 Task: Find connections with filter location Pasarkemis with filter topic #linkedincoachwith filter profile language Spanish with filter current company Disney Star with filter school St. Joseph's Boys' High School with filter industry IT System Operations and Maintenance with filter service category NotaryOnline Research with filter keywords title Couples Counselor
Action: Mouse moved to (549, 158)
Screenshot: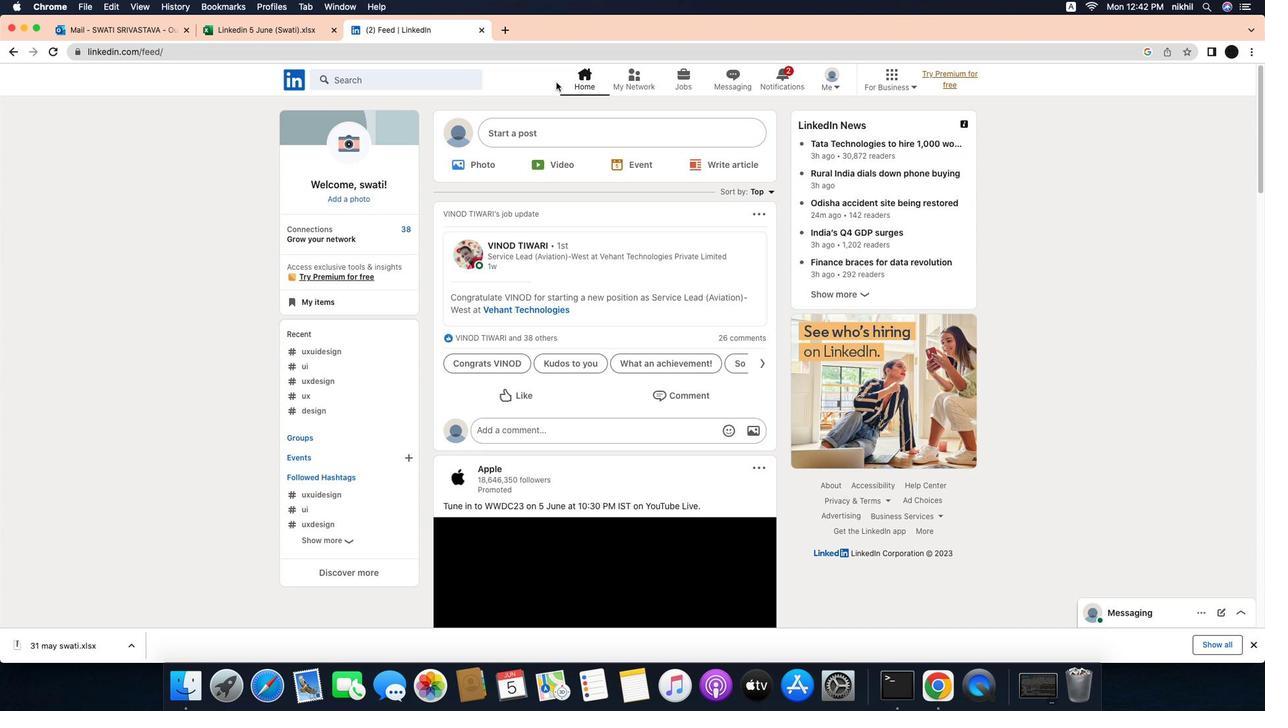 
Action: Mouse pressed left at (549, 158)
Screenshot: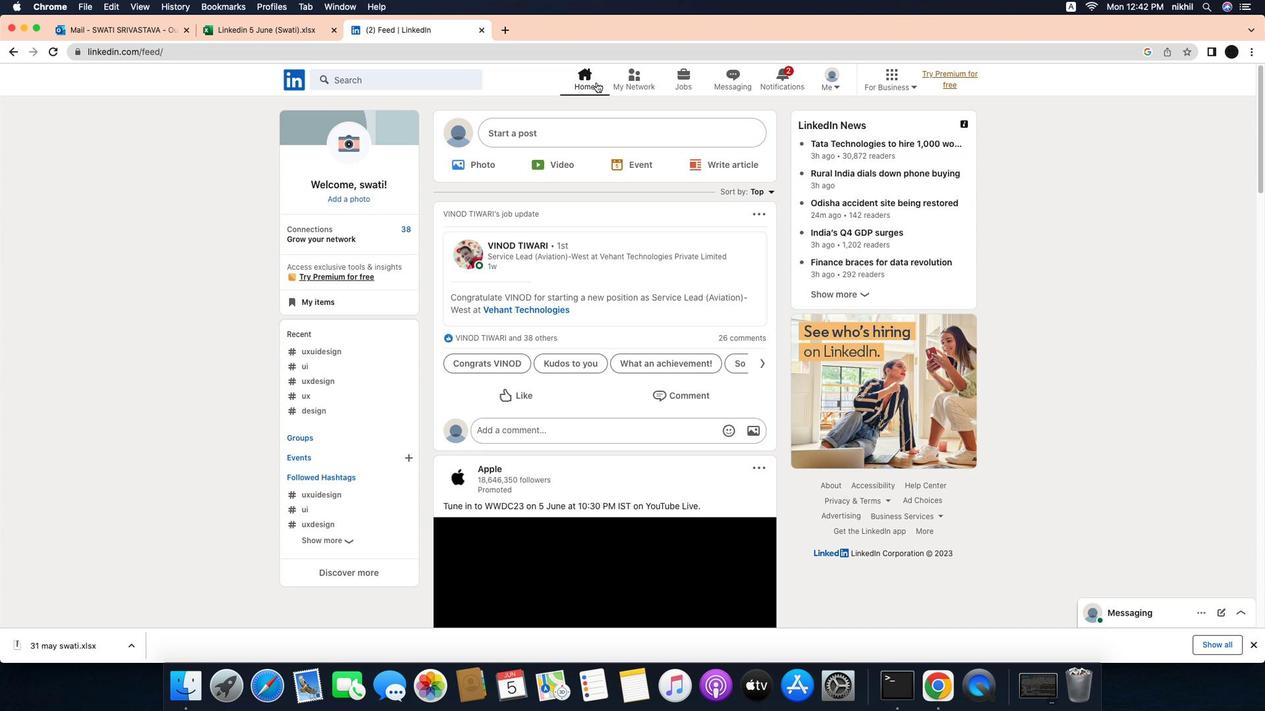 
Action: Mouse moved to (643, 158)
Screenshot: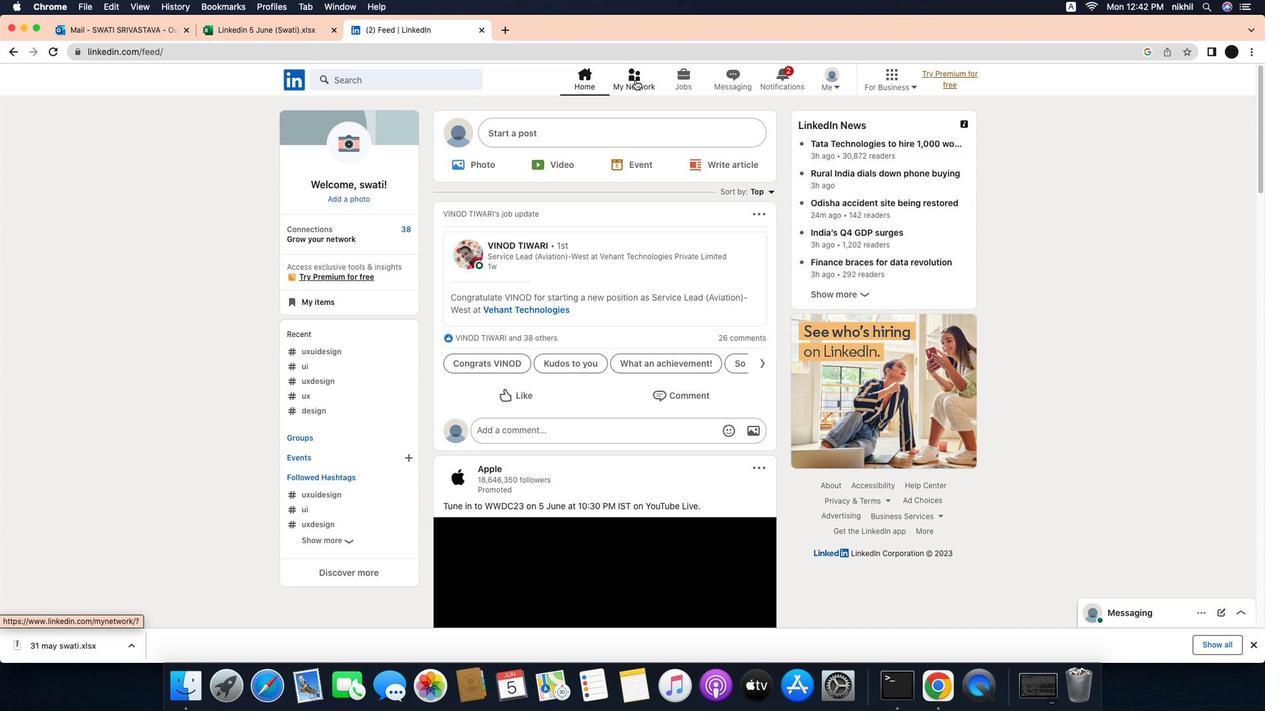 
Action: Mouse pressed left at (643, 158)
Screenshot: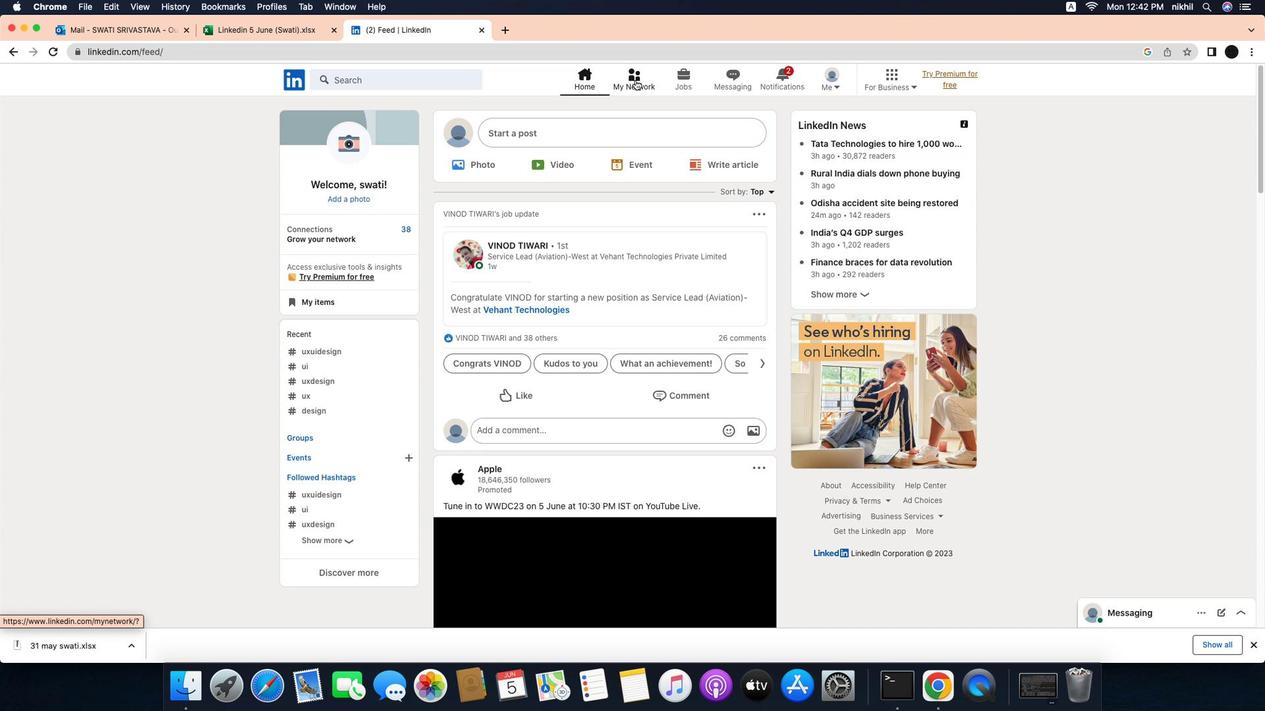 
Action: Mouse moved to (426, 209)
Screenshot: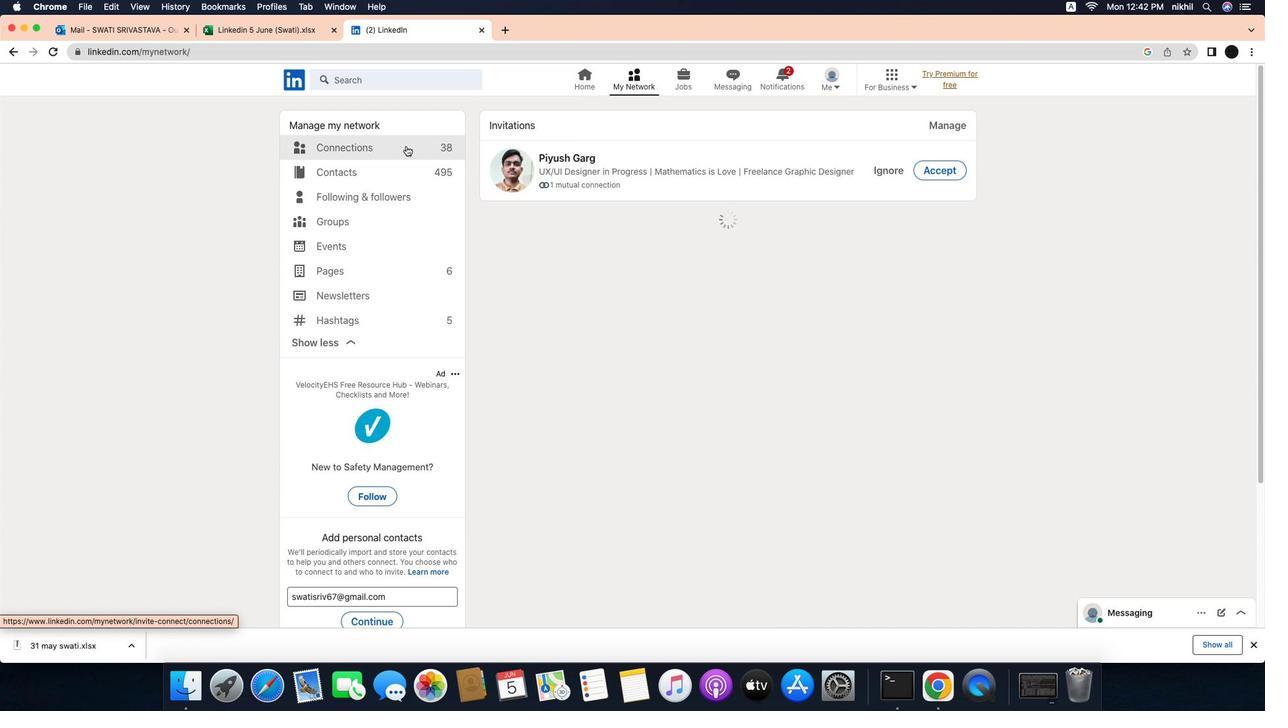 
Action: Mouse pressed left at (426, 209)
Screenshot: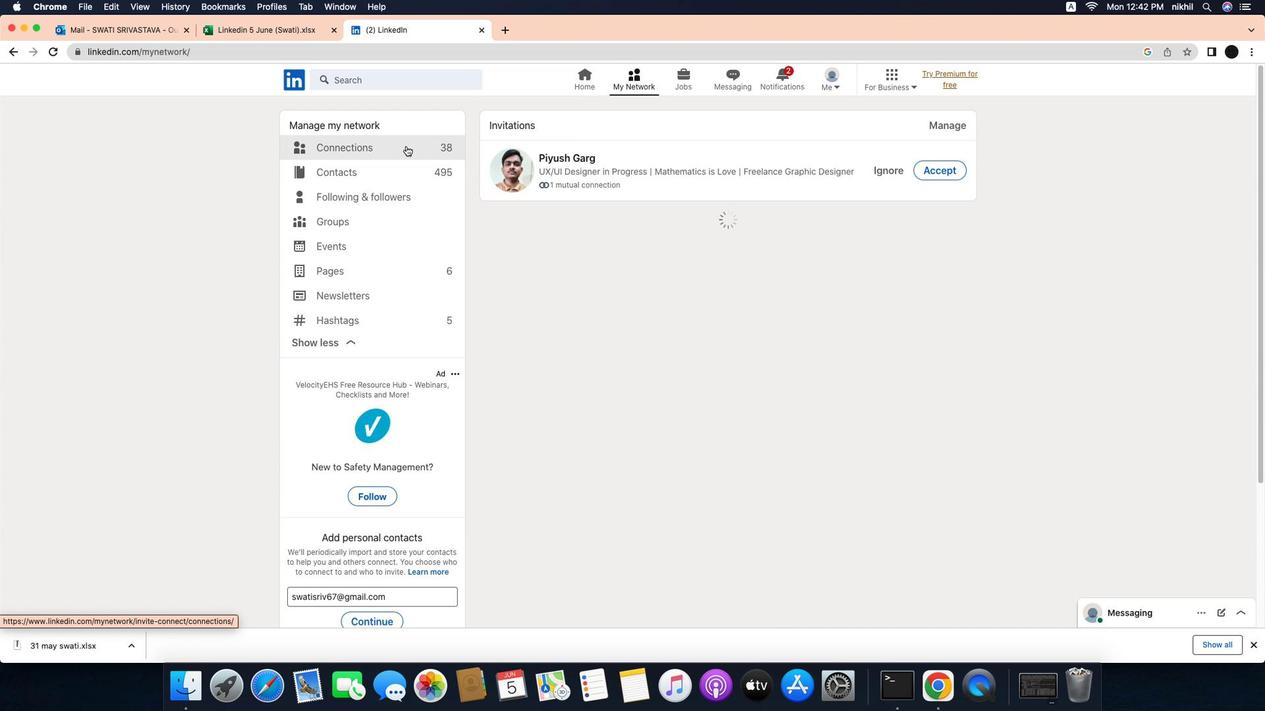 
Action: Mouse moved to (722, 213)
Screenshot: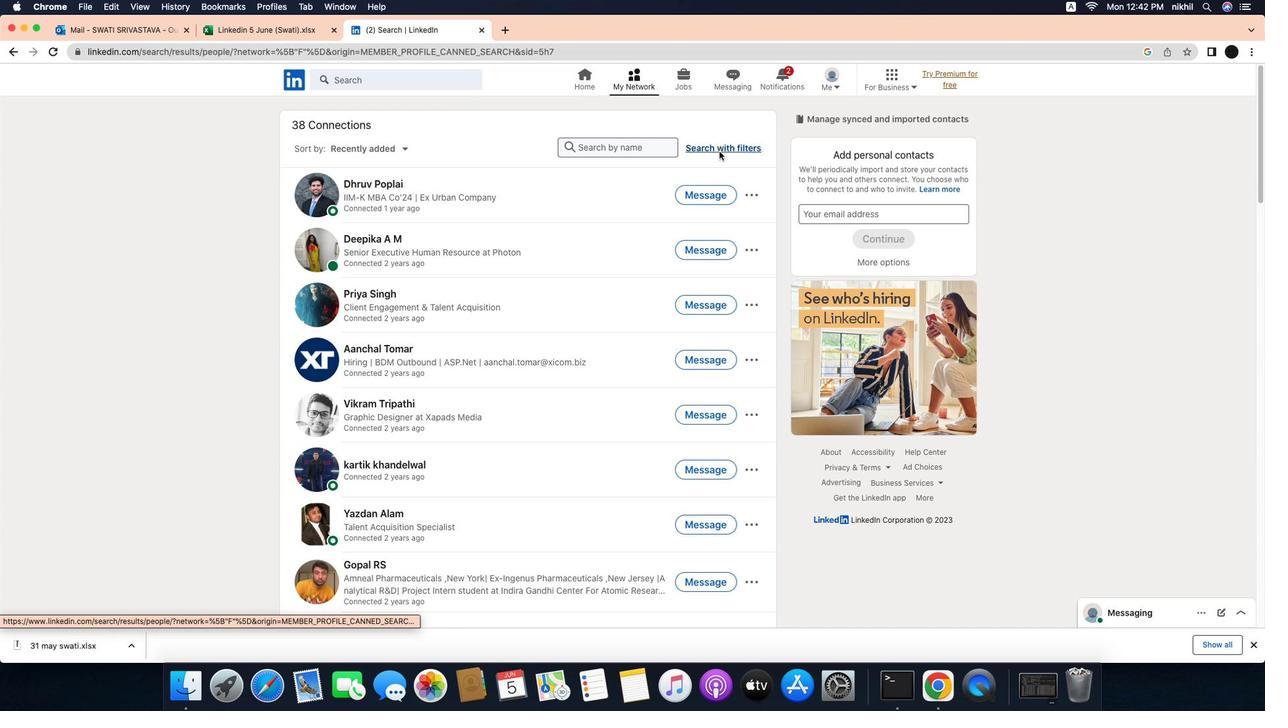 
Action: Mouse pressed left at (722, 213)
Screenshot: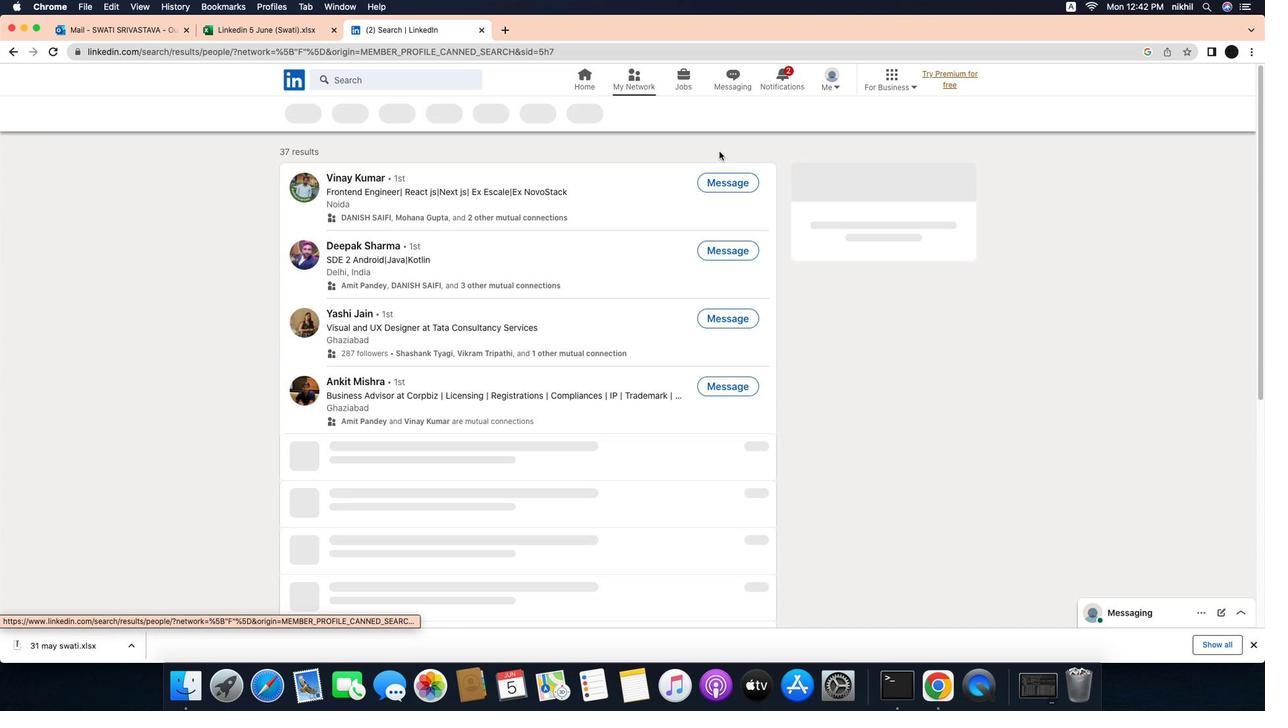 
Action: Mouse moved to (686, 183)
Screenshot: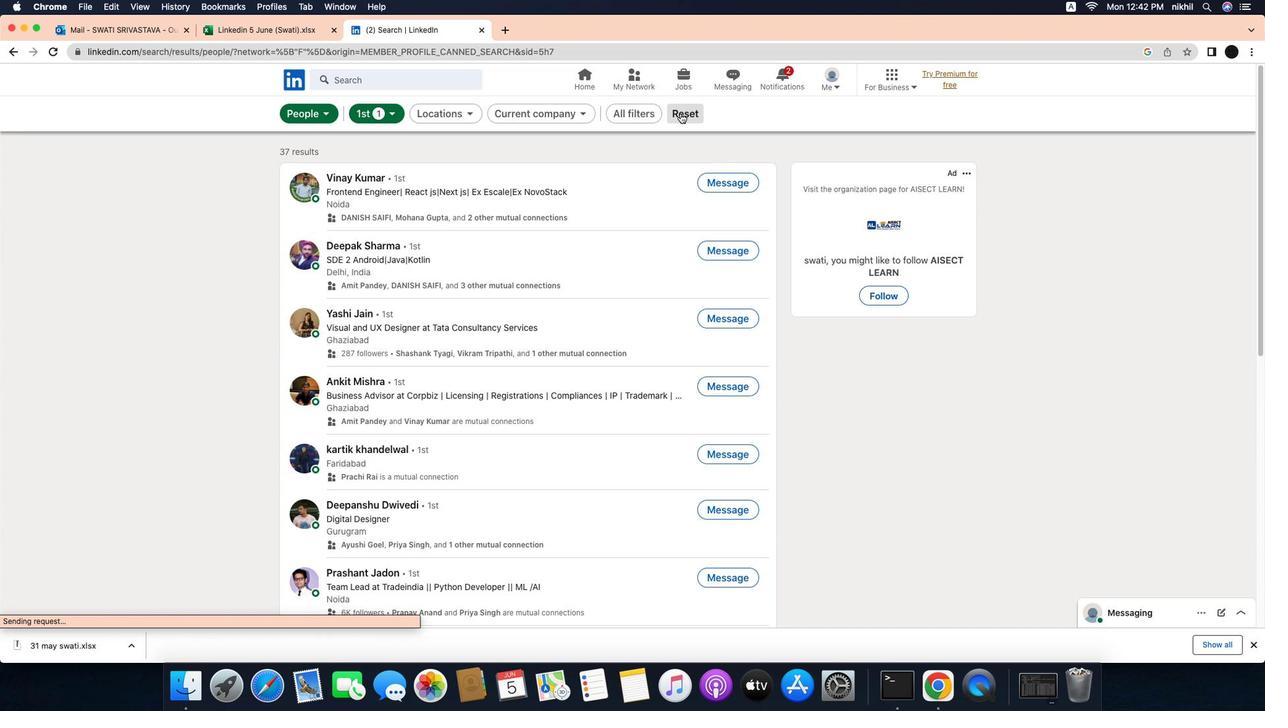 
Action: Mouse pressed left at (686, 183)
Screenshot: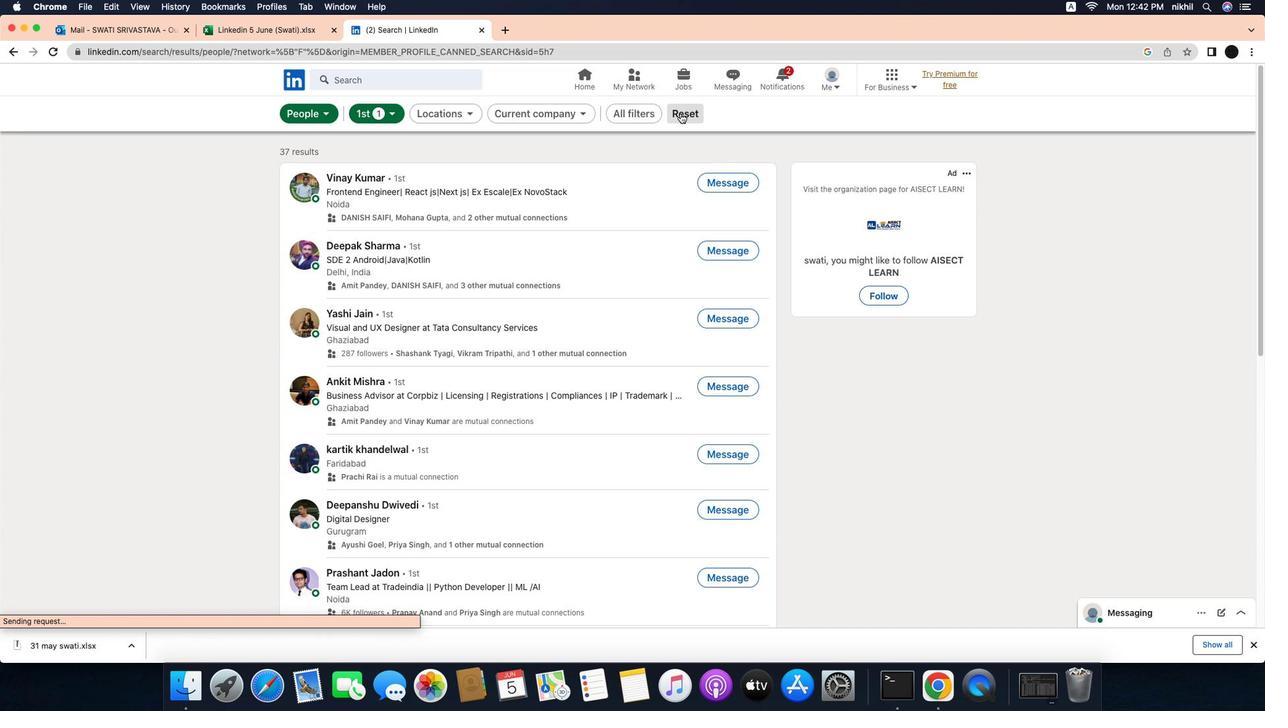 
Action: Mouse moved to (669, 187)
Screenshot: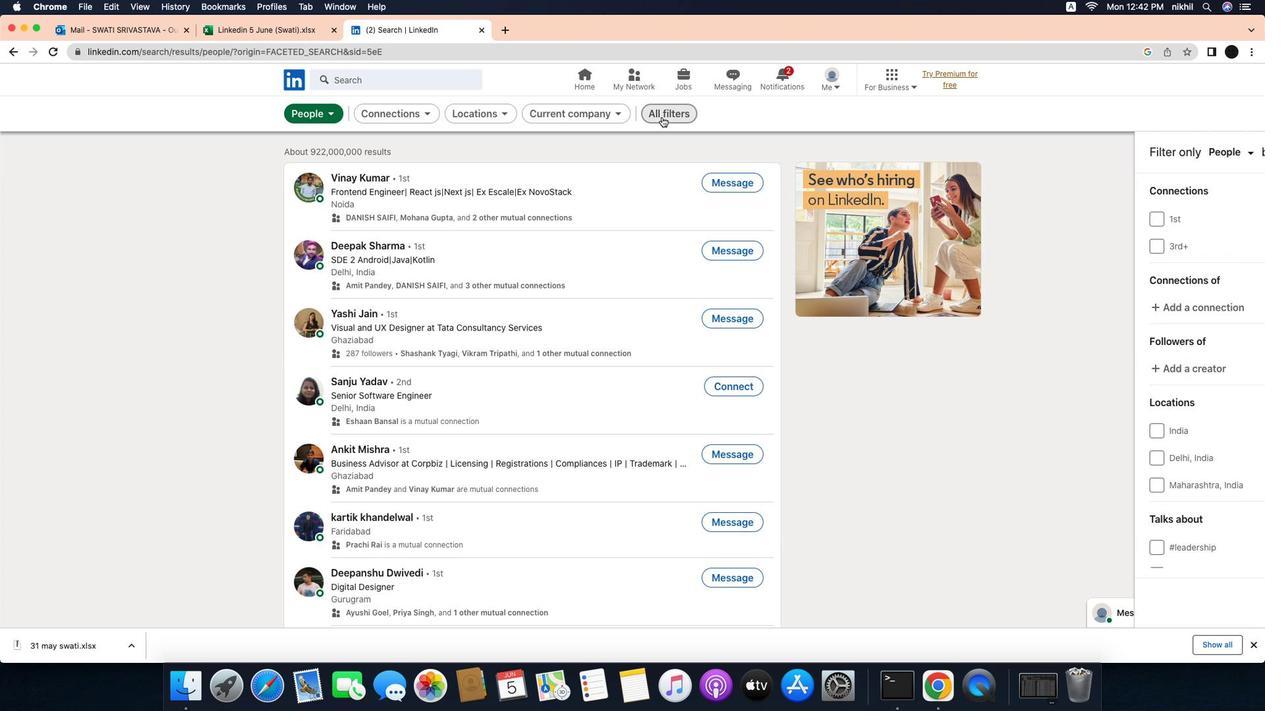 
Action: Mouse pressed left at (669, 187)
Screenshot: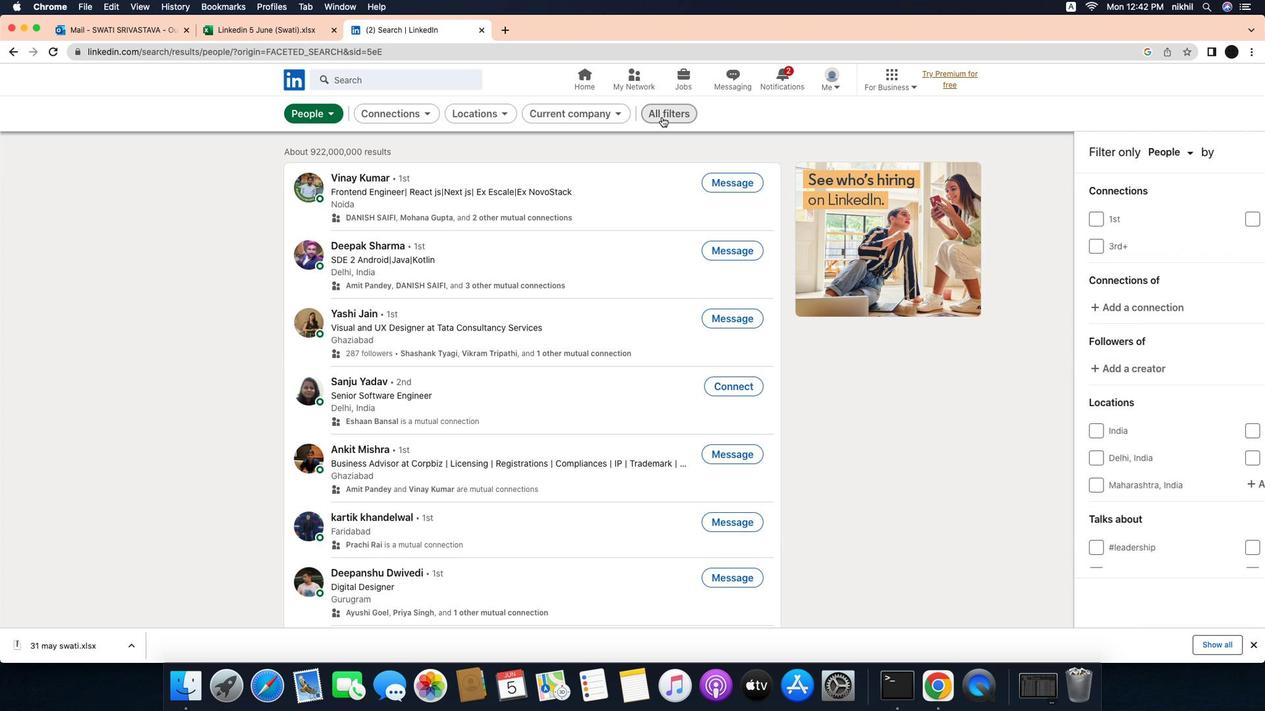 
Action: Mouse moved to (1006, 353)
Screenshot: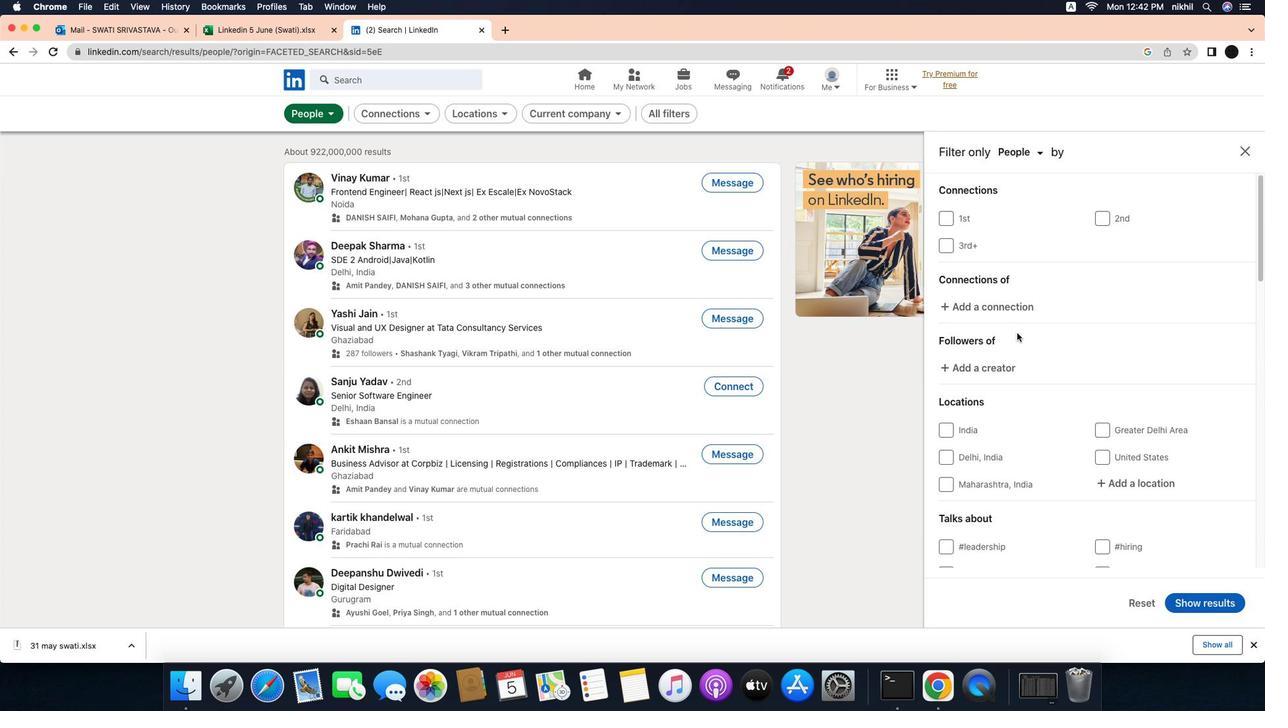 
Action: Mouse scrolled (1006, 353) with delta (41, 96)
Screenshot: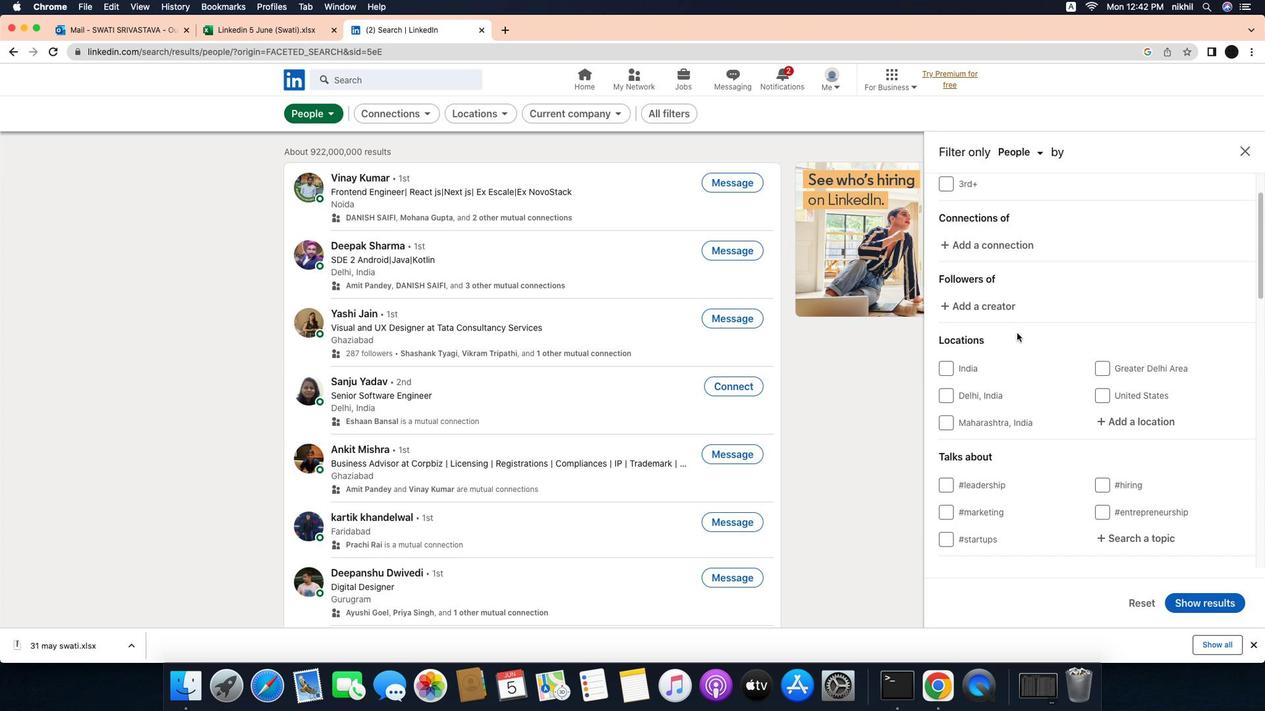 
Action: Mouse scrolled (1006, 353) with delta (41, 96)
Screenshot: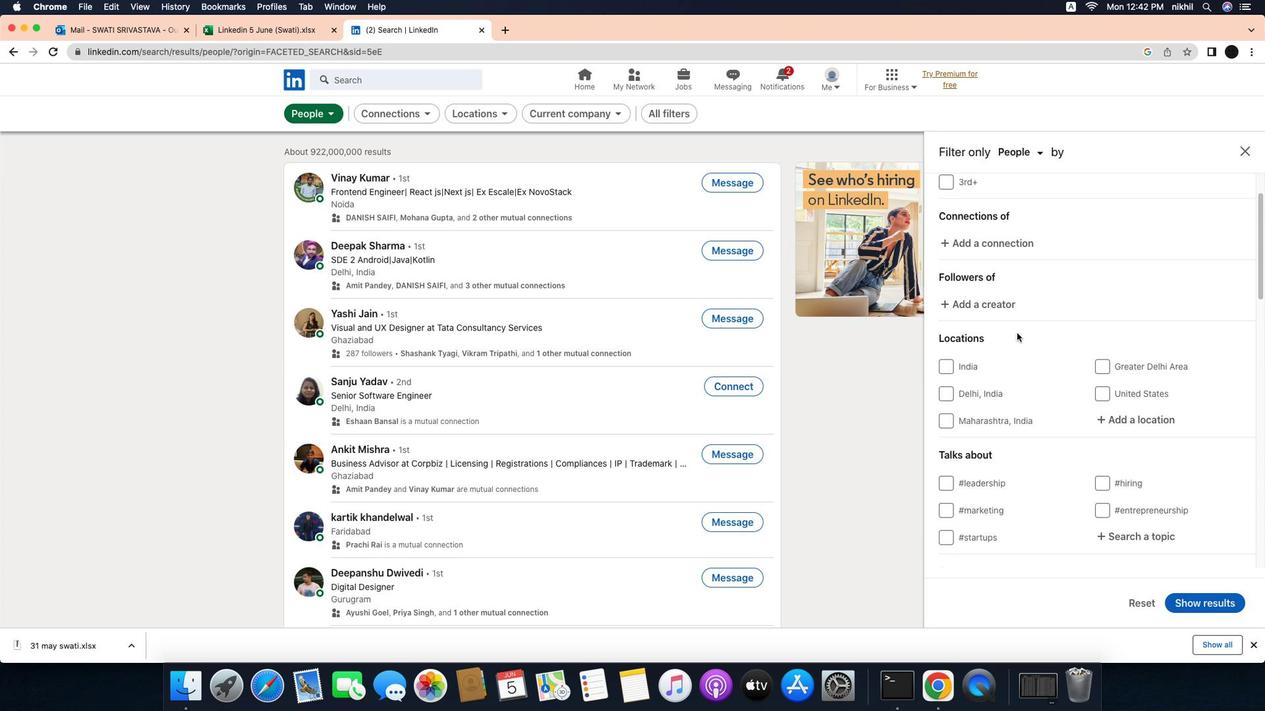 
Action: Mouse scrolled (1006, 353) with delta (41, 96)
Screenshot: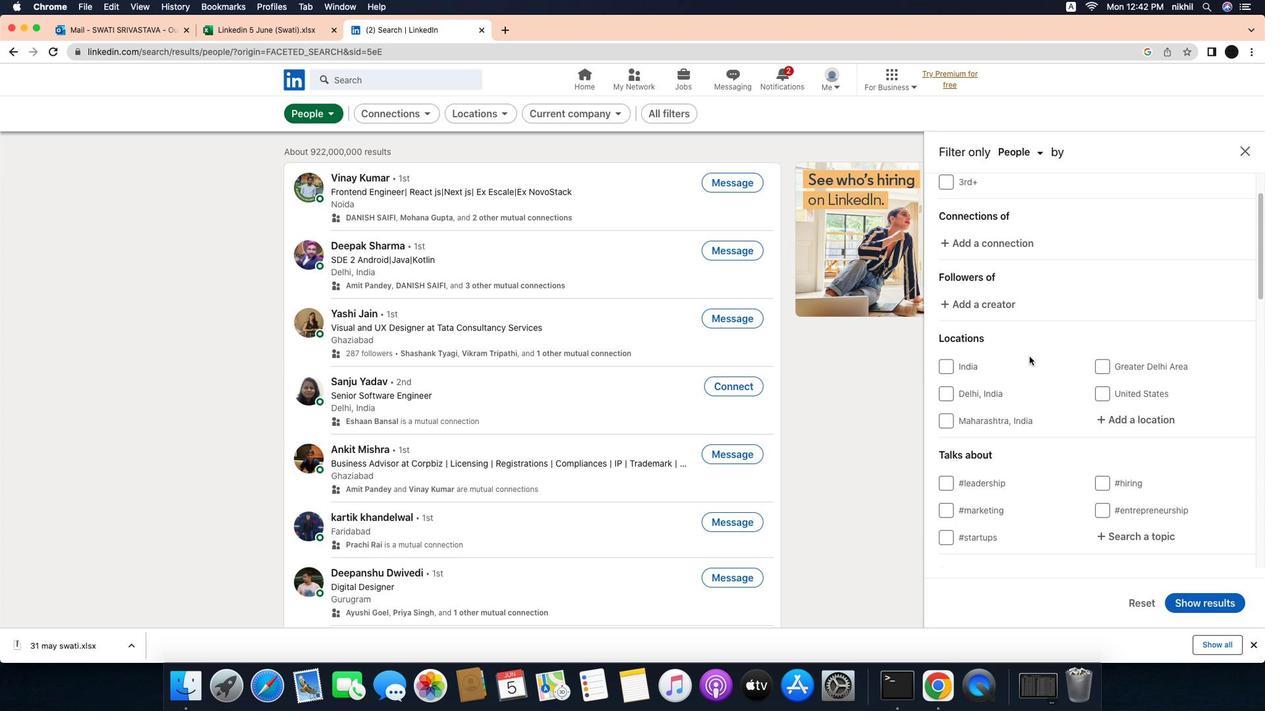 
Action: Mouse moved to (1118, 421)
Screenshot: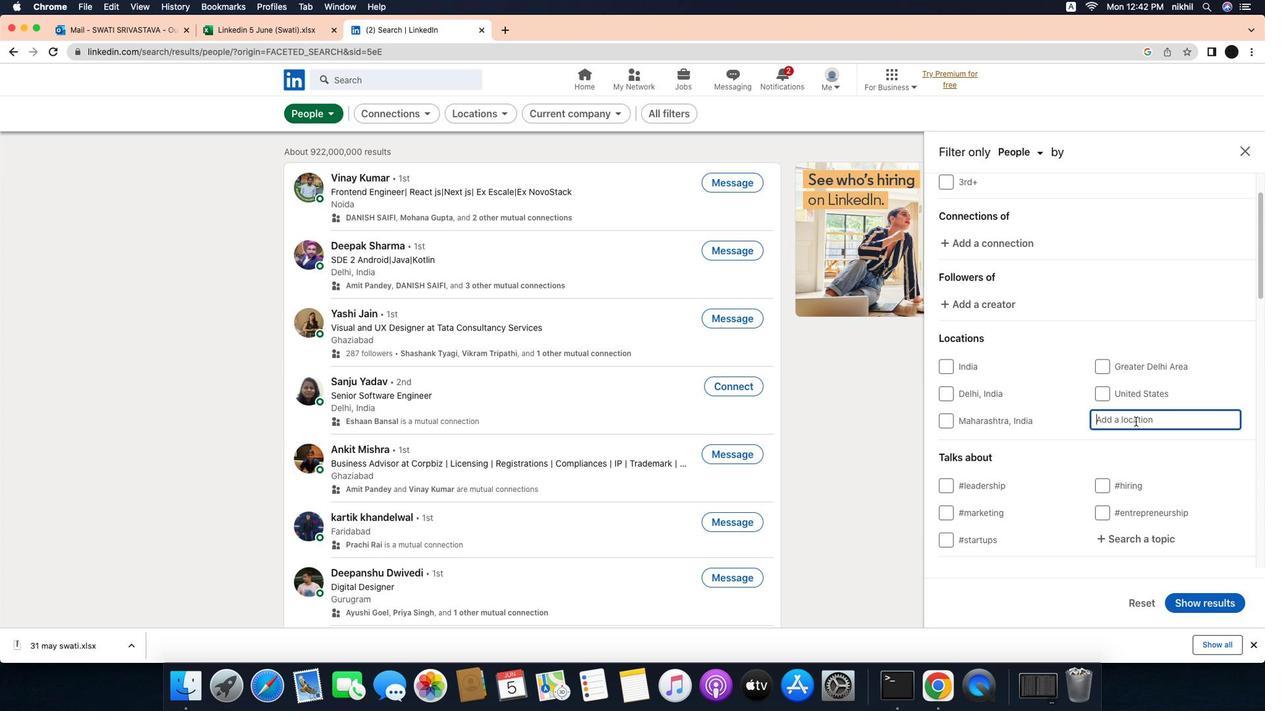 
Action: Mouse pressed left at (1118, 421)
Screenshot: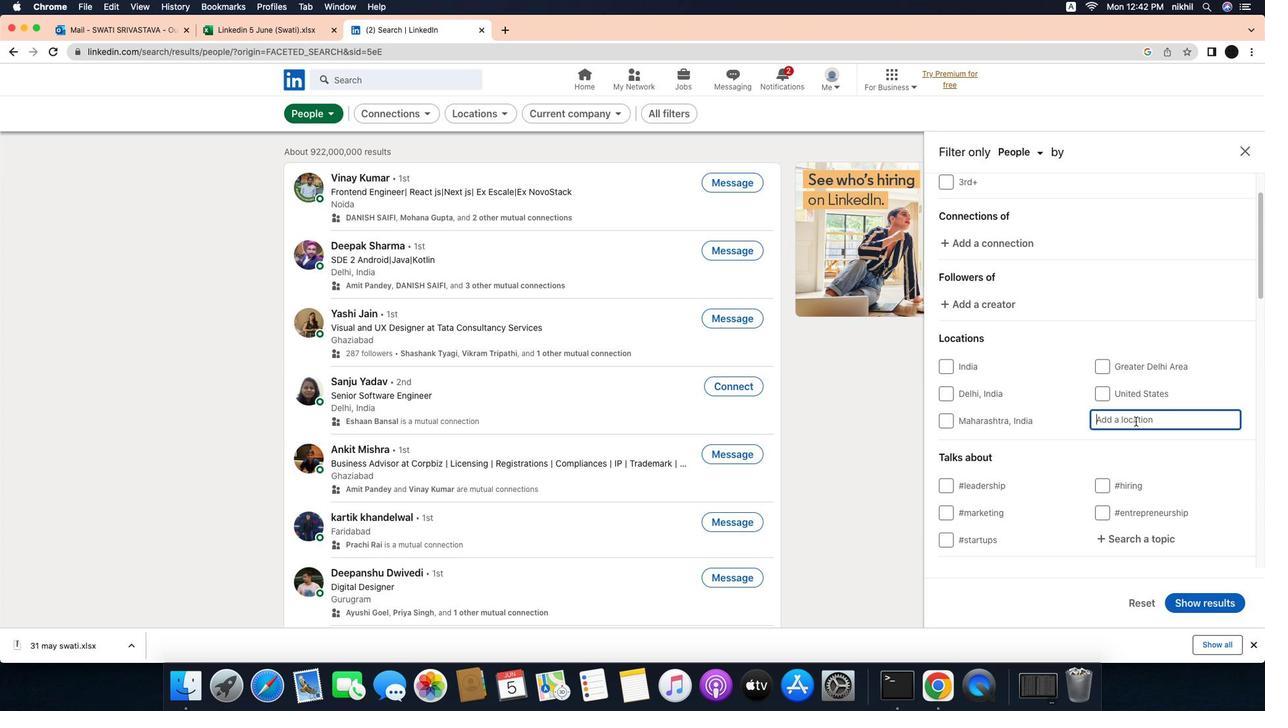 
Action: Mouse moved to (1118, 420)
Screenshot: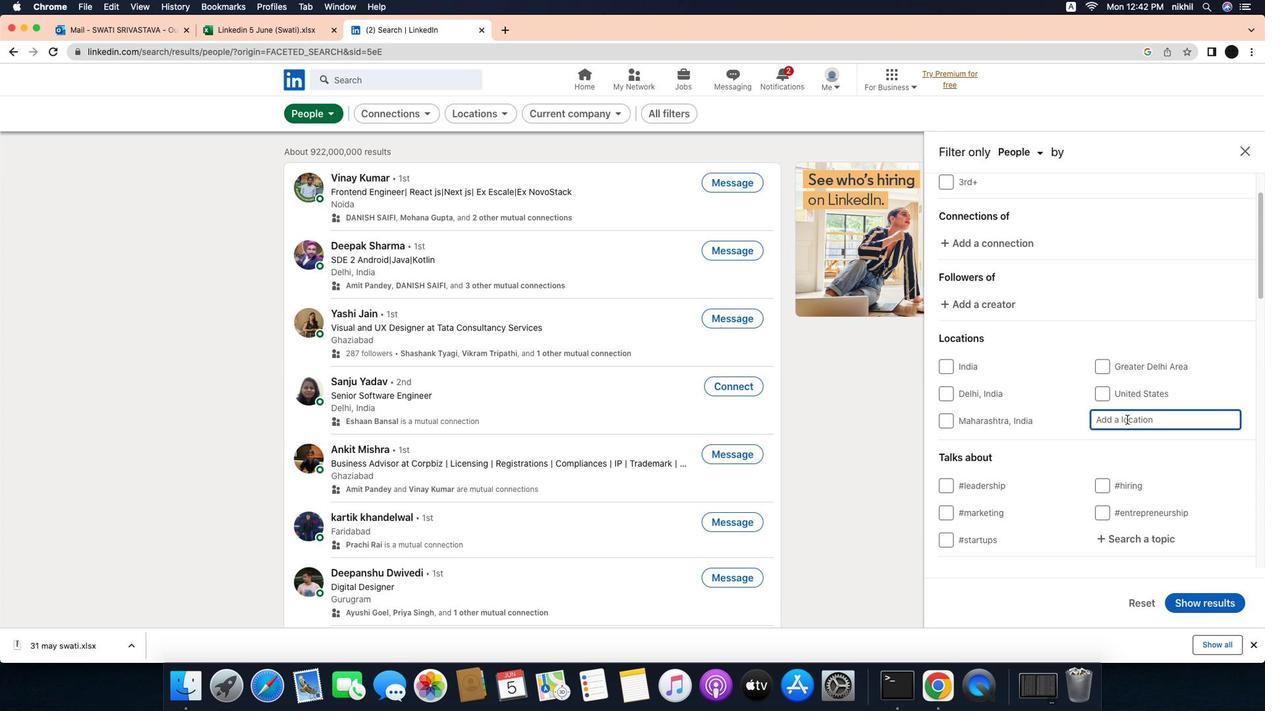 
Action: Mouse pressed left at (1118, 420)
Screenshot: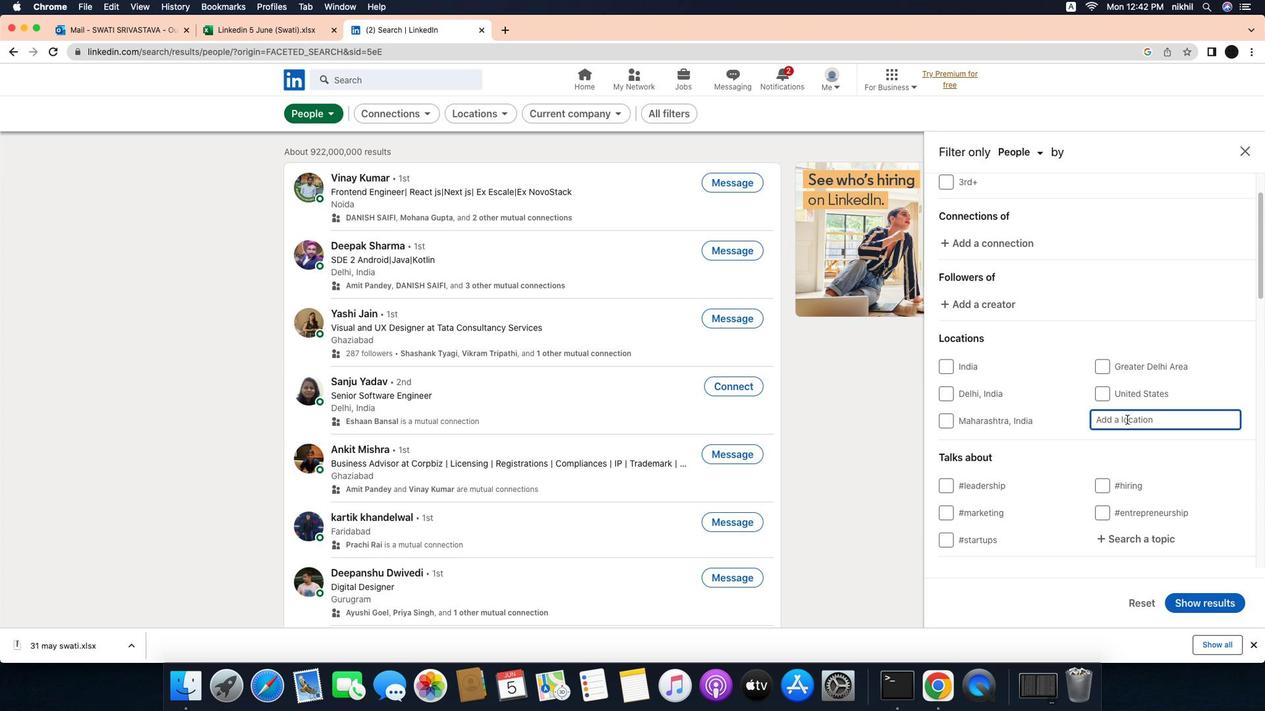
Action: Mouse moved to (1110, 419)
Screenshot: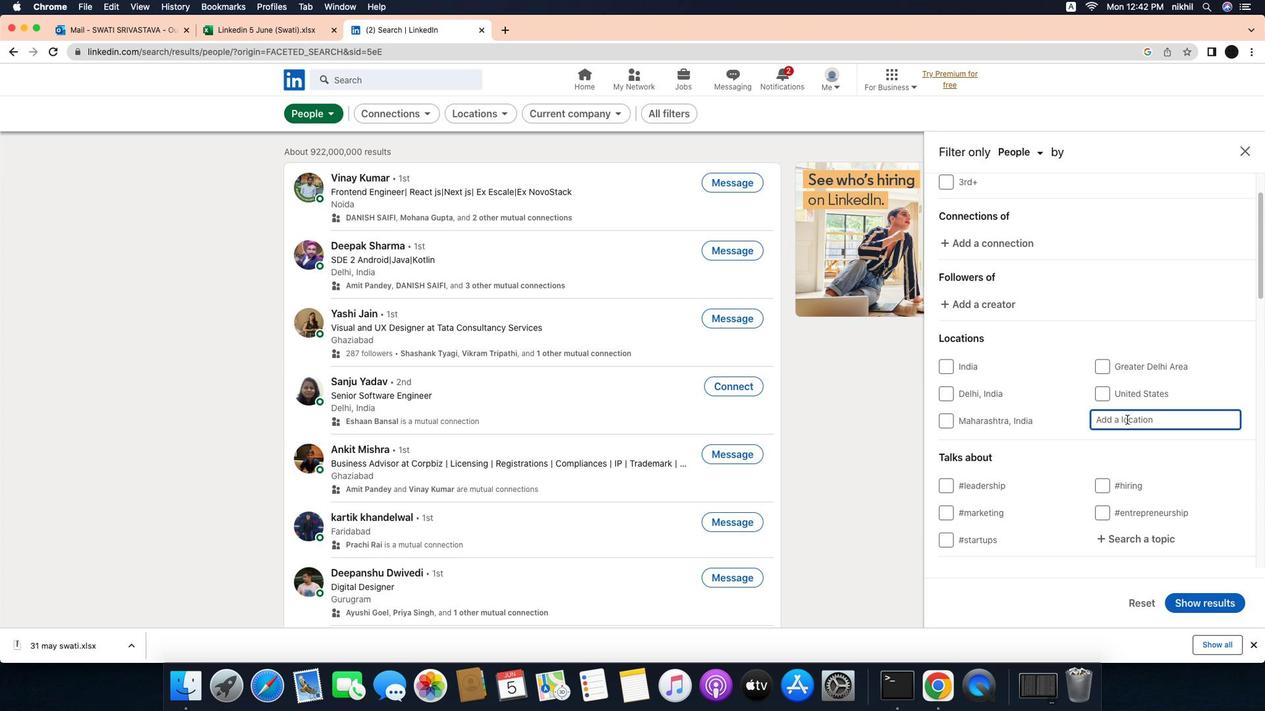 
Action: Key pressed Key.caps_lock'P'Key.caps_lock'a''s''a''r''k''e''m''i''s'Key.enter
Screenshot: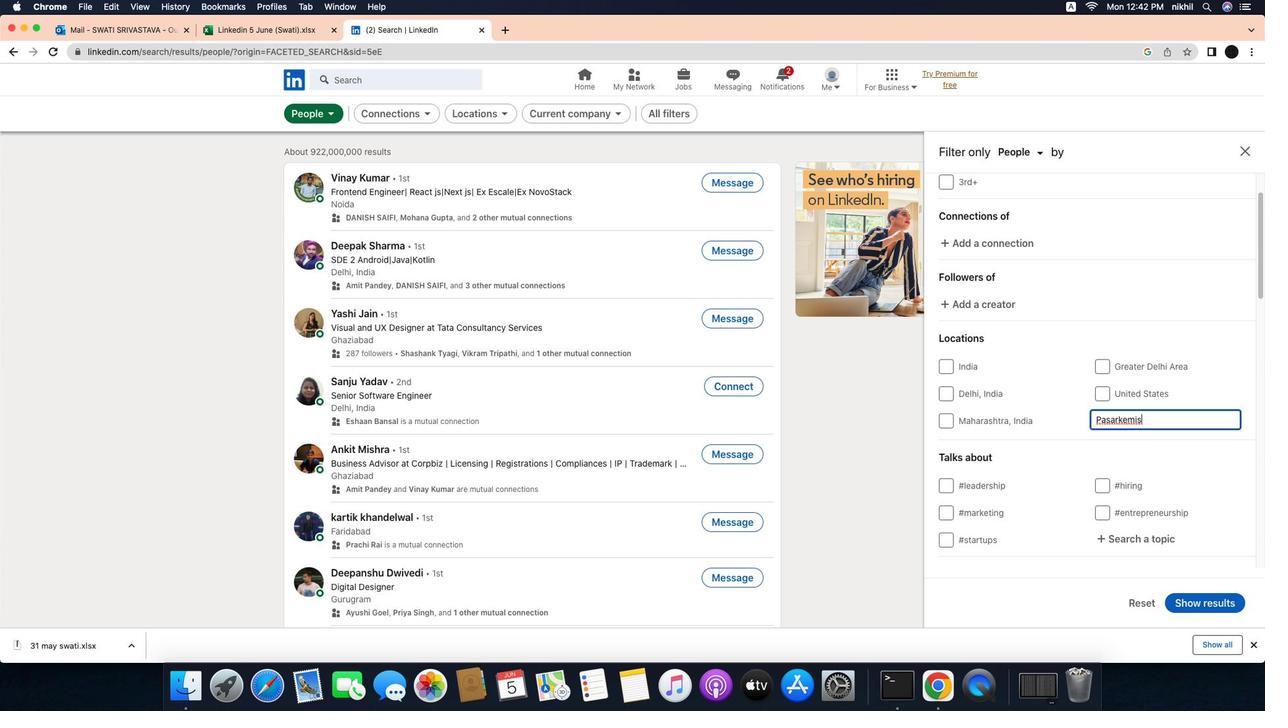 
Action: Mouse moved to (1093, 426)
Screenshot: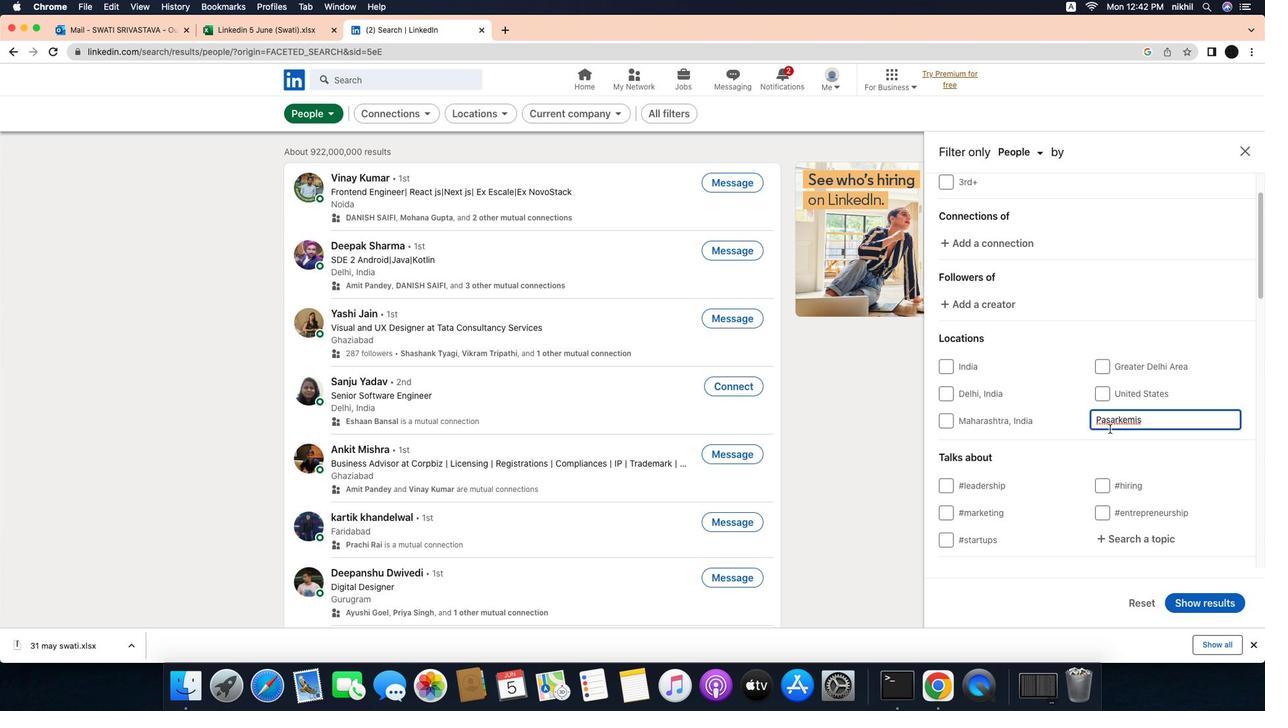 
Action: Mouse scrolled (1093, 426) with delta (41, 96)
Screenshot: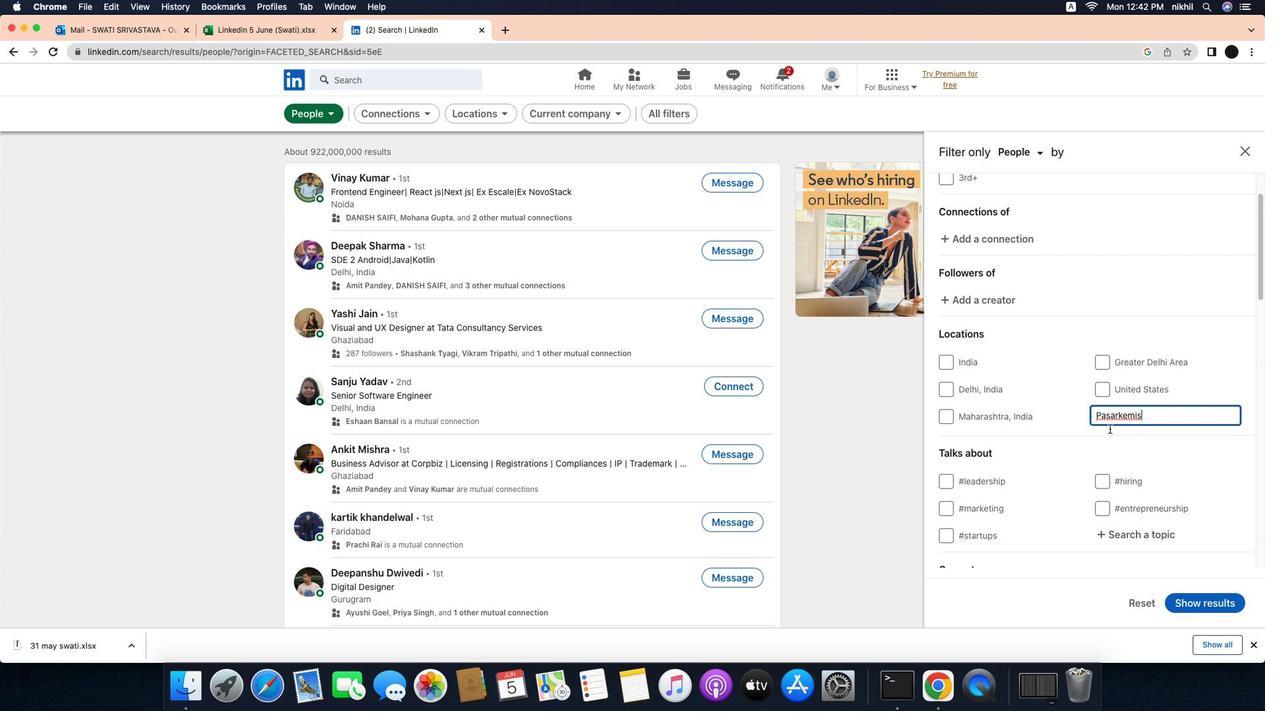 
Action: Mouse scrolled (1093, 426) with delta (41, 96)
Screenshot: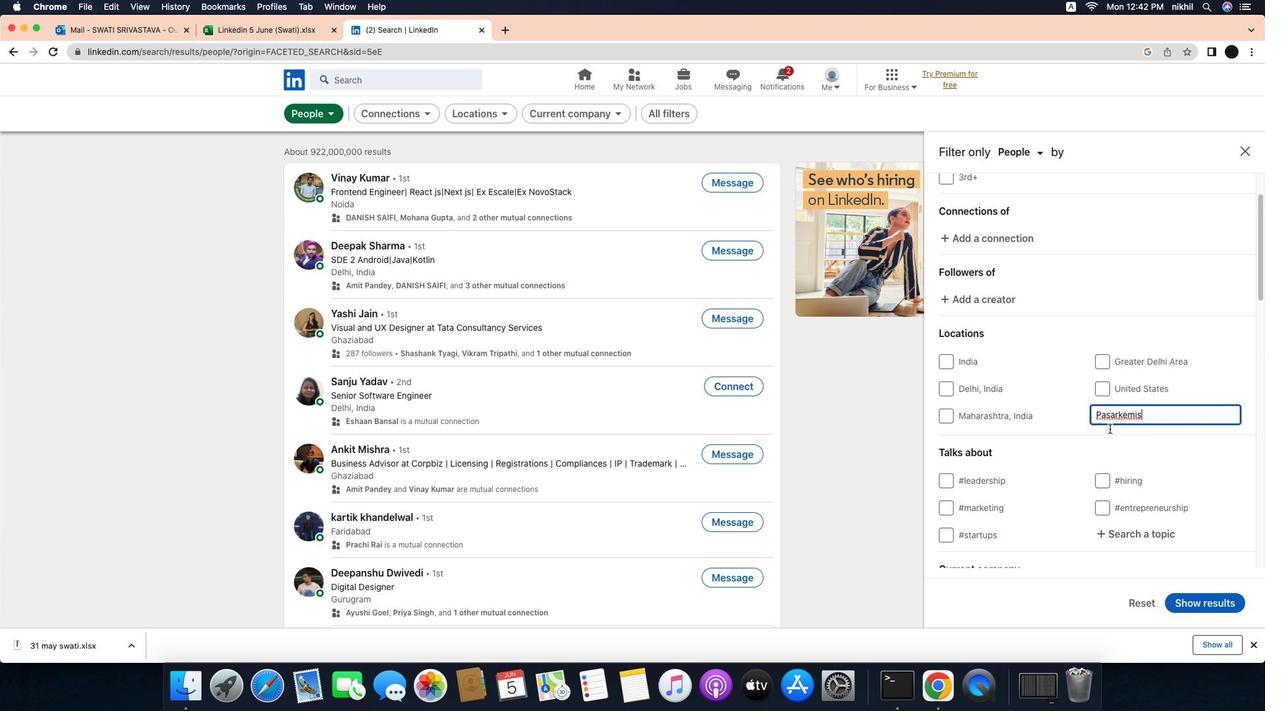 
Action: Mouse scrolled (1093, 426) with delta (41, 96)
Screenshot: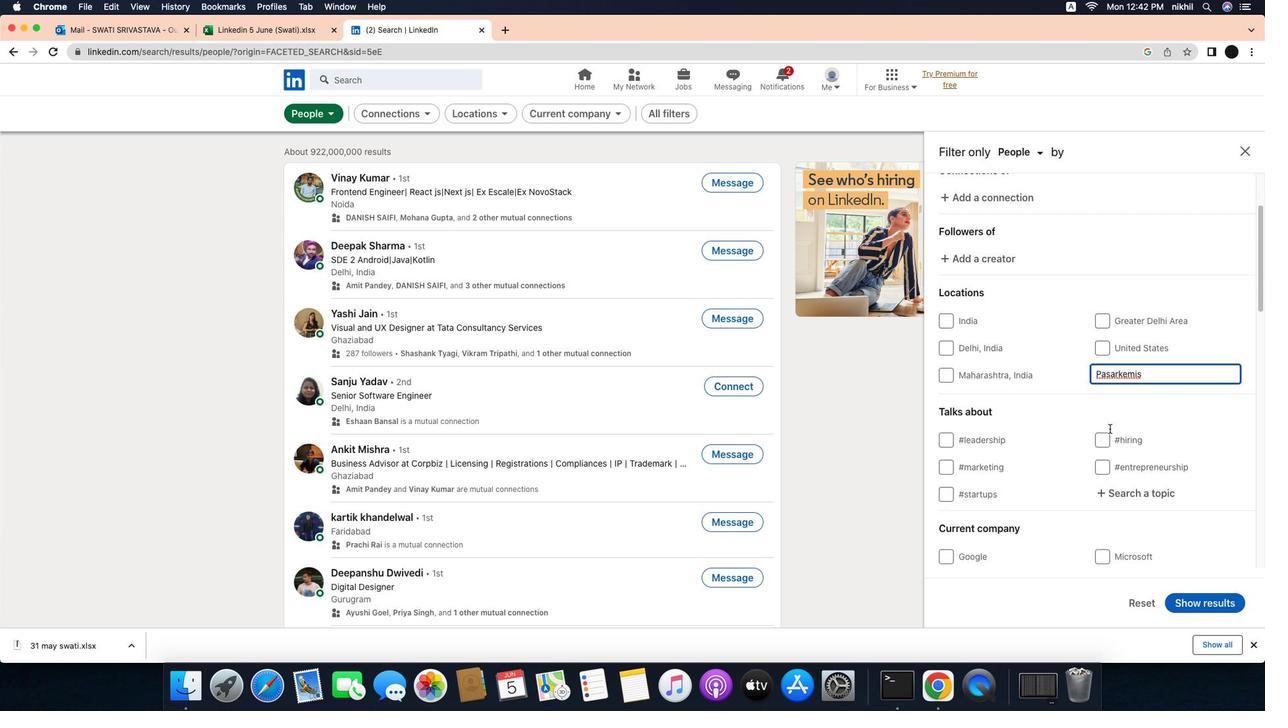 
Action: Mouse scrolled (1093, 426) with delta (41, 96)
Screenshot: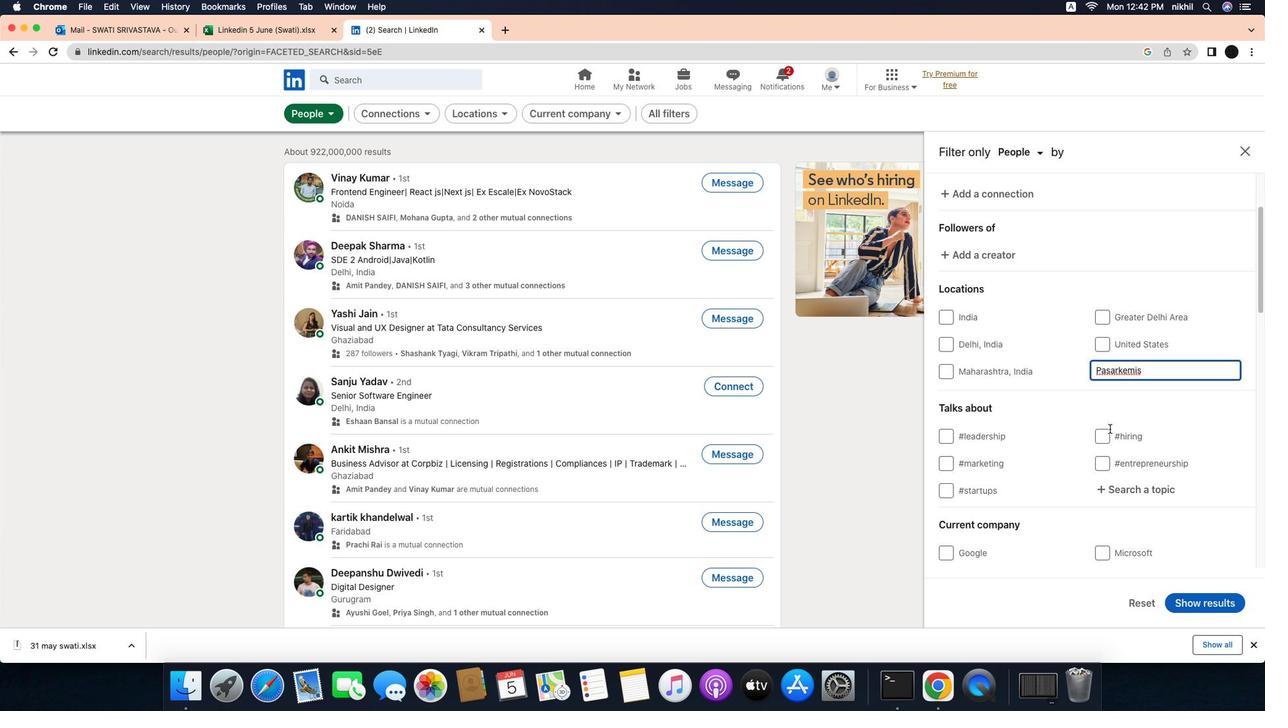 
Action: Mouse scrolled (1093, 426) with delta (41, 96)
Screenshot: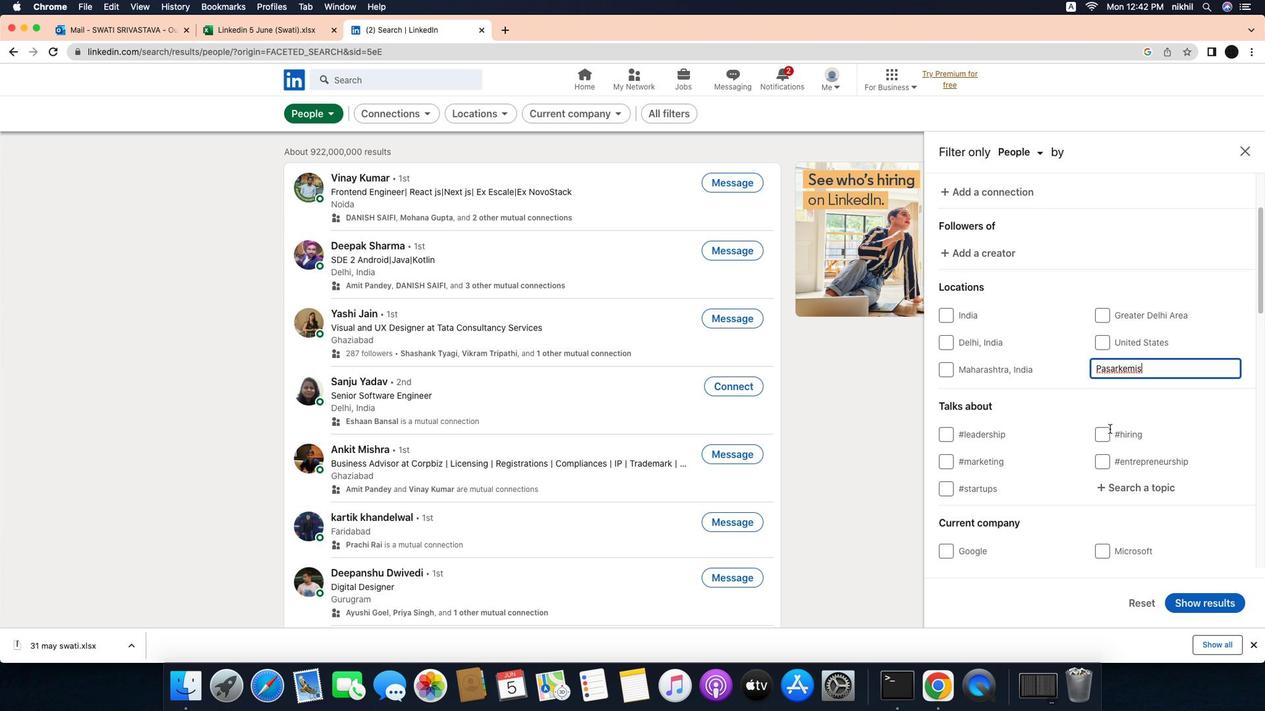 
Action: Mouse scrolled (1093, 426) with delta (41, 96)
Screenshot: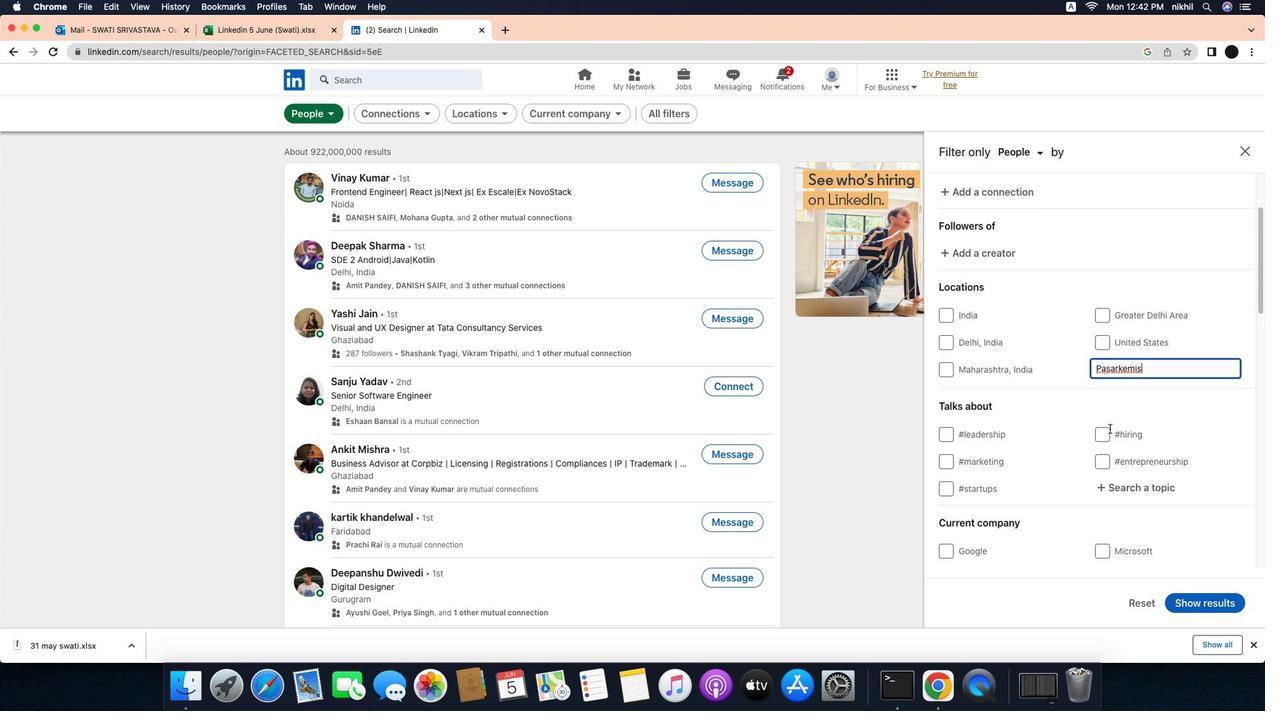 
Action: Mouse scrolled (1093, 426) with delta (41, 96)
Screenshot: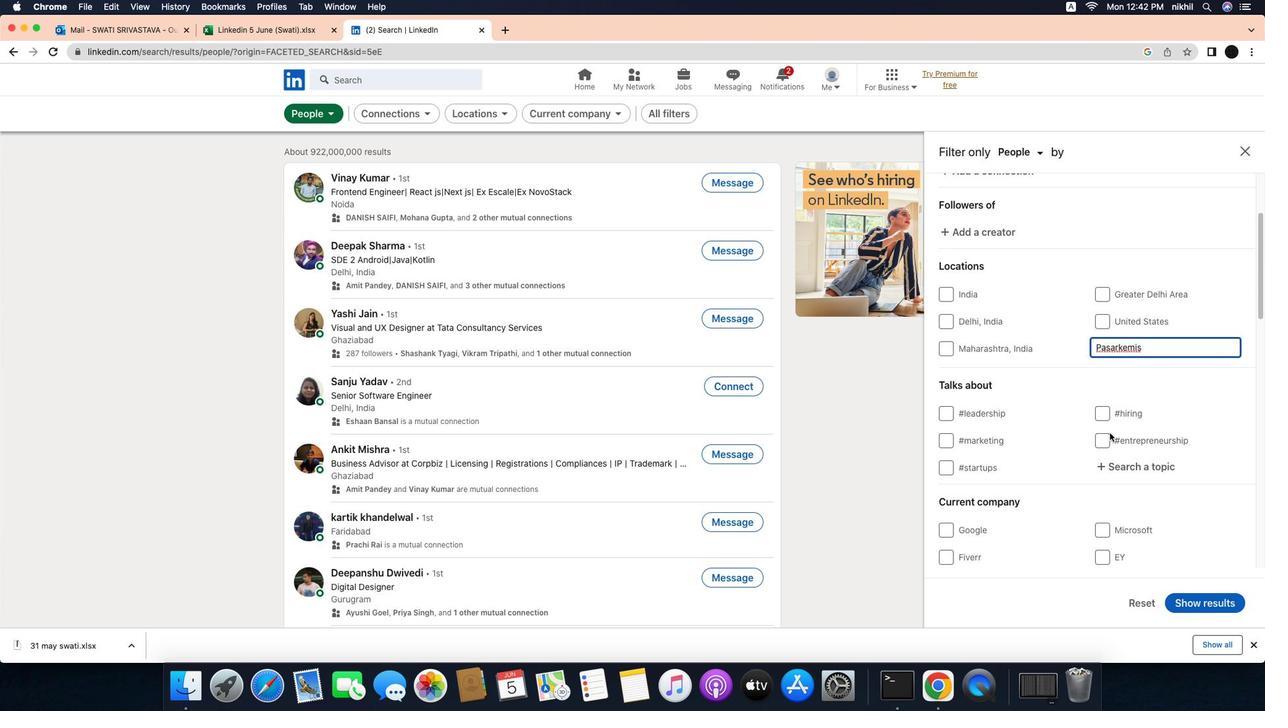 
Action: Mouse scrolled (1093, 426) with delta (41, 96)
Screenshot: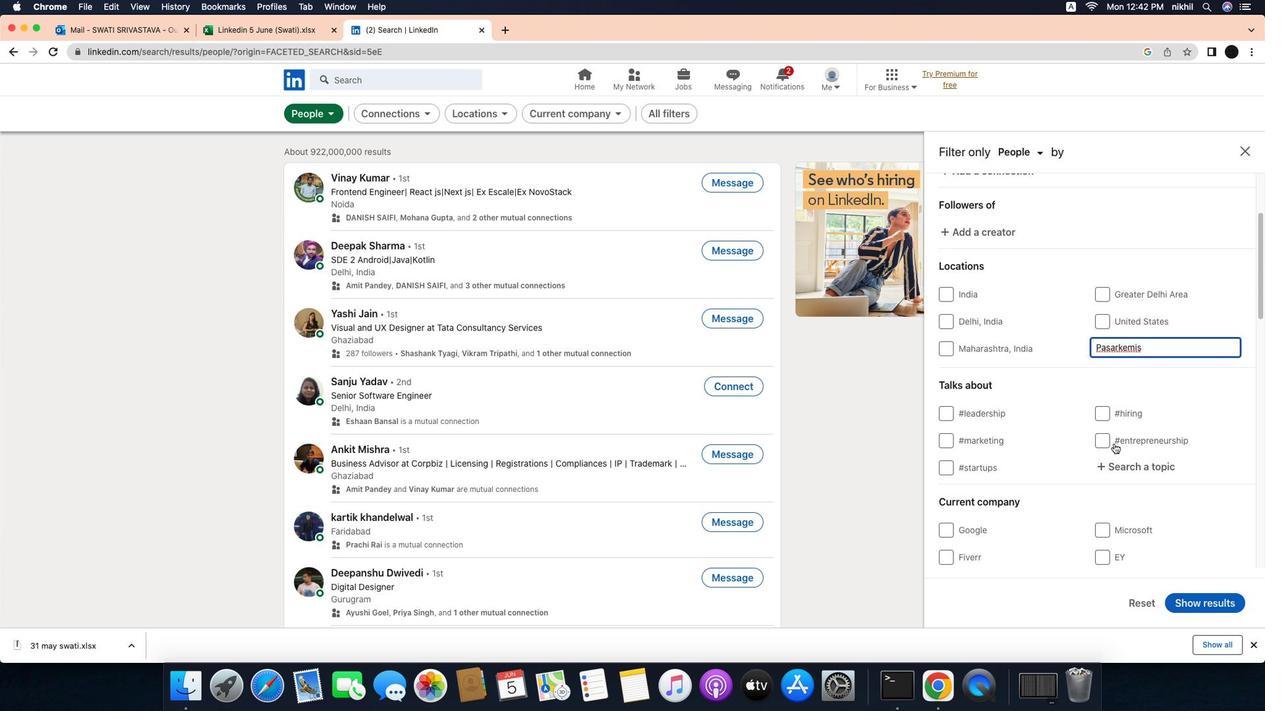 
Action: Mouse moved to (1124, 456)
Screenshot: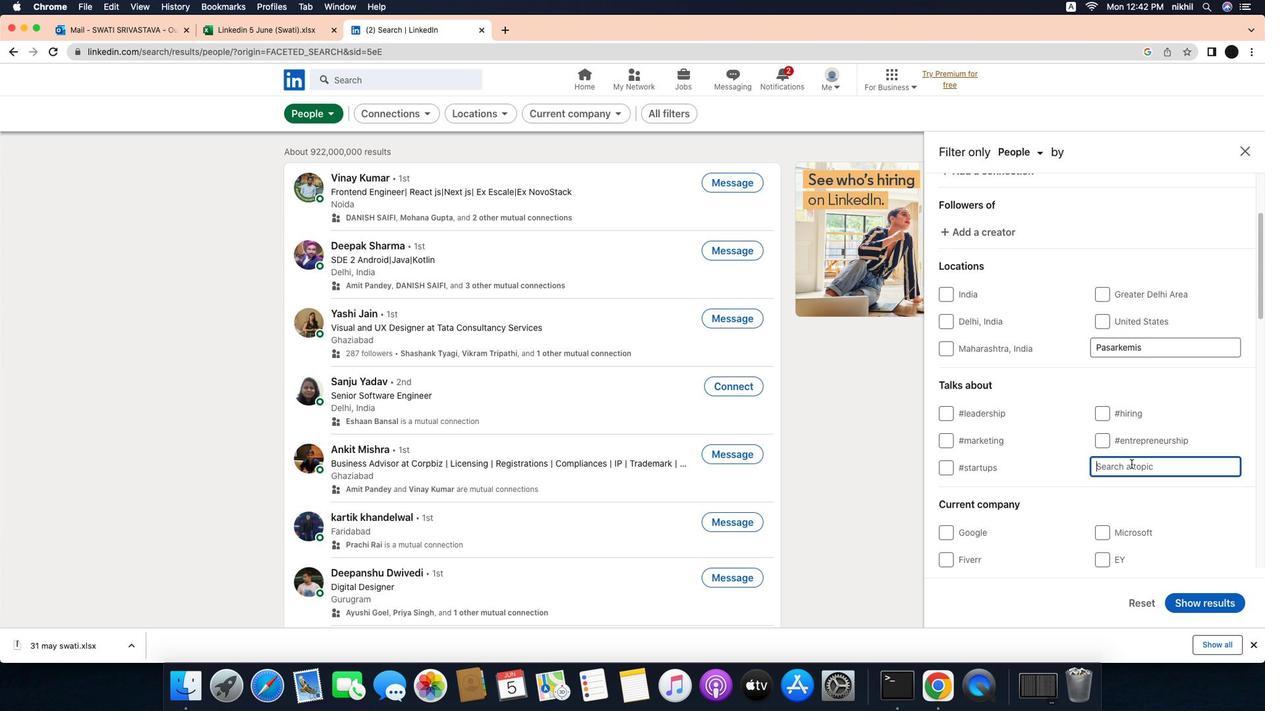 
Action: Mouse pressed left at (1124, 456)
Screenshot: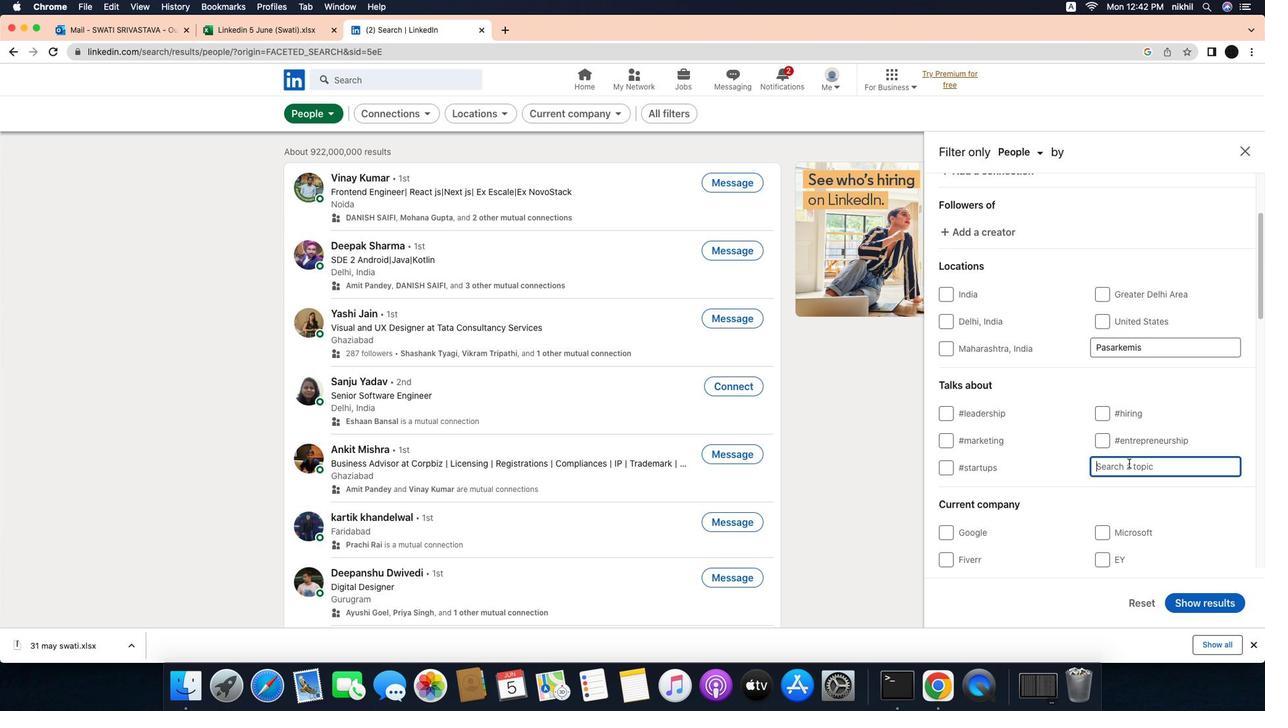 
Action: Mouse moved to (1112, 455)
Screenshot: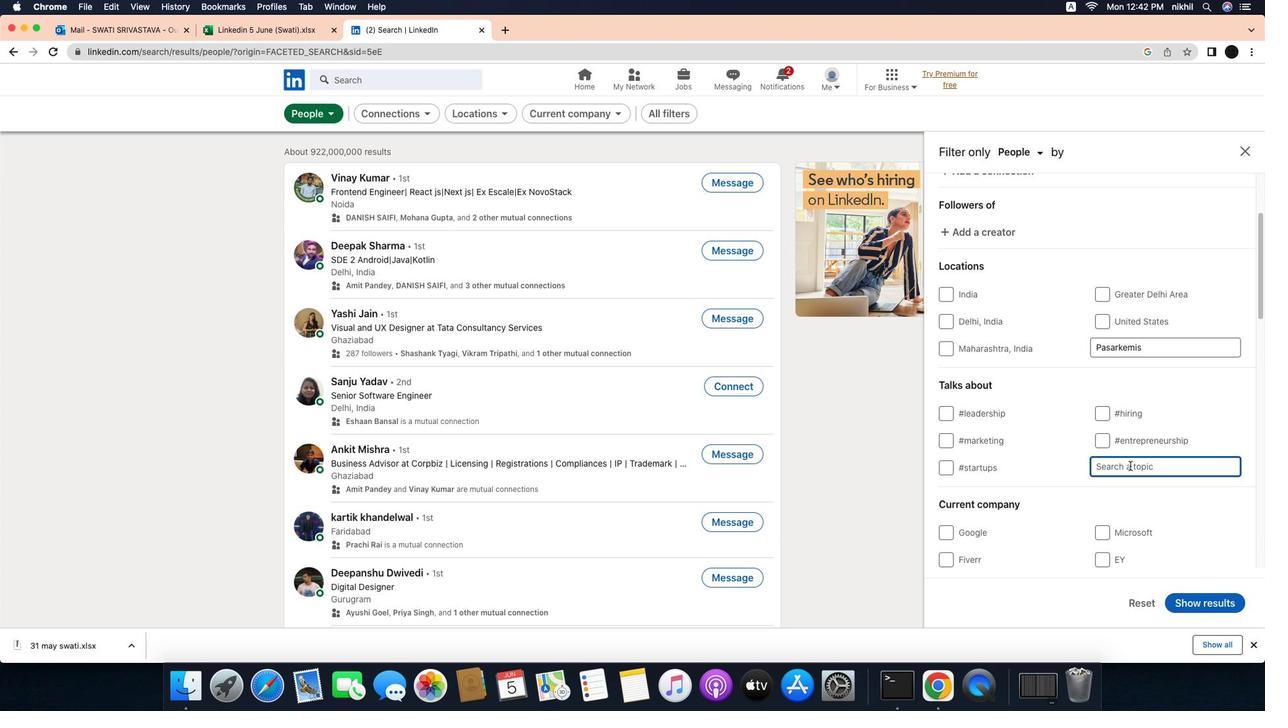 
Action: Mouse pressed left at (1112, 455)
Screenshot: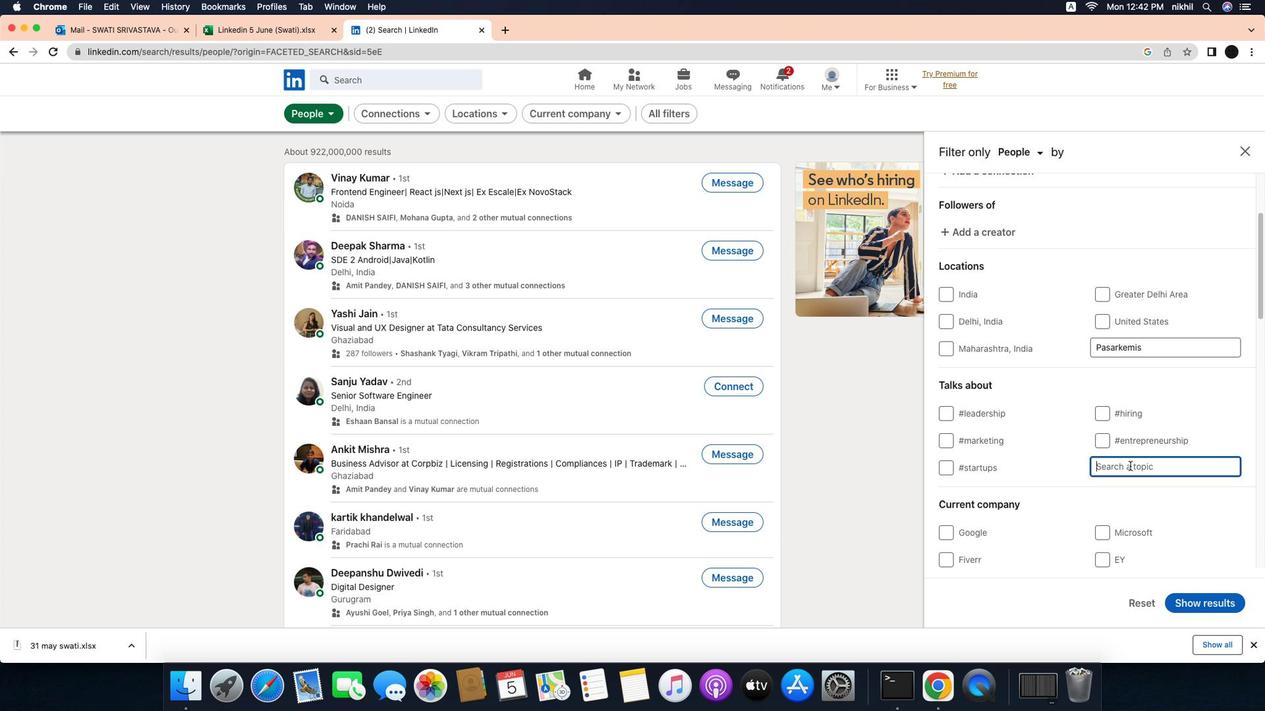 
Action: Key pressed 'l''i''n''k''e''d''i''n''c''o''a''c''h'
Screenshot: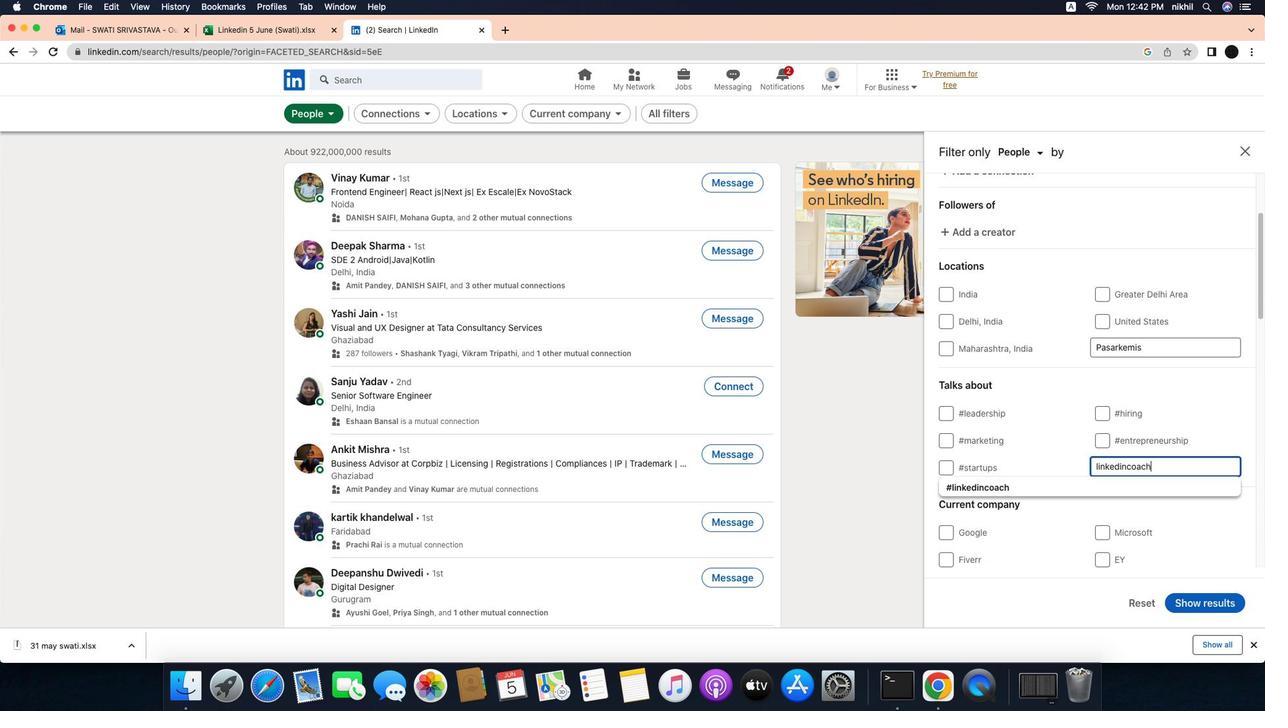 
Action: Mouse moved to (1091, 467)
Screenshot: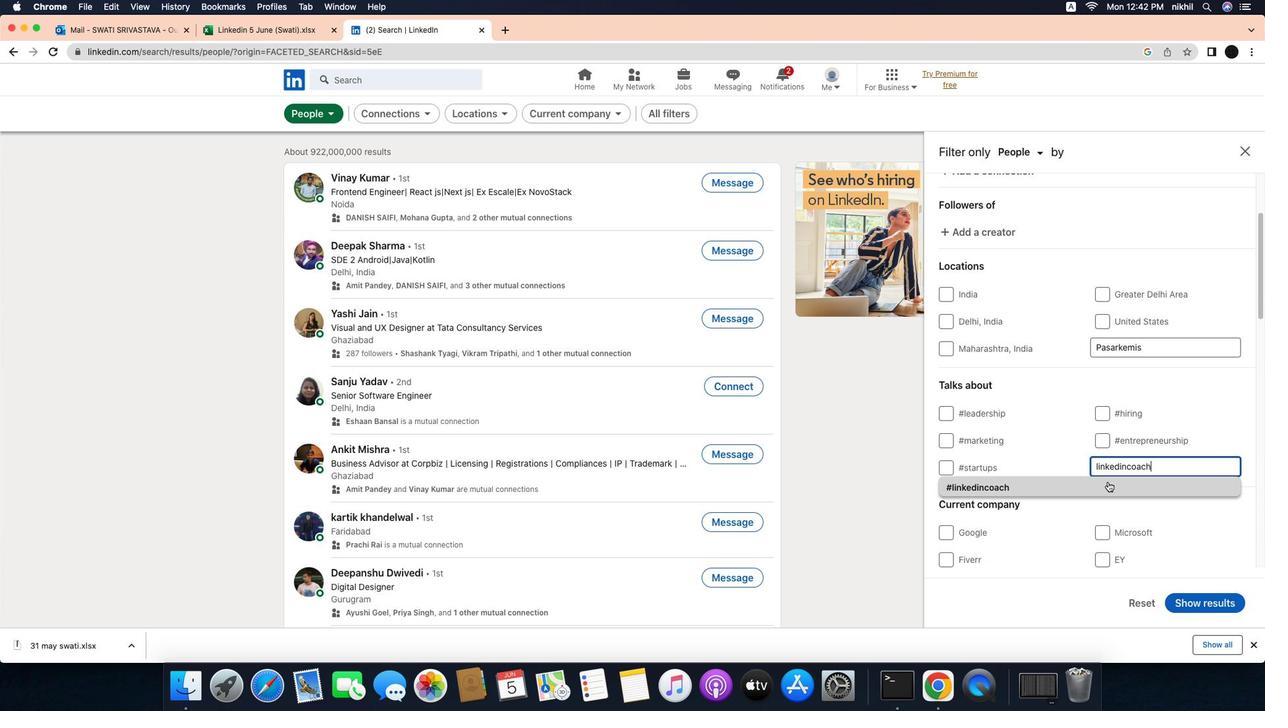 
Action: Mouse pressed left at (1091, 467)
Screenshot: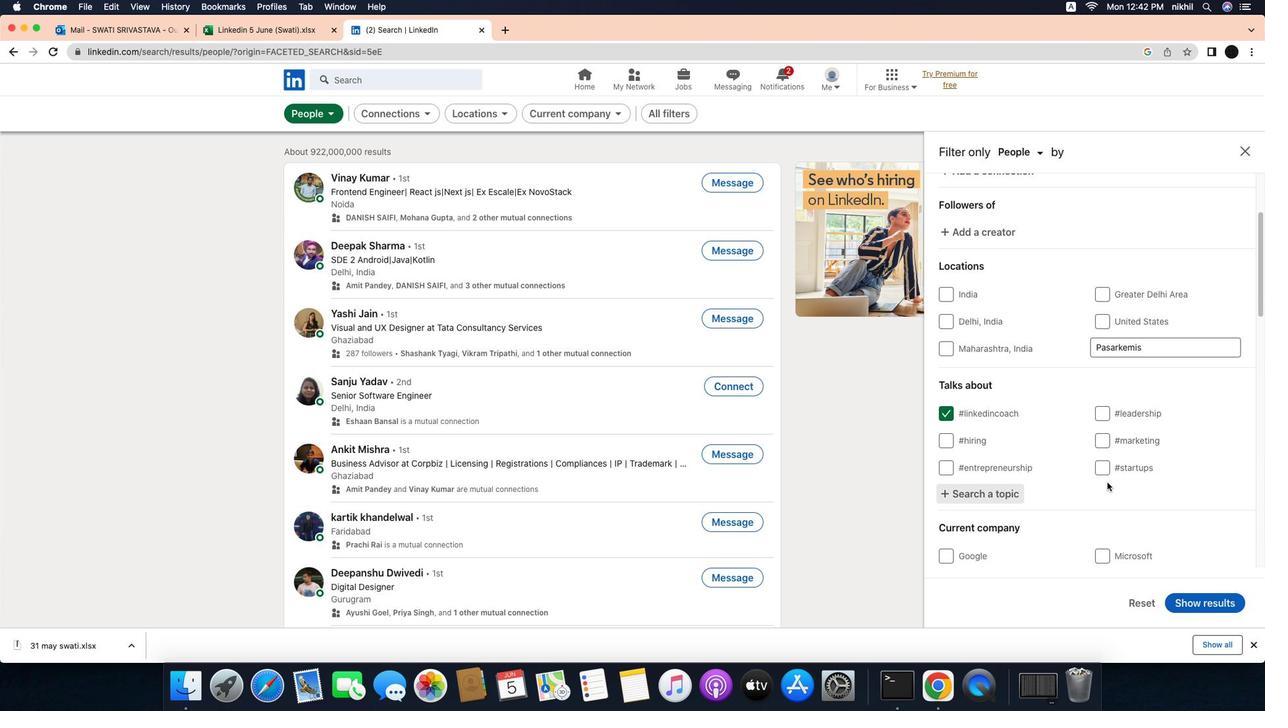 
Action: Mouse moved to (1091, 461)
Screenshot: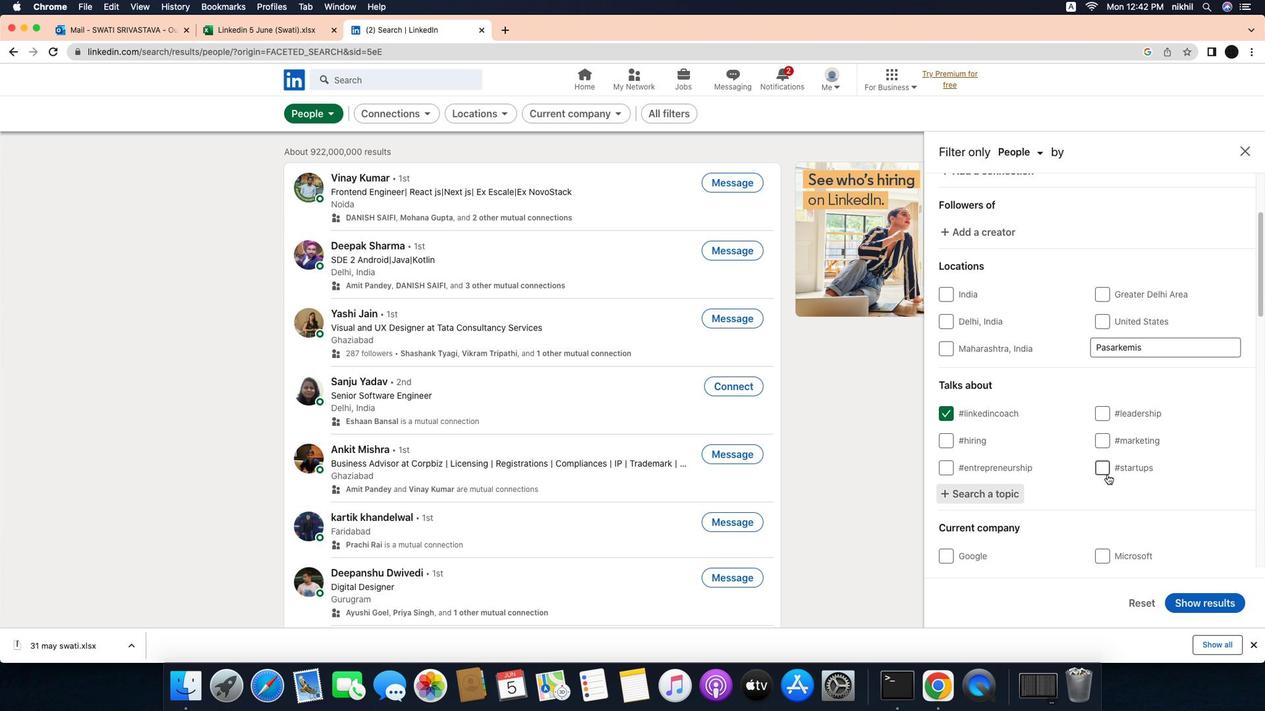 
Action: Mouse scrolled (1091, 461) with delta (41, 96)
Screenshot: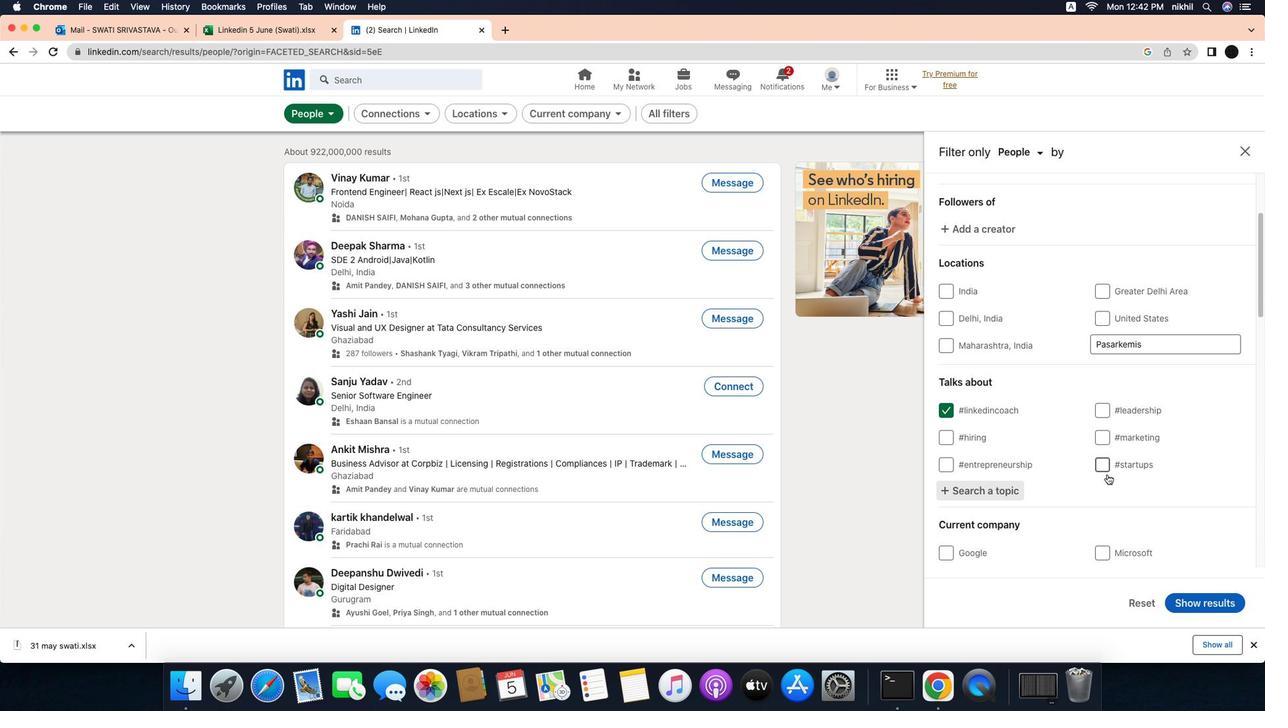 
Action: Mouse scrolled (1091, 461) with delta (41, 96)
Screenshot: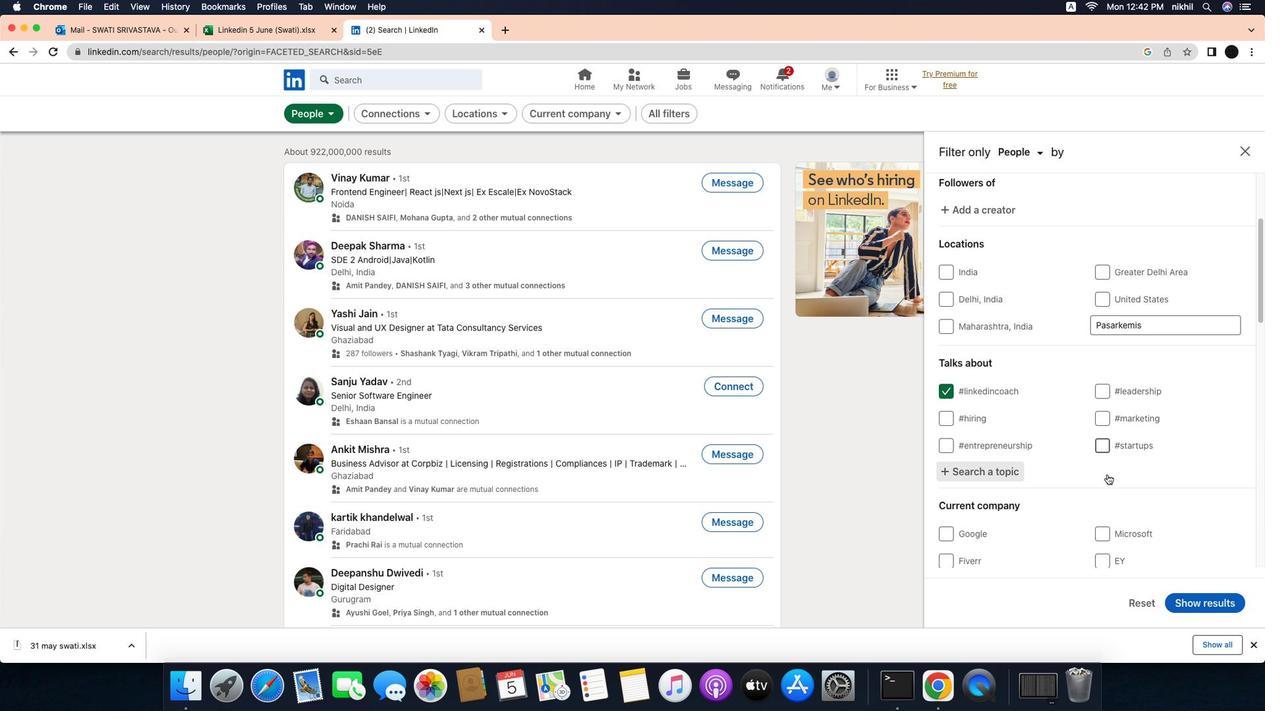 
Action: Mouse scrolled (1091, 461) with delta (41, 96)
Screenshot: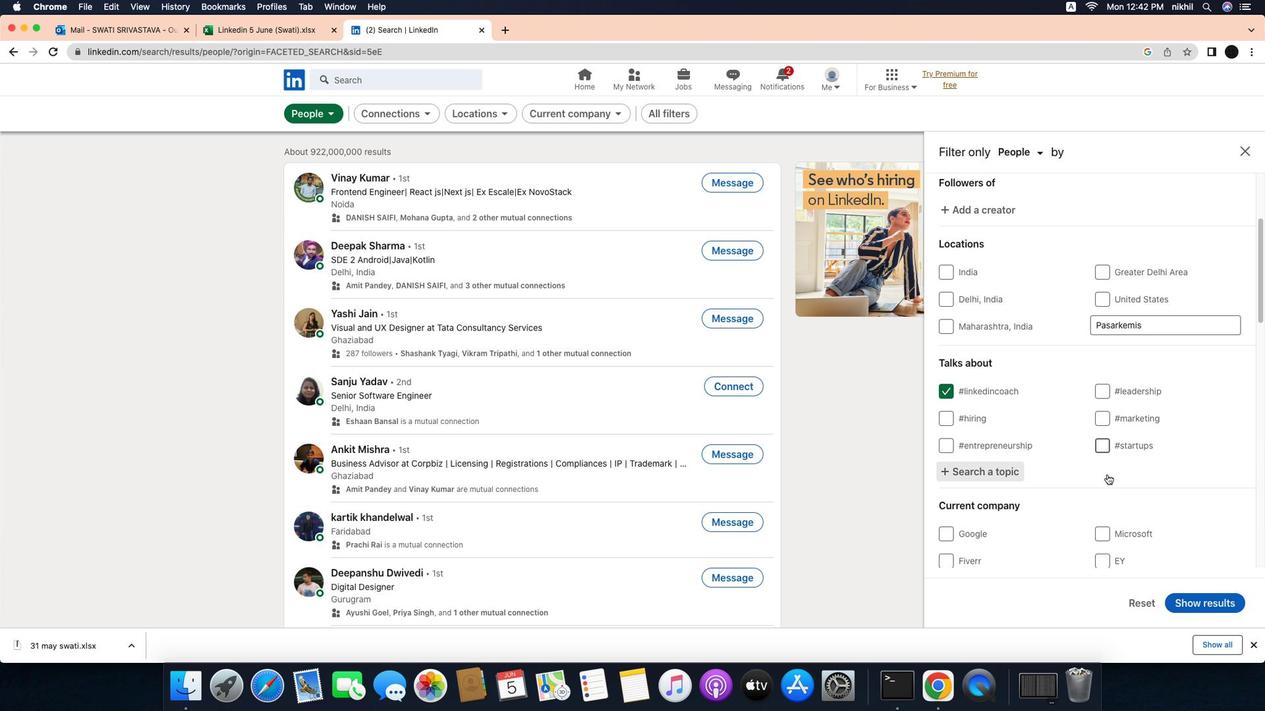 
Action: Mouse scrolled (1091, 461) with delta (41, 96)
Screenshot: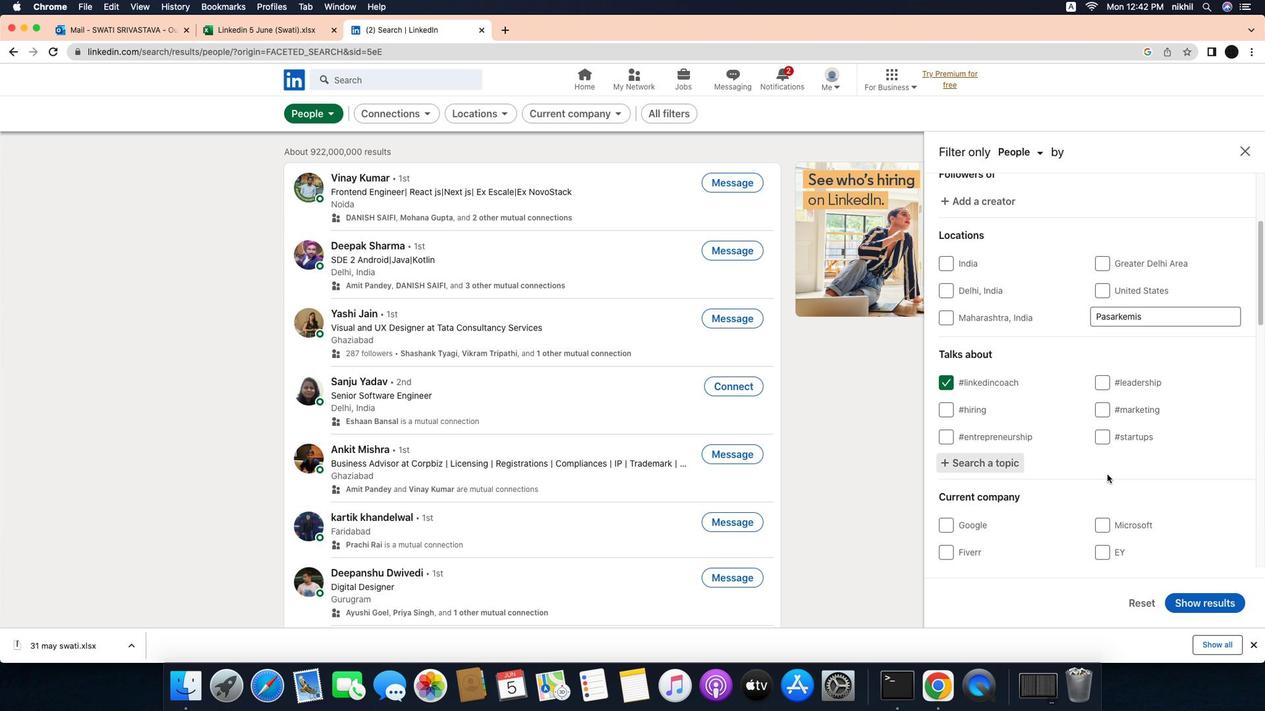 
Action: Mouse scrolled (1091, 461) with delta (41, 96)
Screenshot: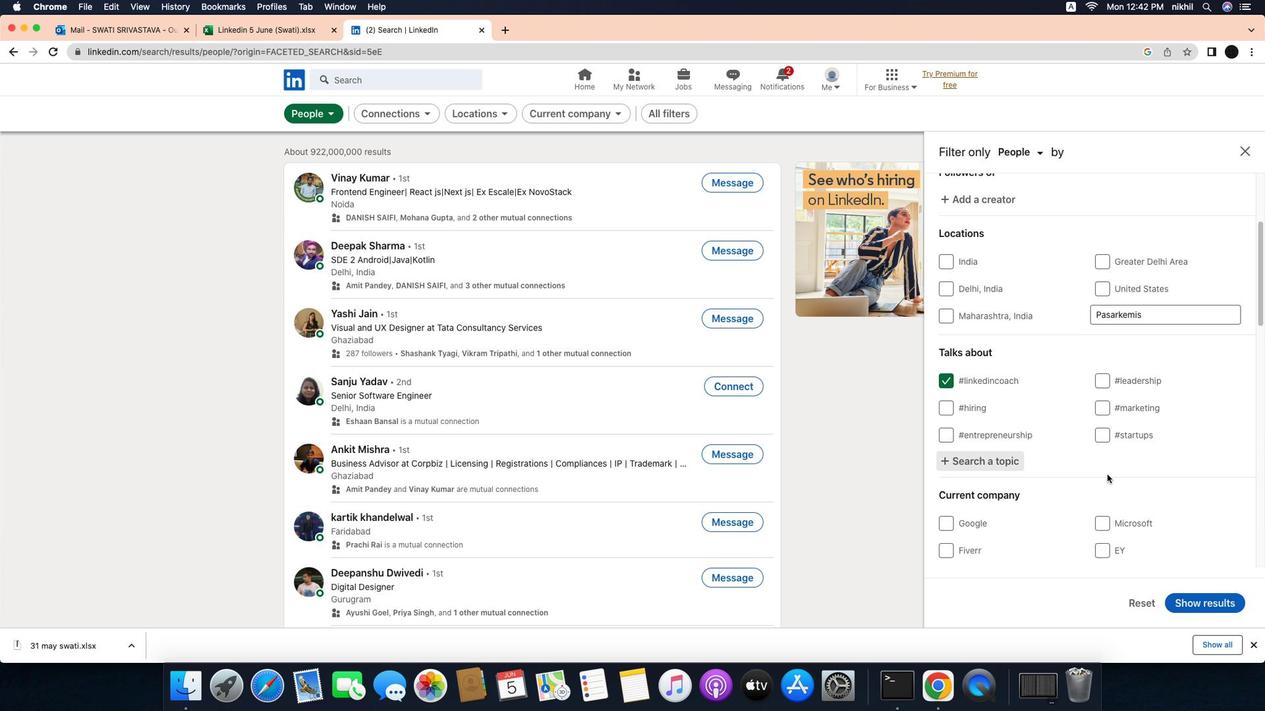 
Action: Mouse scrolled (1091, 461) with delta (41, 96)
Screenshot: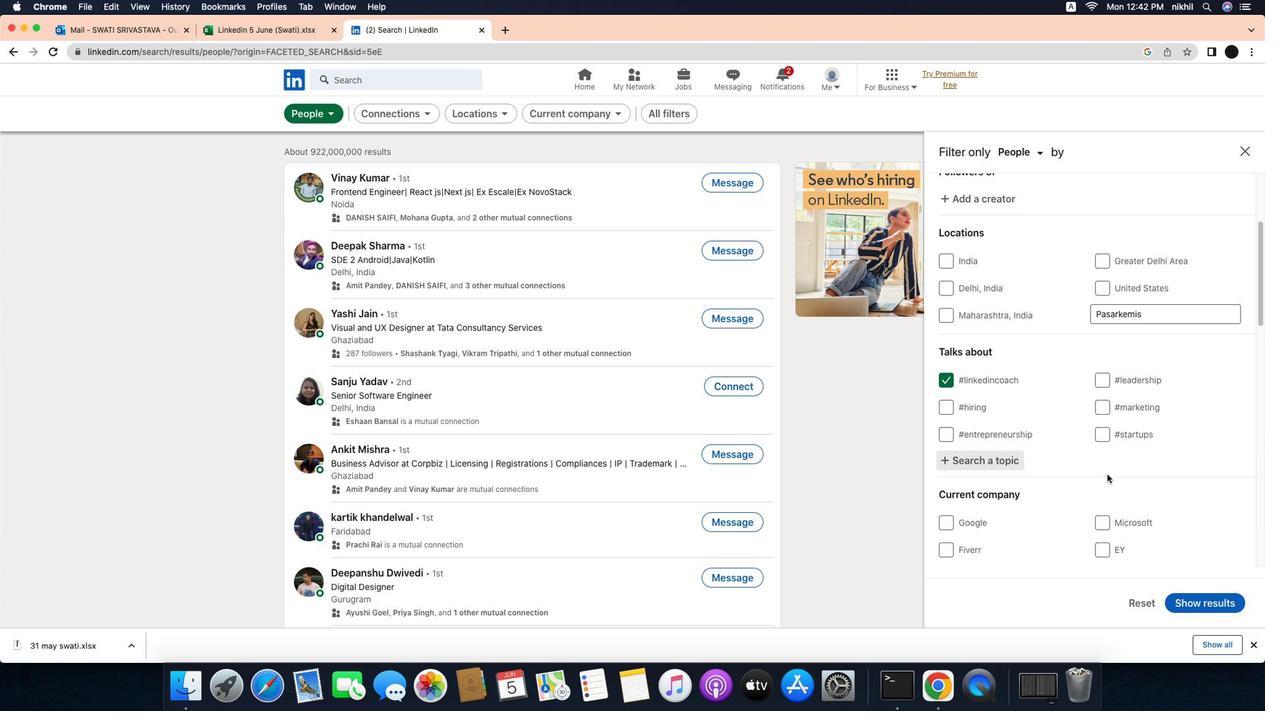 
Action: Mouse scrolled (1091, 461) with delta (41, 96)
Screenshot: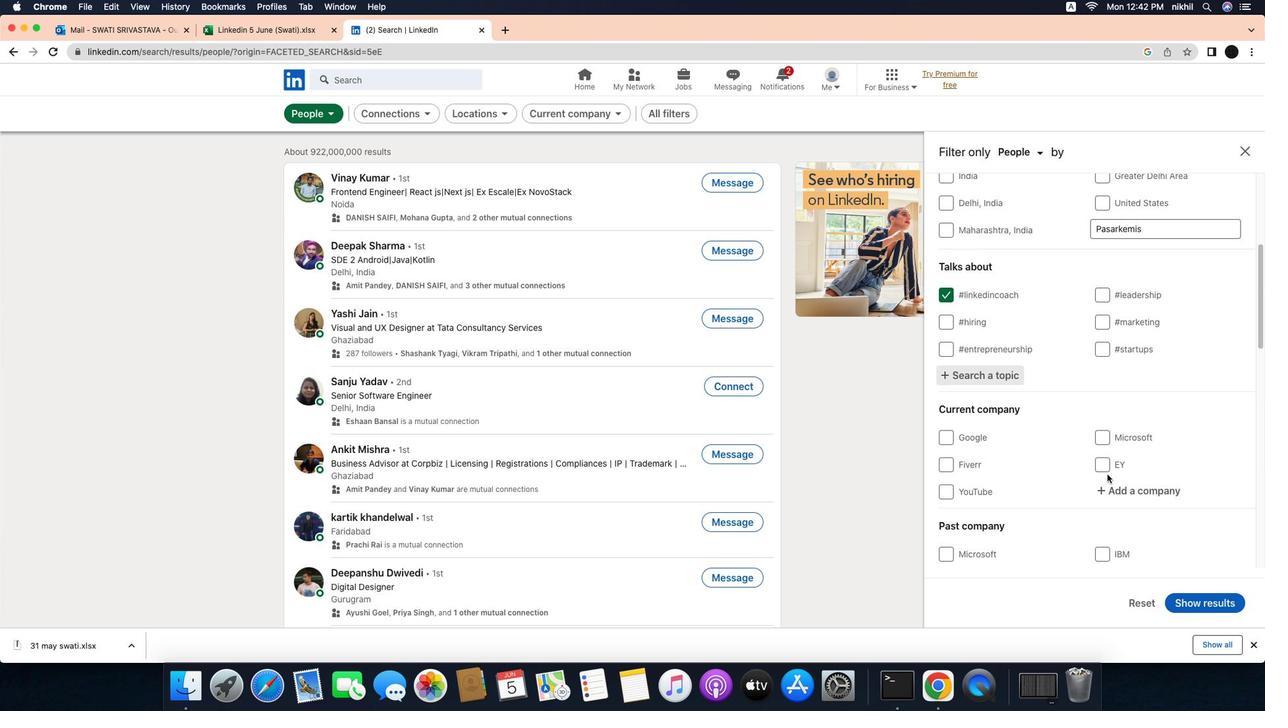 
Action: Mouse scrolled (1091, 461) with delta (41, 96)
Screenshot: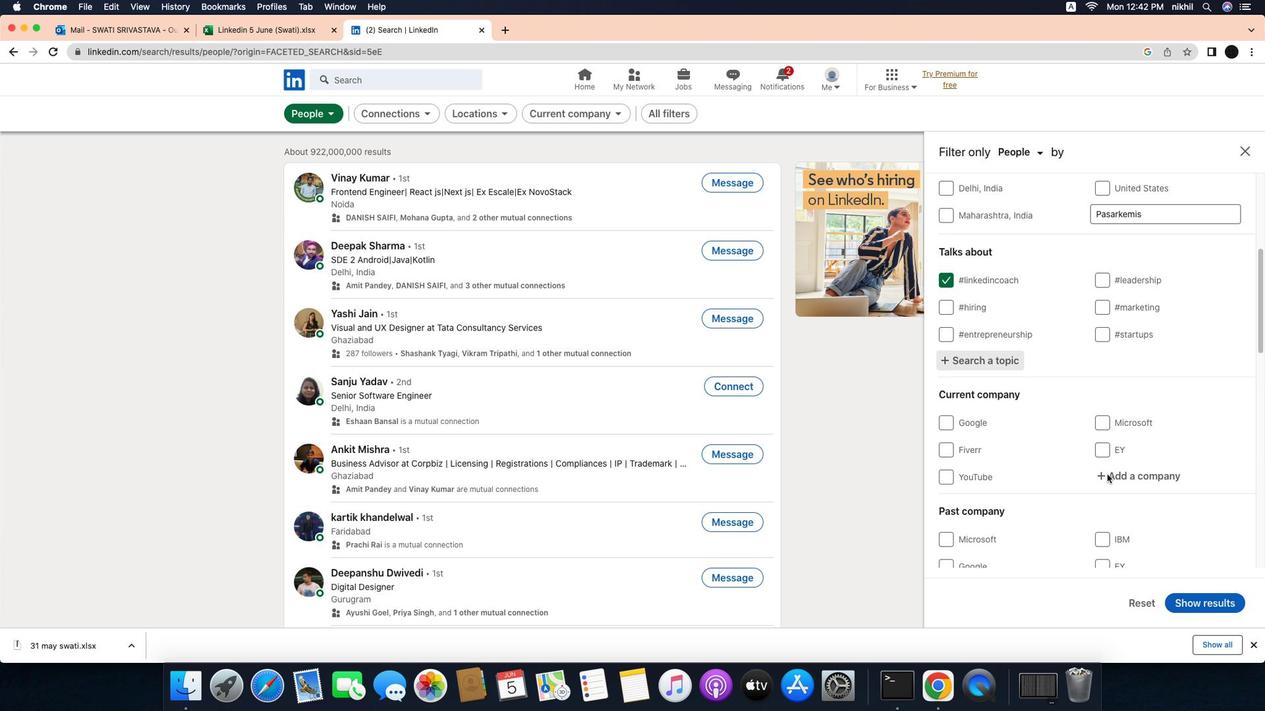 
Action: Mouse scrolled (1091, 461) with delta (41, 96)
Screenshot: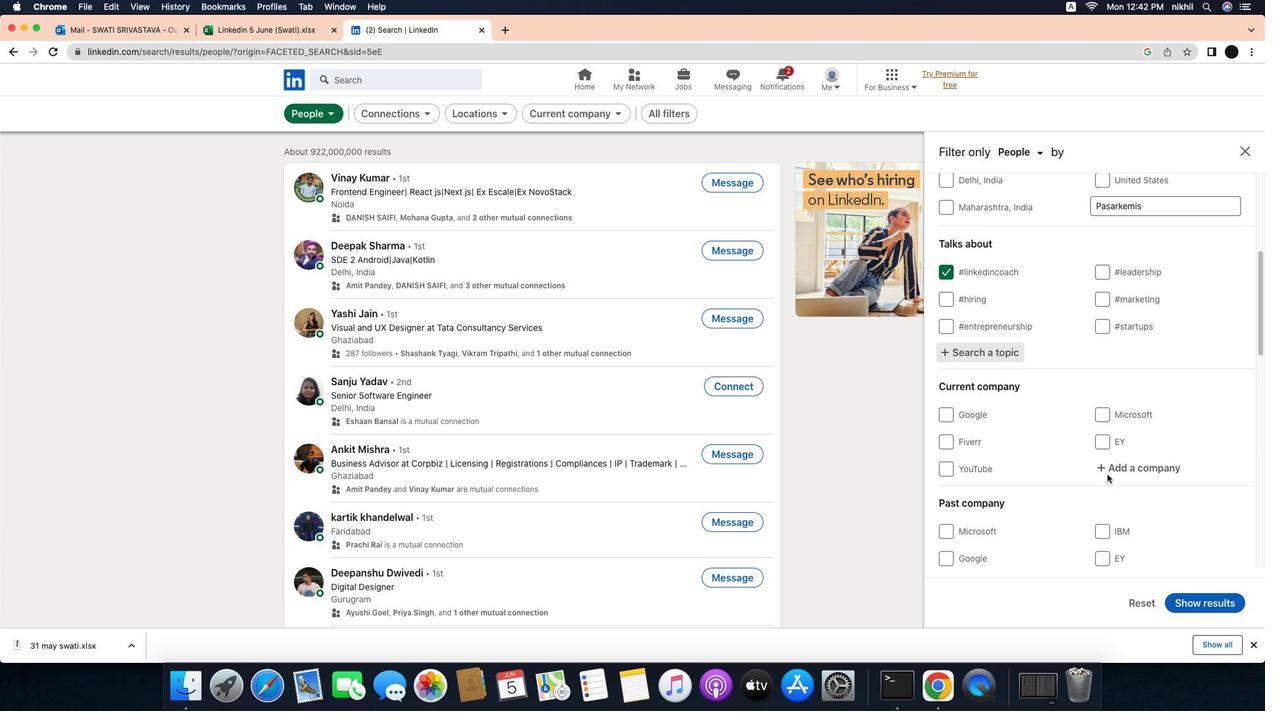 
Action: Mouse scrolled (1091, 461) with delta (41, 96)
Screenshot: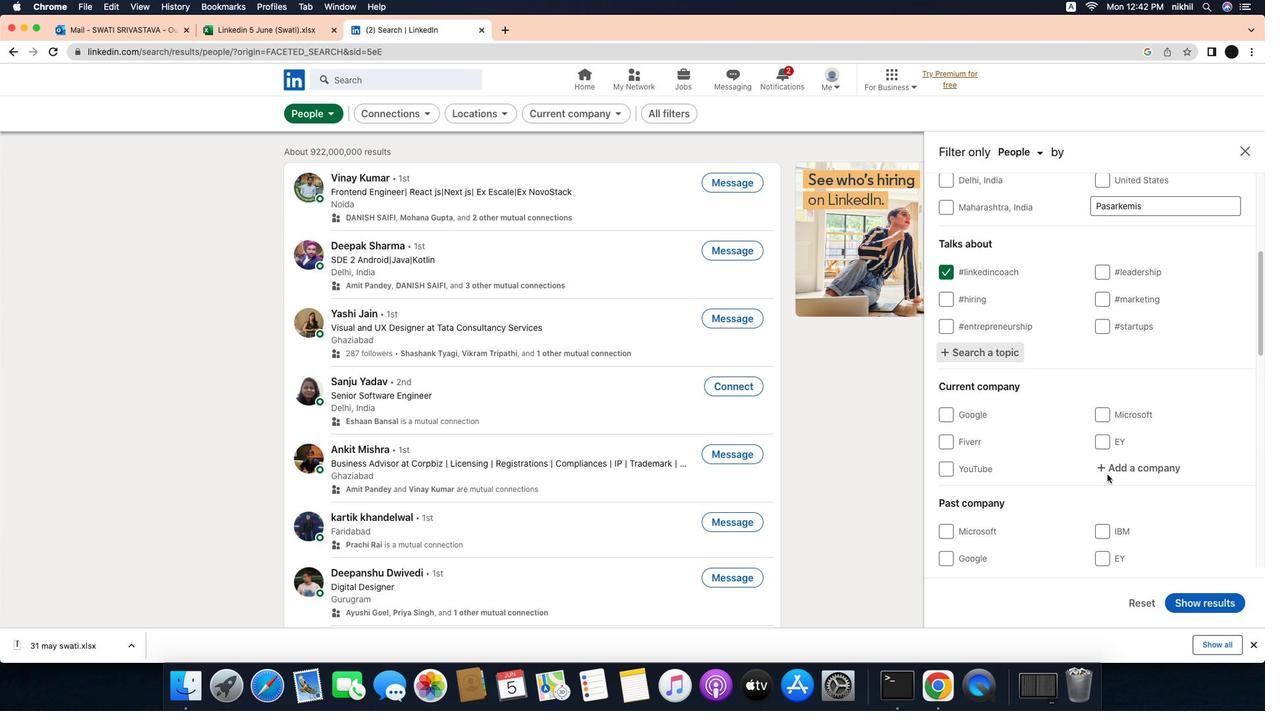 
Action: Mouse moved to (1108, 459)
Screenshot: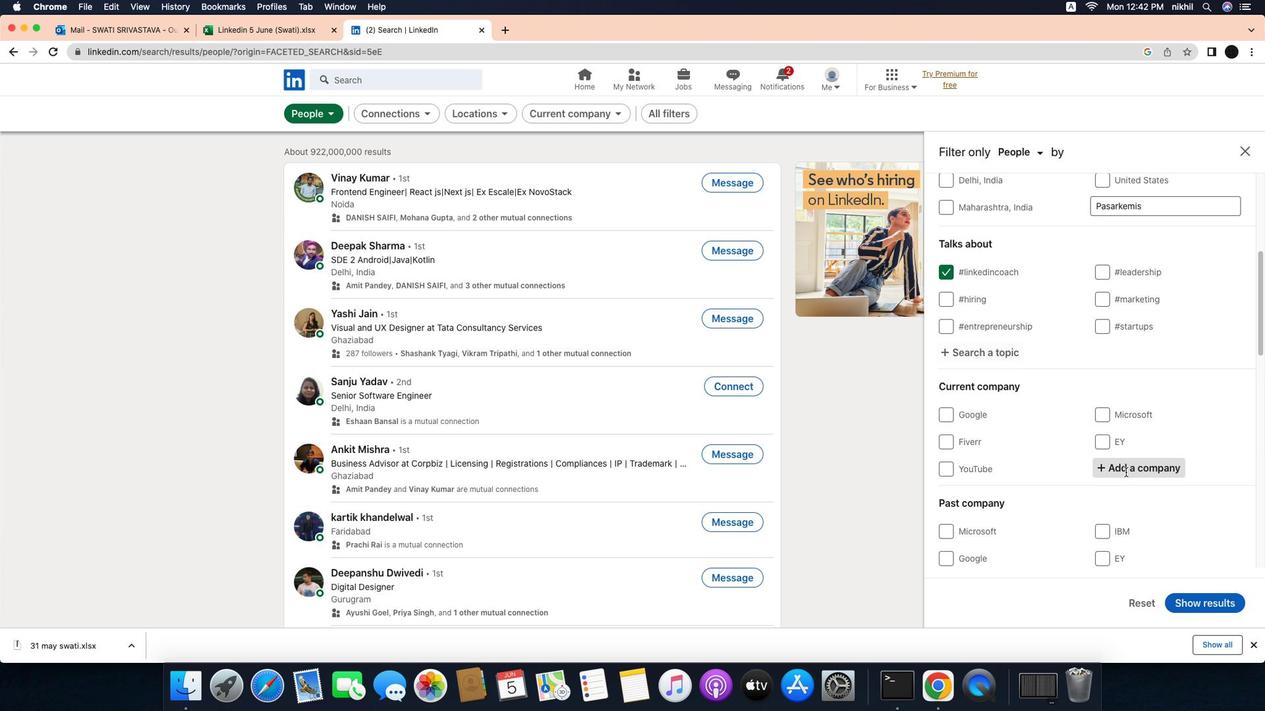 
Action: Mouse pressed left at (1108, 459)
Screenshot: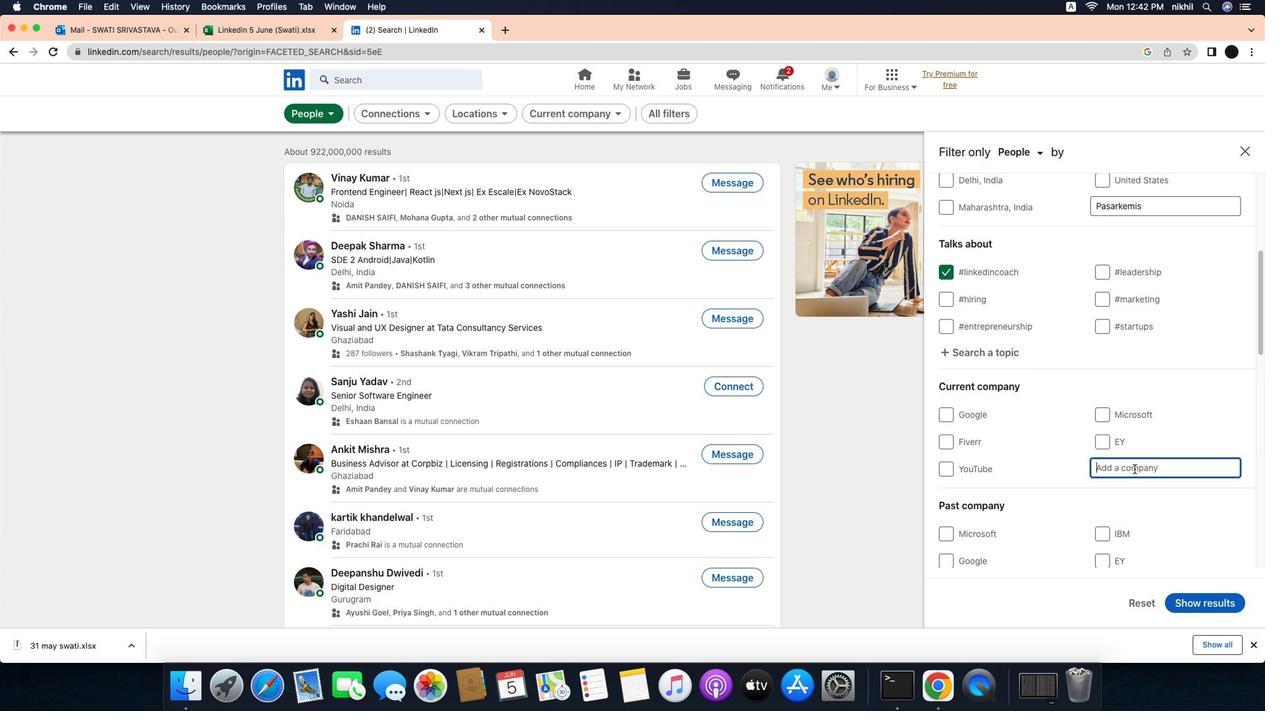 
Action: Mouse moved to (1116, 457)
Screenshot: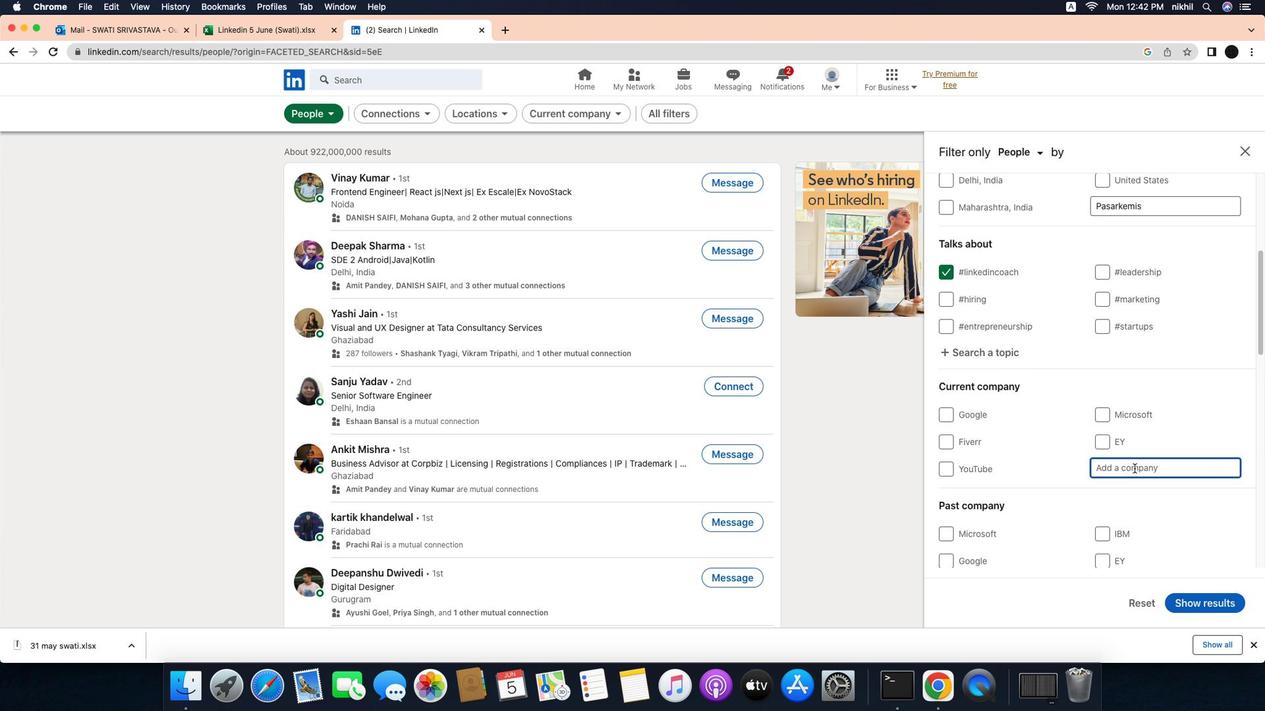 
Action: Mouse pressed left at (1116, 457)
Screenshot: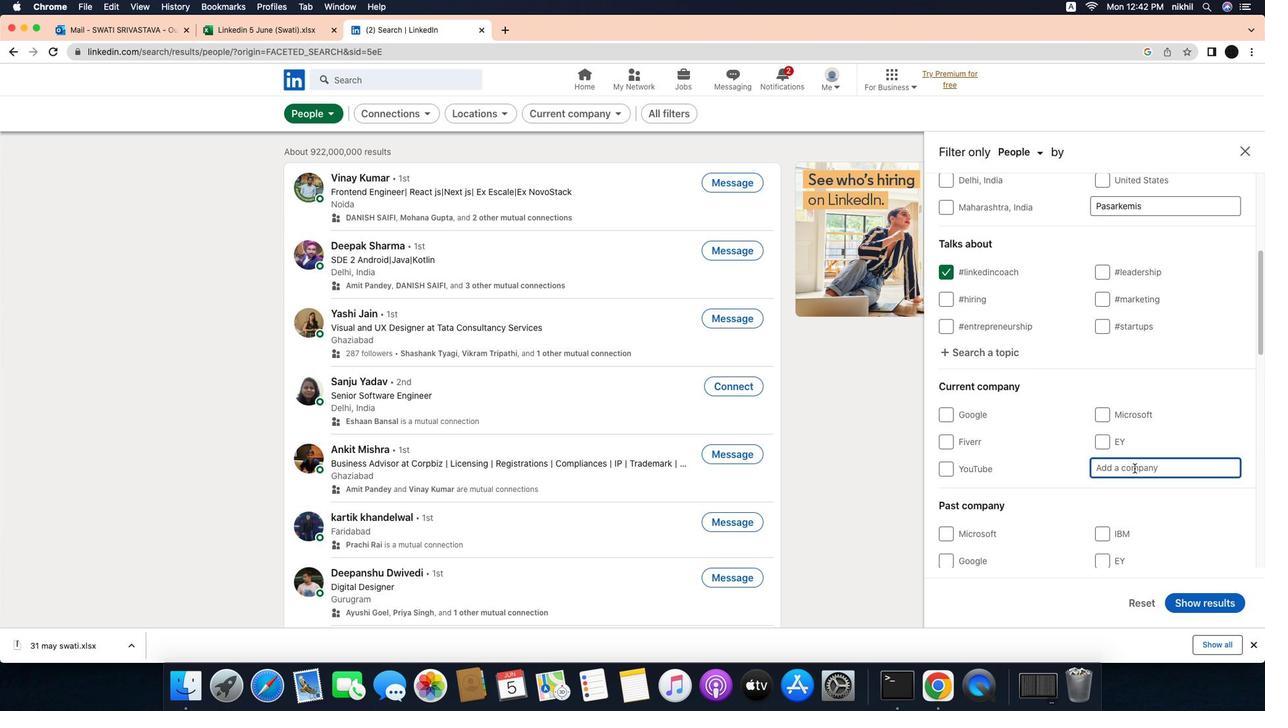 
Action: Key pressed Key.caps_lock'D'Key.caps_lock'i''s''n''e''y'Key.spaceKey.caps_lock'S'Key.caps_lock't''a''r'
Screenshot: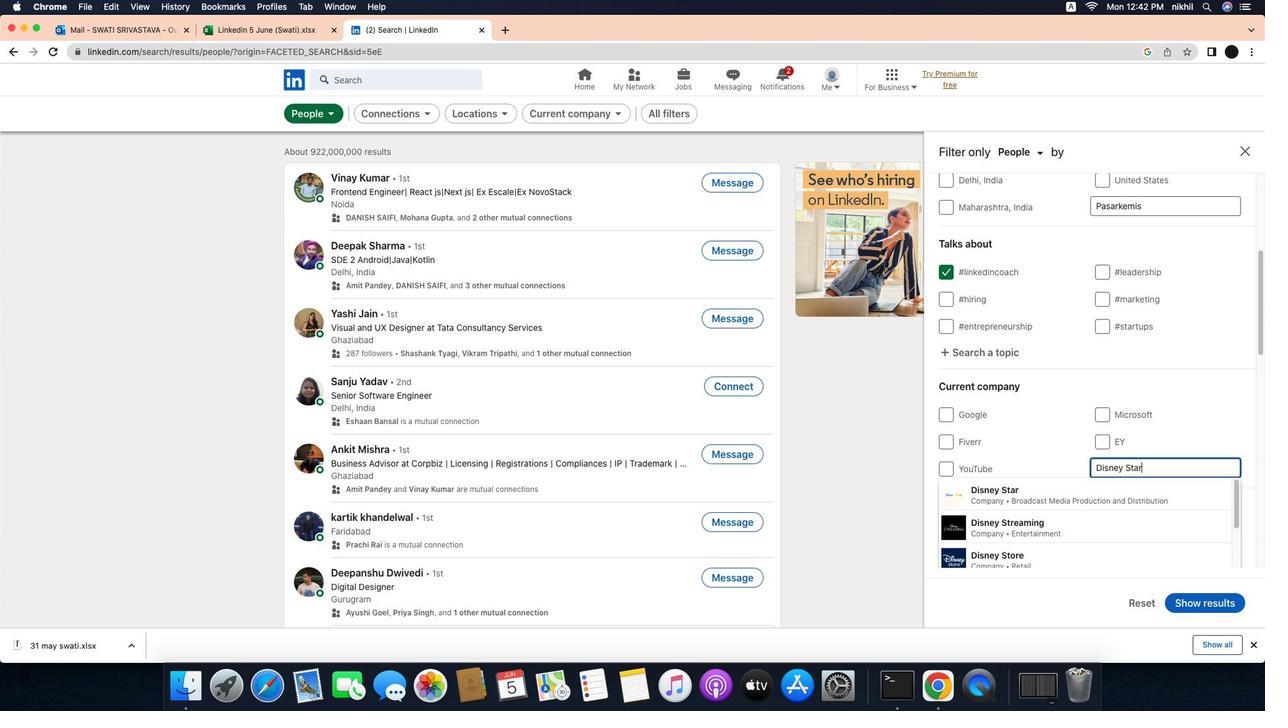 
Action: Mouse moved to (1097, 471)
Screenshot: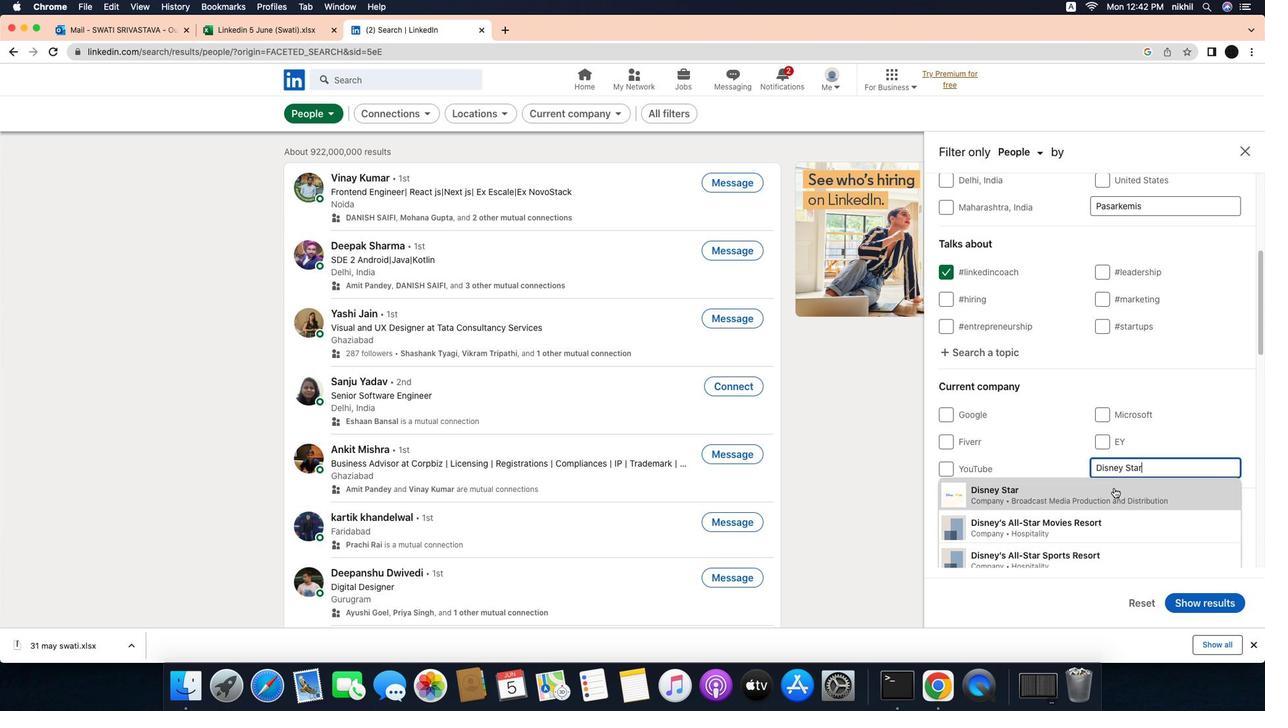 
Action: Mouse pressed left at (1097, 471)
Screenshot: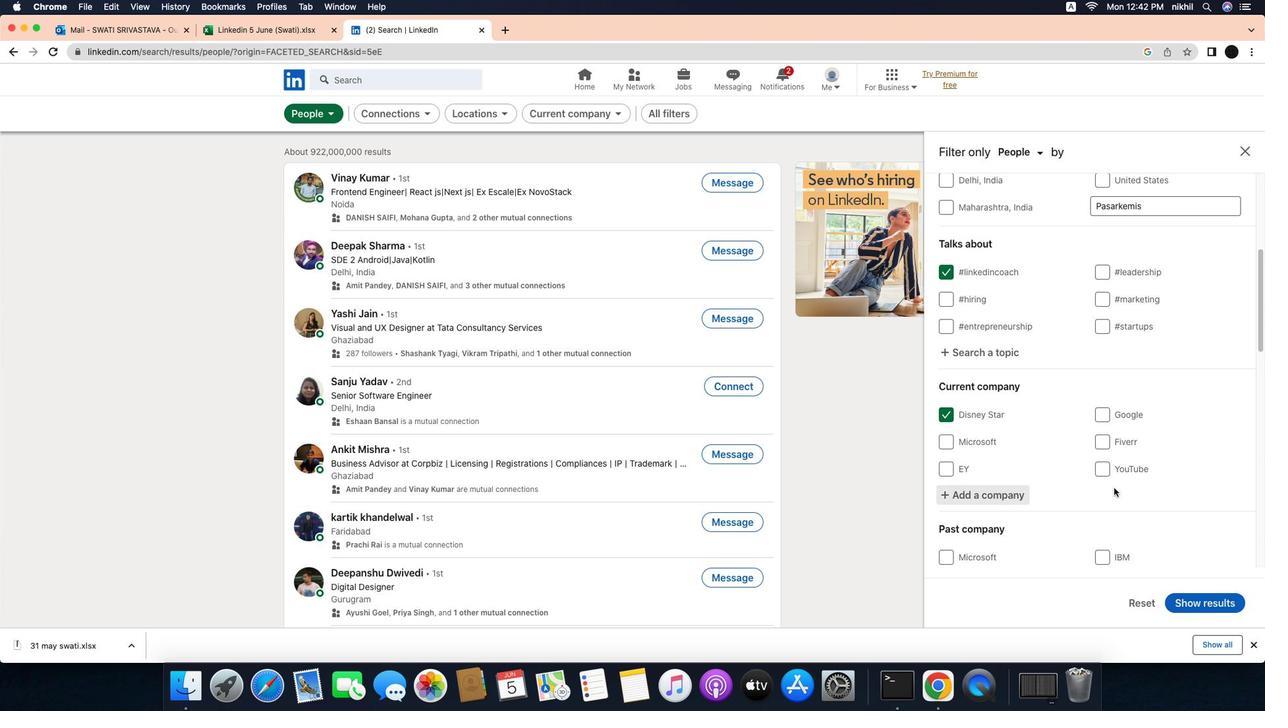 
Action: Mouse scrolled (1097, 471) with delta (41, 96)
Screenshot: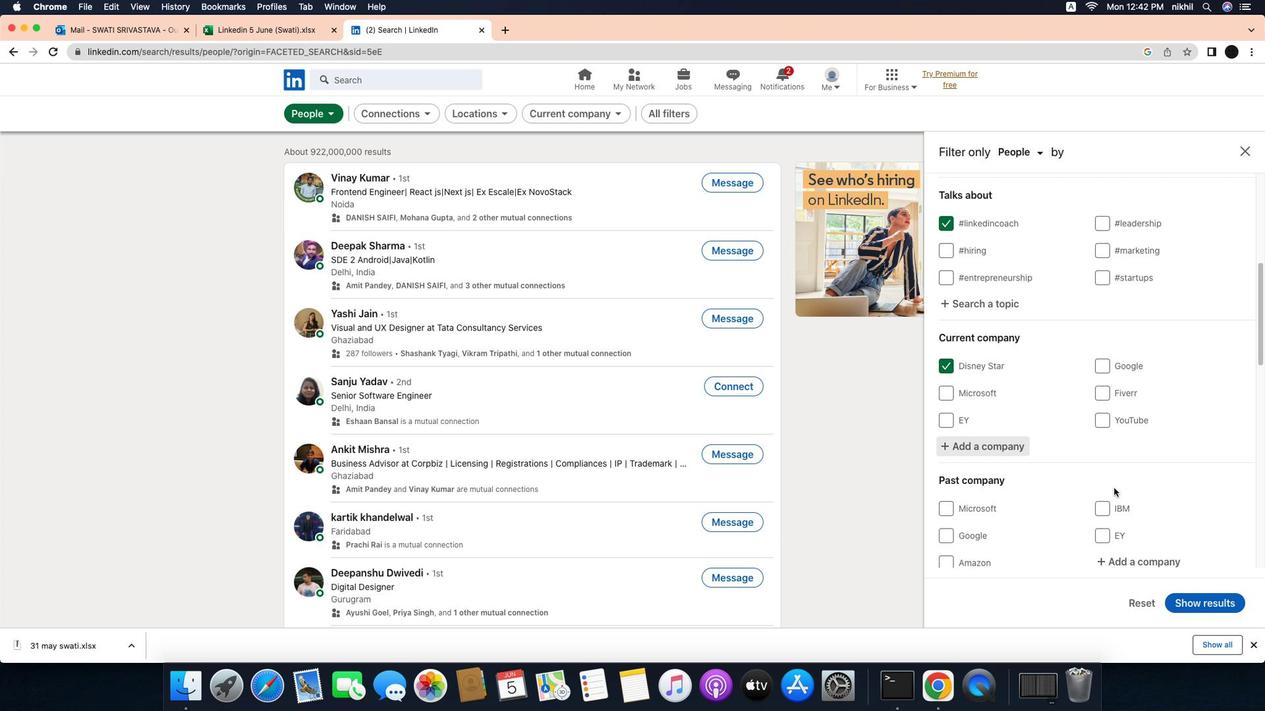 
Action: Mouse scrolled (1097, 471) with delta (41, 96)
Screenshot: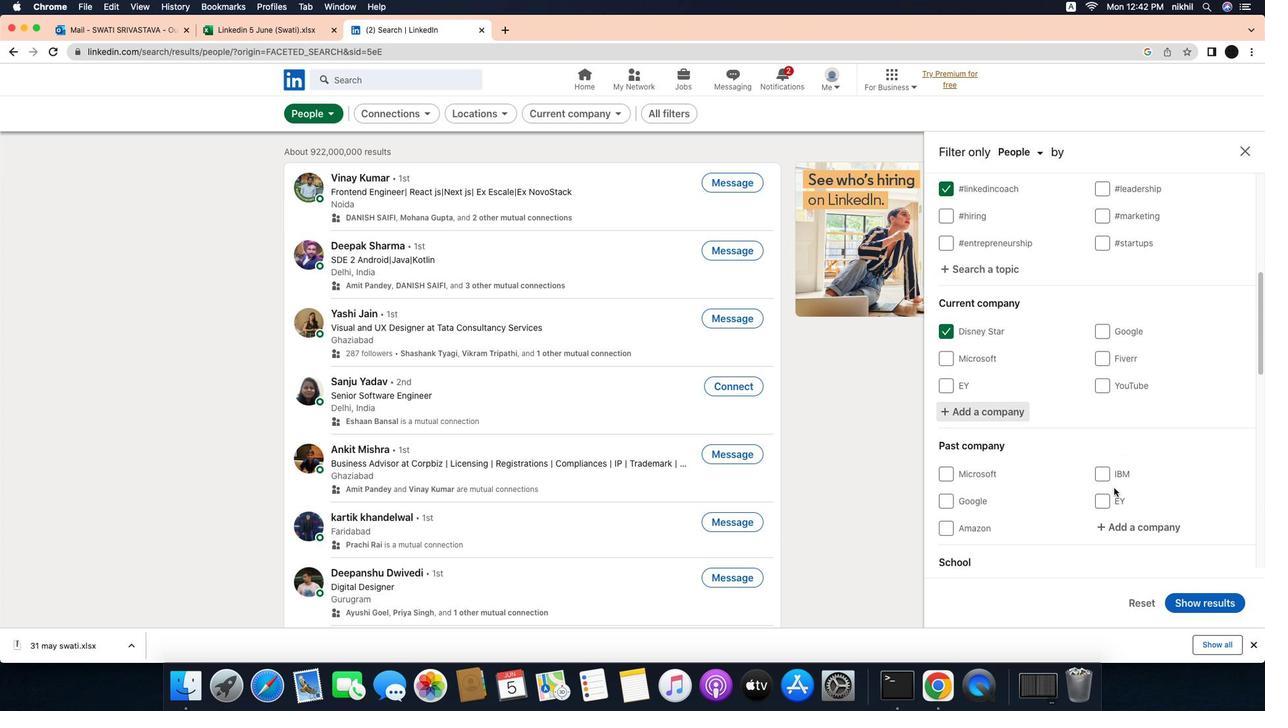 
Action: Mouse scrolled (1097, 471) with delta (41, 96)
Screenshot: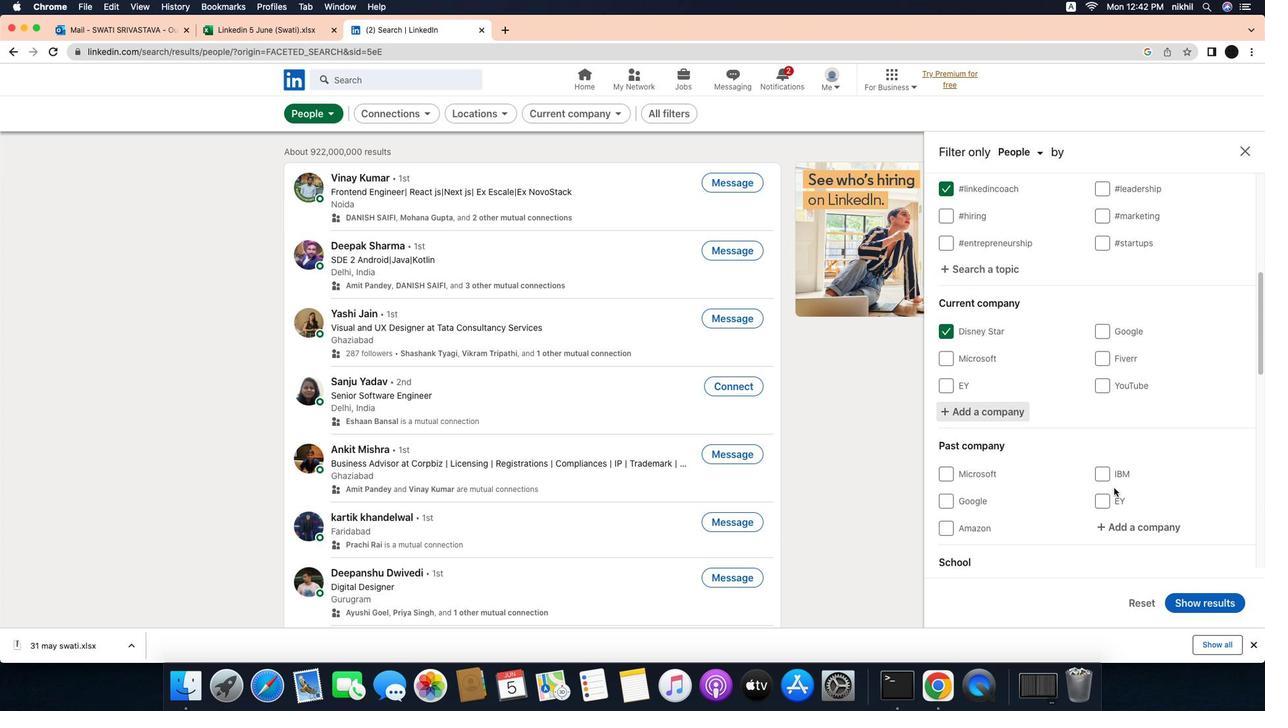 
Action: Mouse scrolled (1097, 471) with delta (41, 96)
Screenshot: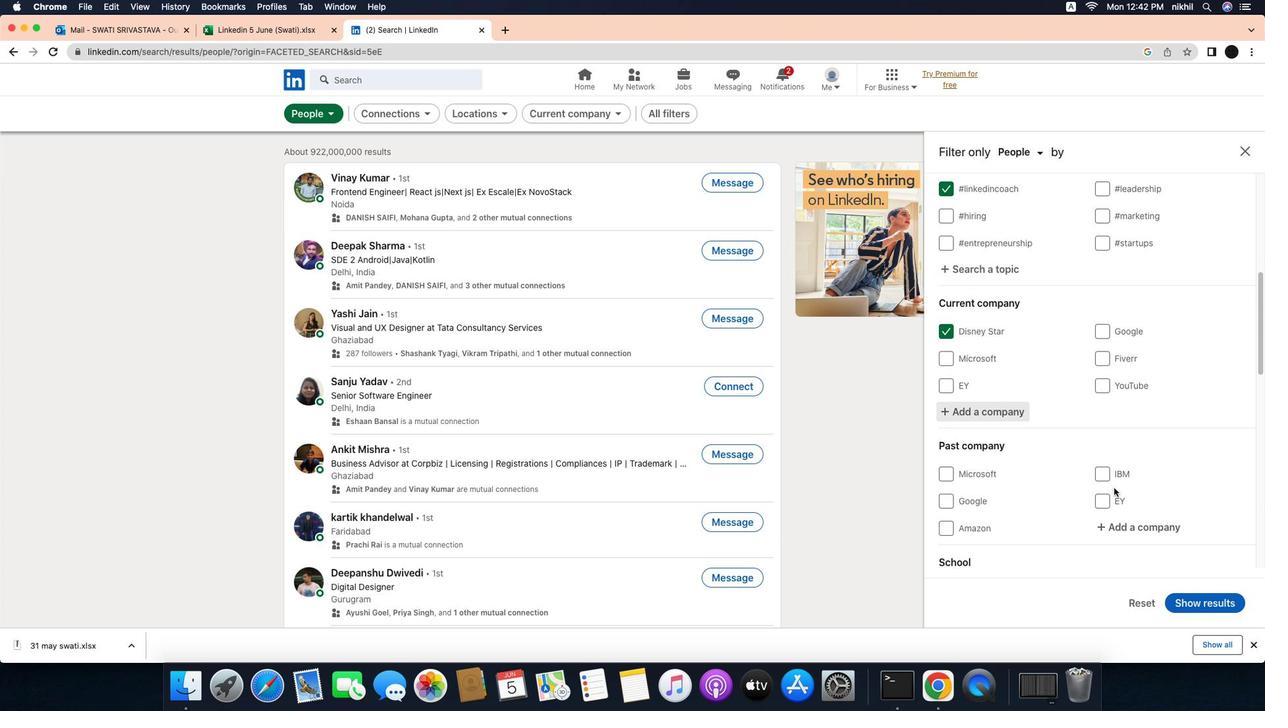 
Action: Mouse scrolled (1097, 471) with delta (41, 96)
Screenshot: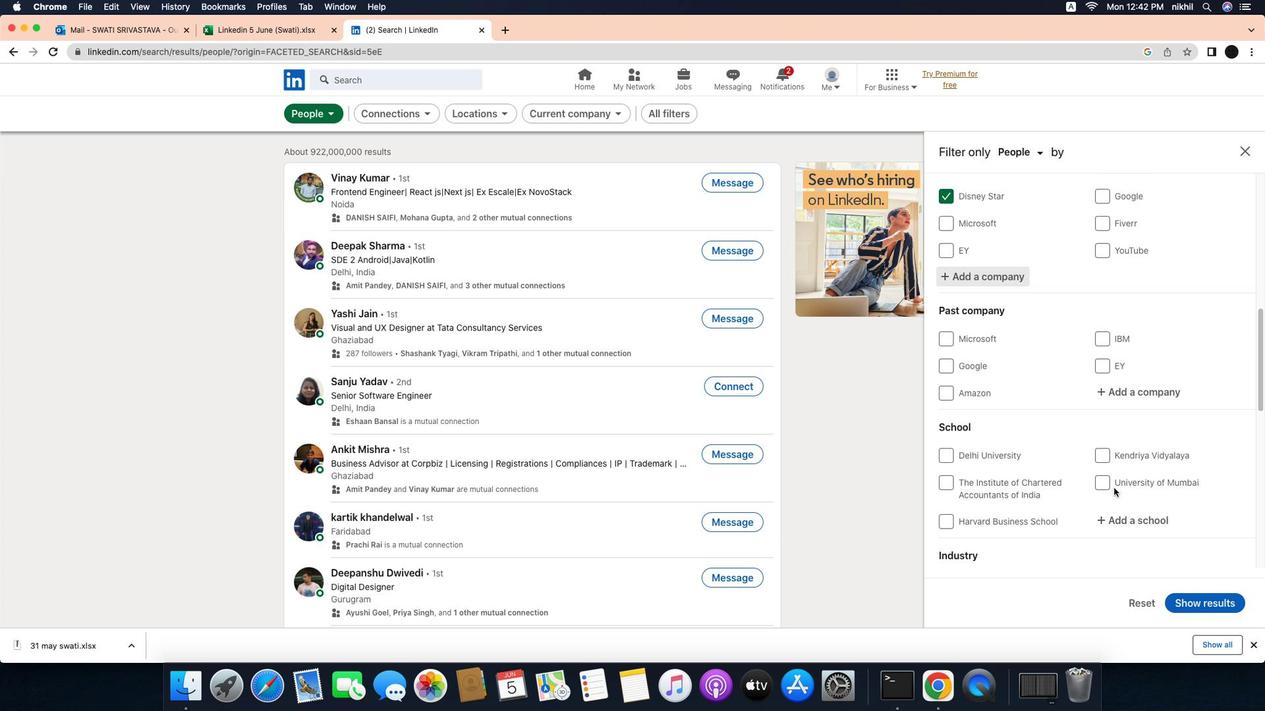 
Action: Mouse scrolled (1097, 471) with delta (41, 96)
Screenshot: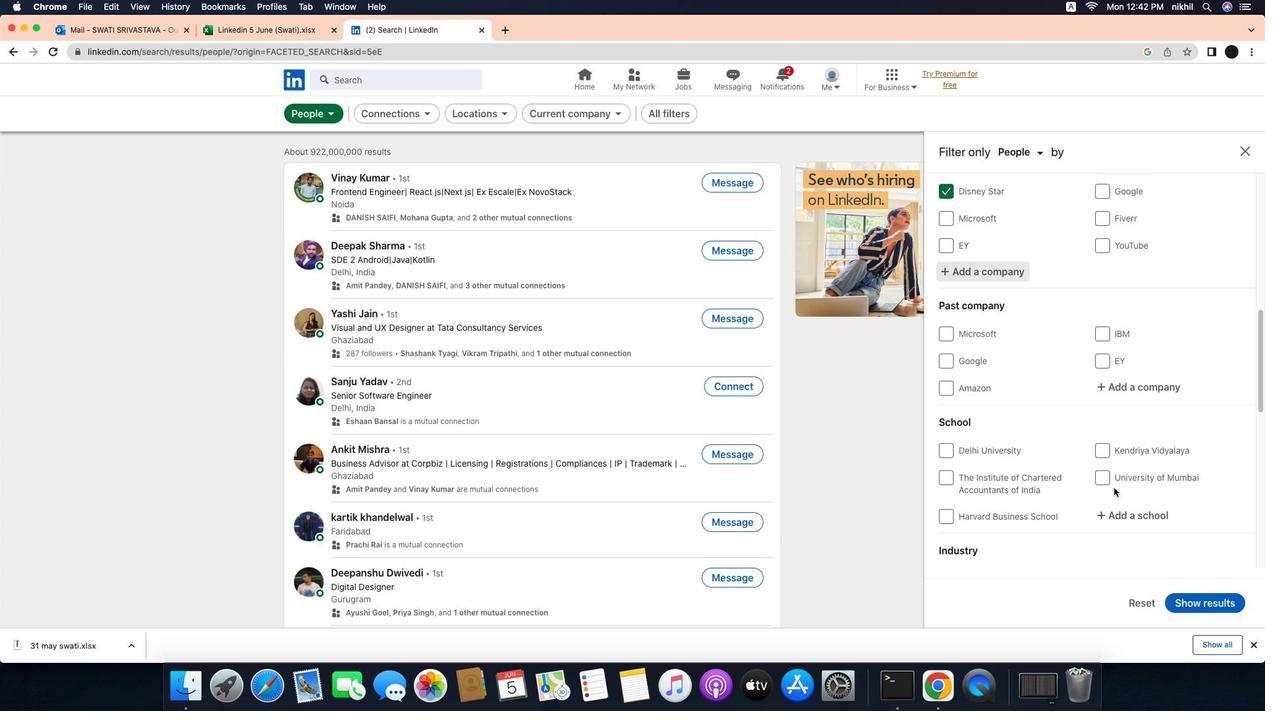 
Action: Mouse scrolled (1097, 471) with delta (41, 96)
Screenshot: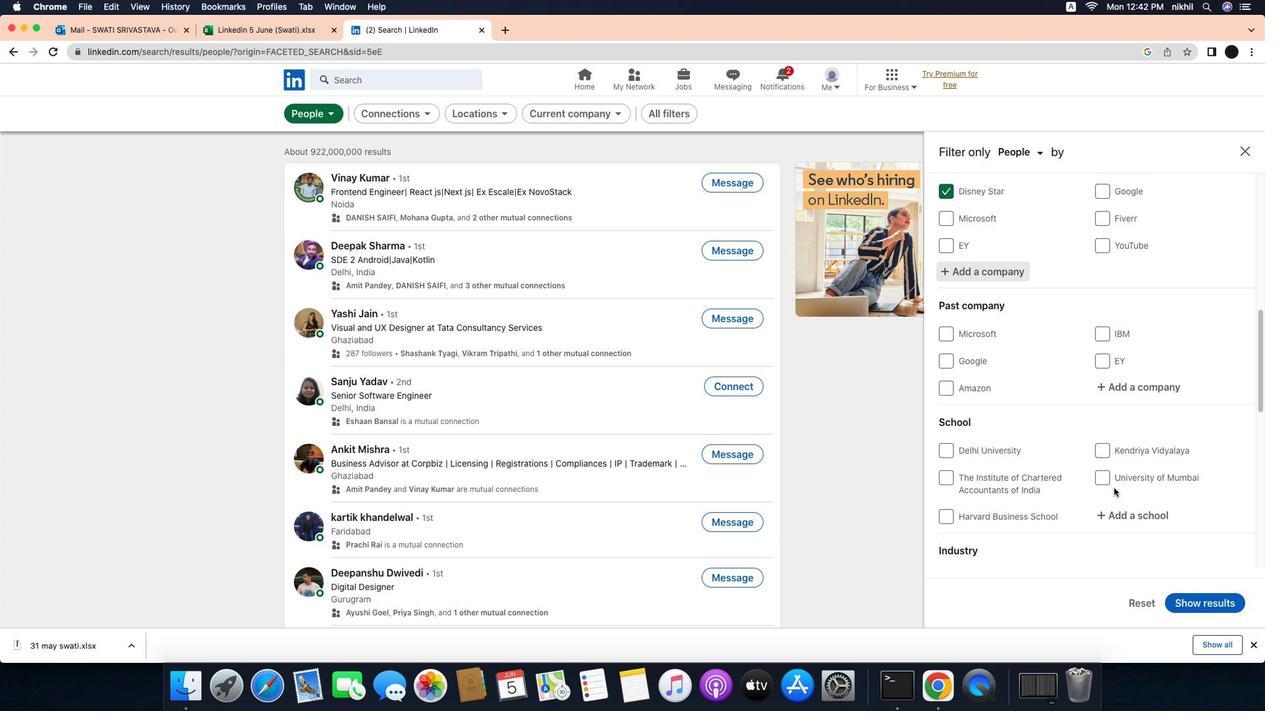 
Action: Mouse scrolled (1097, 471) with delta (41, 95)
Screenshot: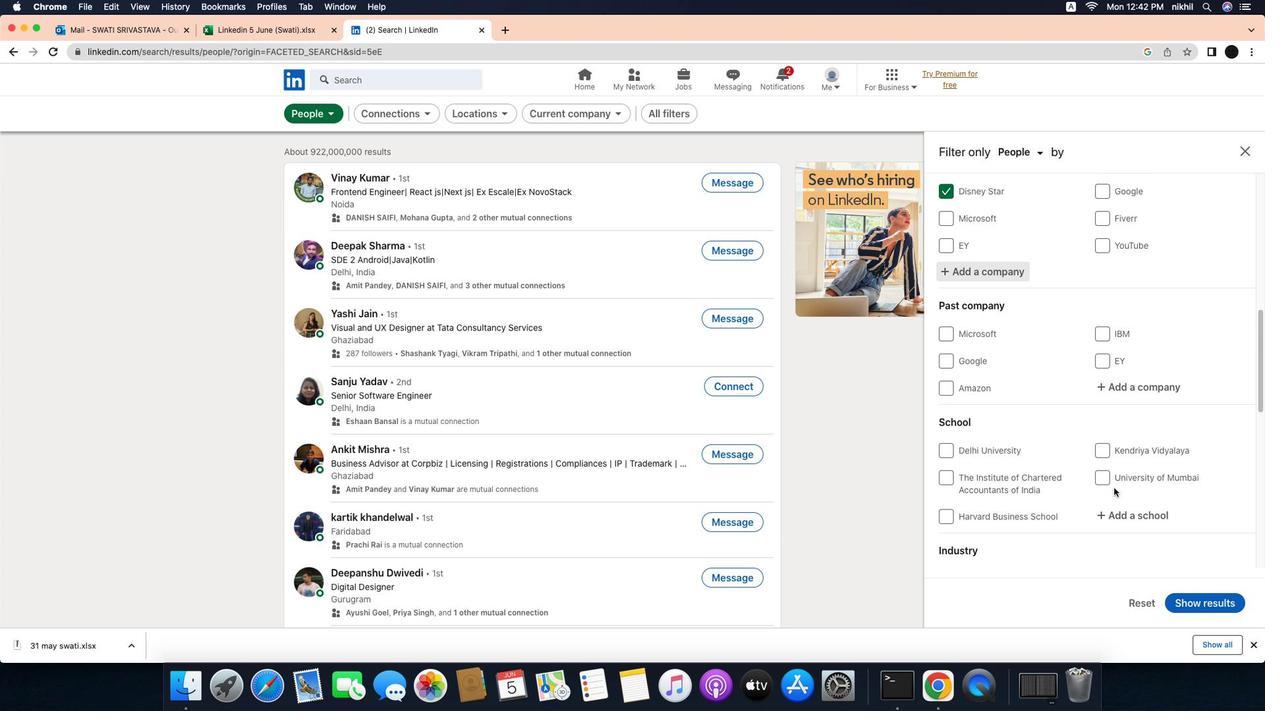 
Action: Mouse moved to (1123, 494)
Screenshot: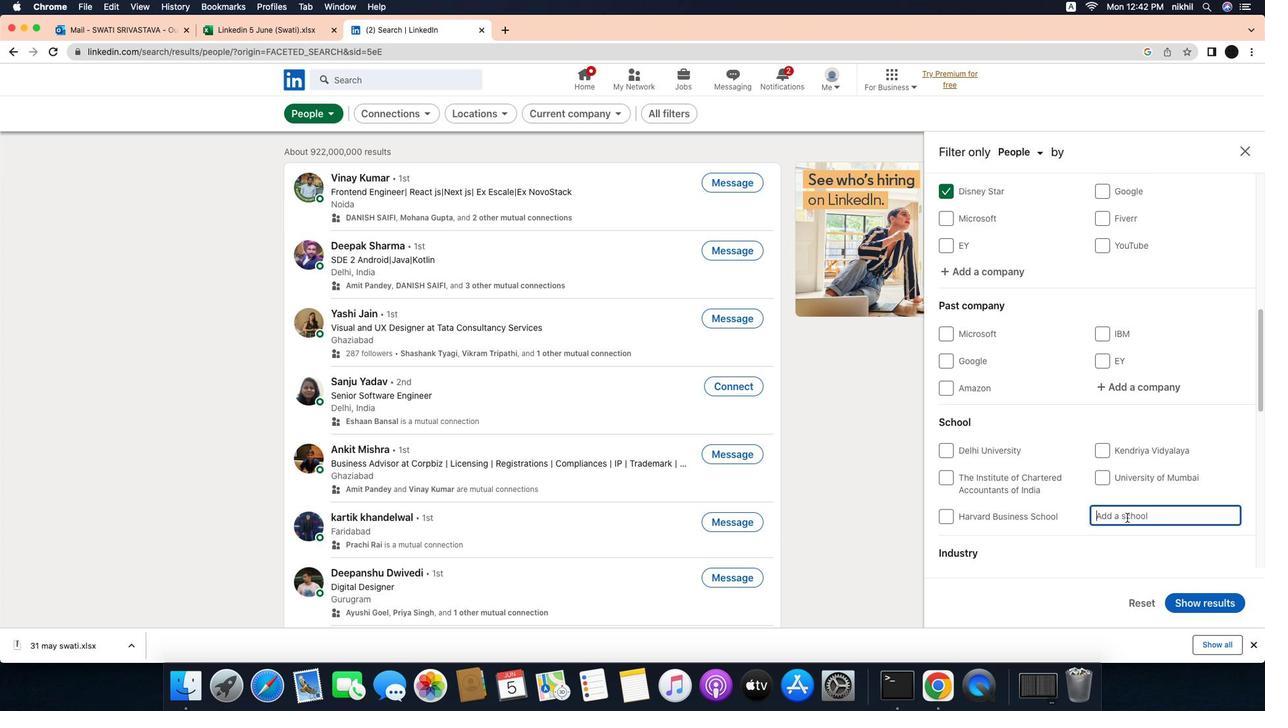 
Action: Mouse pressed left at (1123, 494)
Screenshot: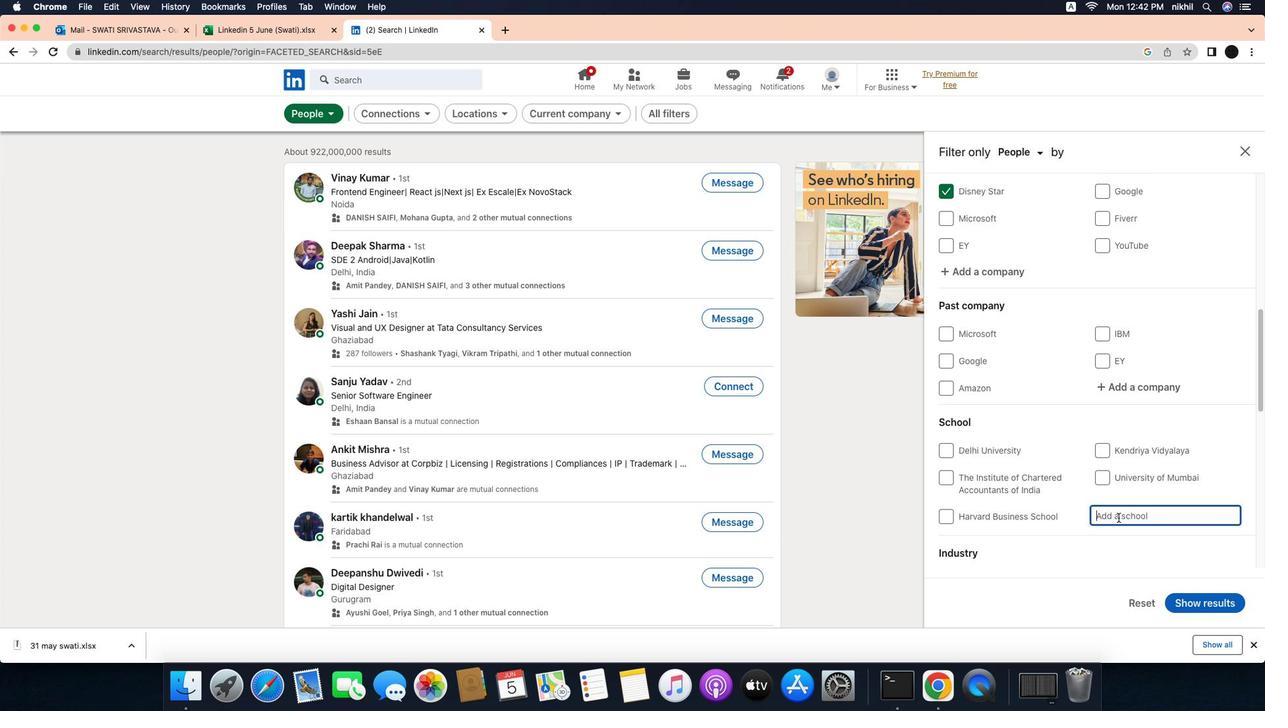 
Action: Mouse moved to (1104, 494)
Screenshot: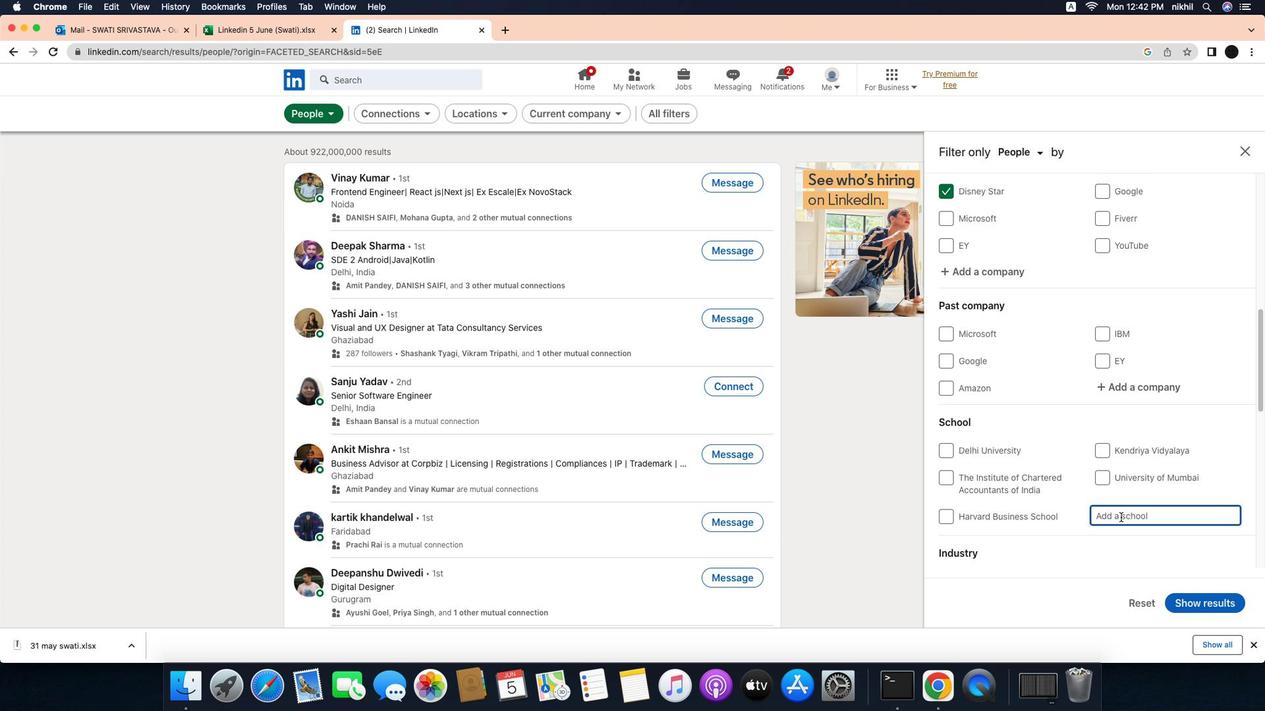 
Action: Mouse pressed left at (1104, 494)
Screenshot: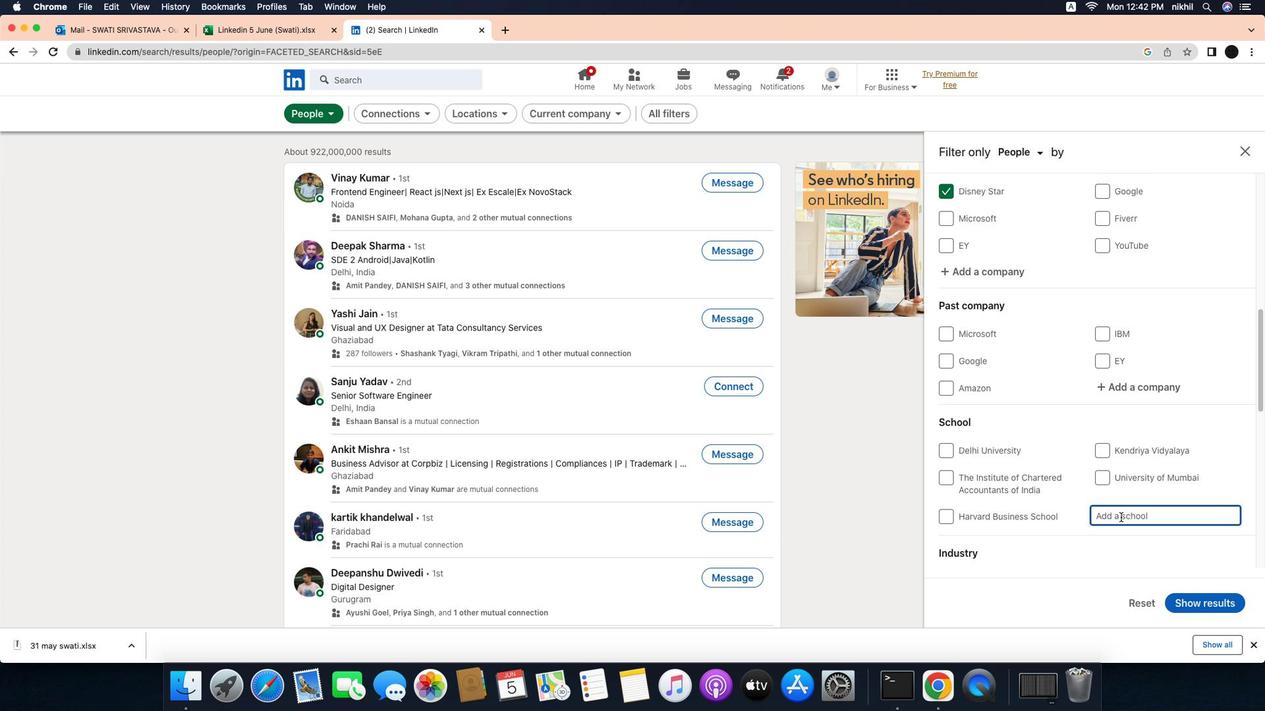 
Action: Key pressed Key.caps_lock'S'Key.caps_lock't''.'Key.caps_lock'J'Key.caps_lock'o''s''e''p''h'"'"'s'Key.spaceKey.caps_lock'B'Key.caps_lock'o''y''s'"'"Key.caps_lock'H'Key.caps_lock'i''g''h'Key.spaceKey.caps_lock'S'Key.caps_lock'c''h''o''o''l'Key.enter
Screenshot: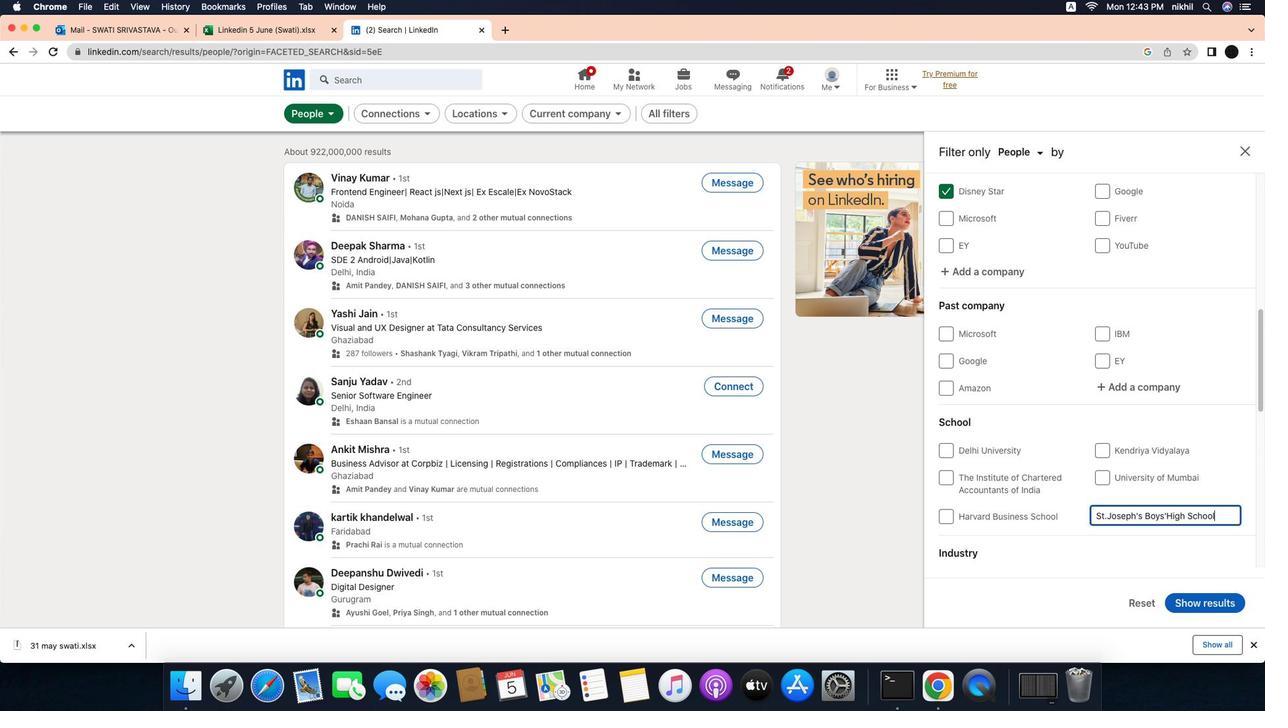 
Action: Mouse moved to (1012, 489)
Screenshot: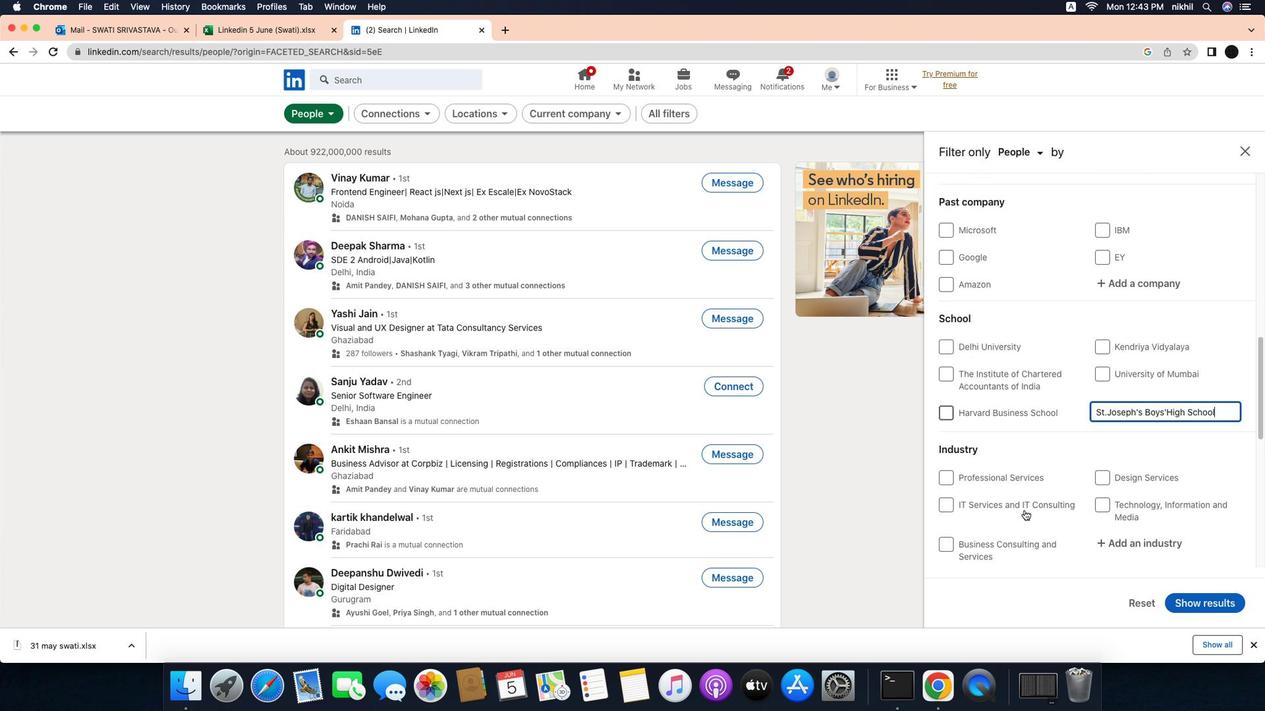 
Action: Mouse scrolled (1012, 489) with delta (41, 96)
Screenshot: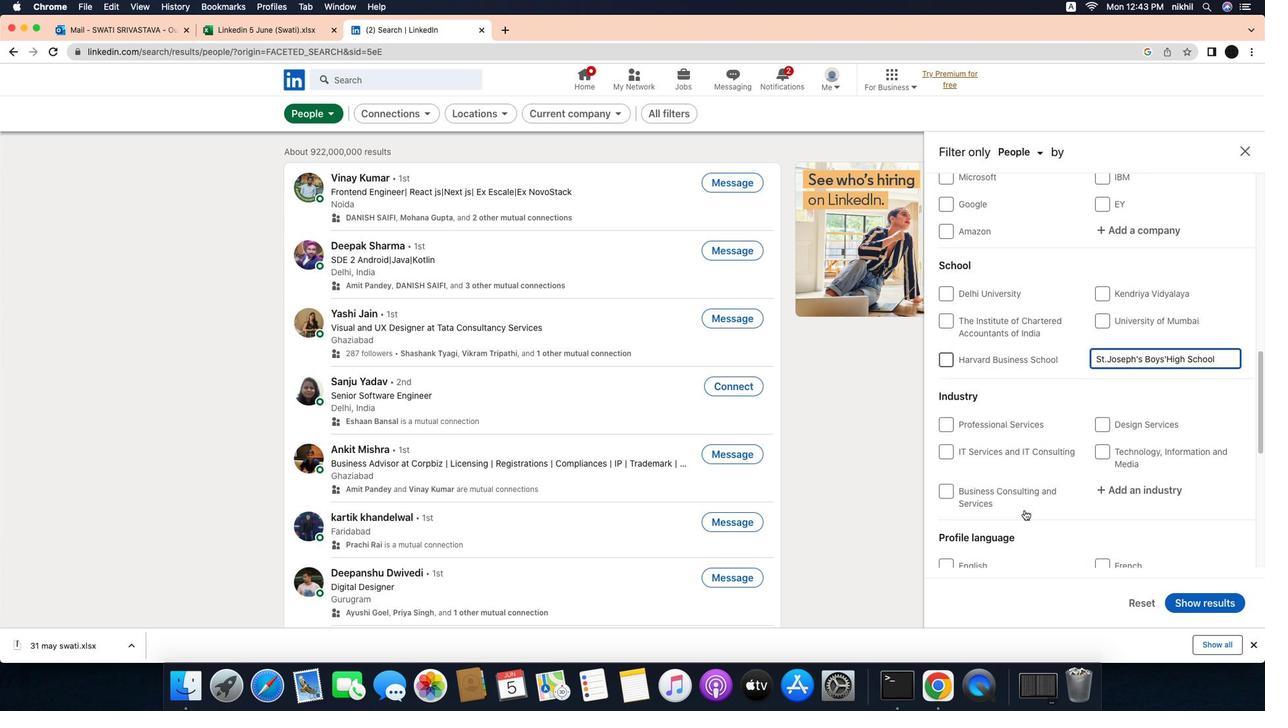 
Action: Mouse scrolled (1012, 489) with delta (41, 96)
Screenshot: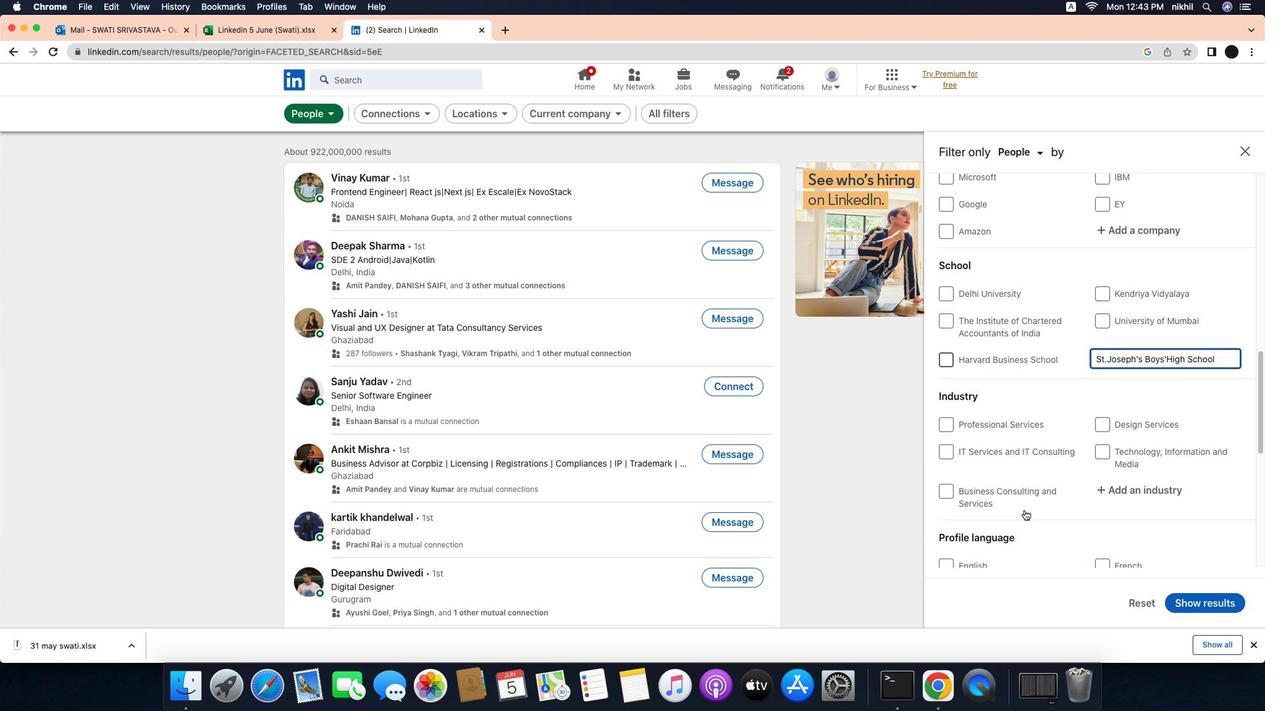 
Action: Mouse scrolled (1012, 489) with delta (41, 96)
Screenshot: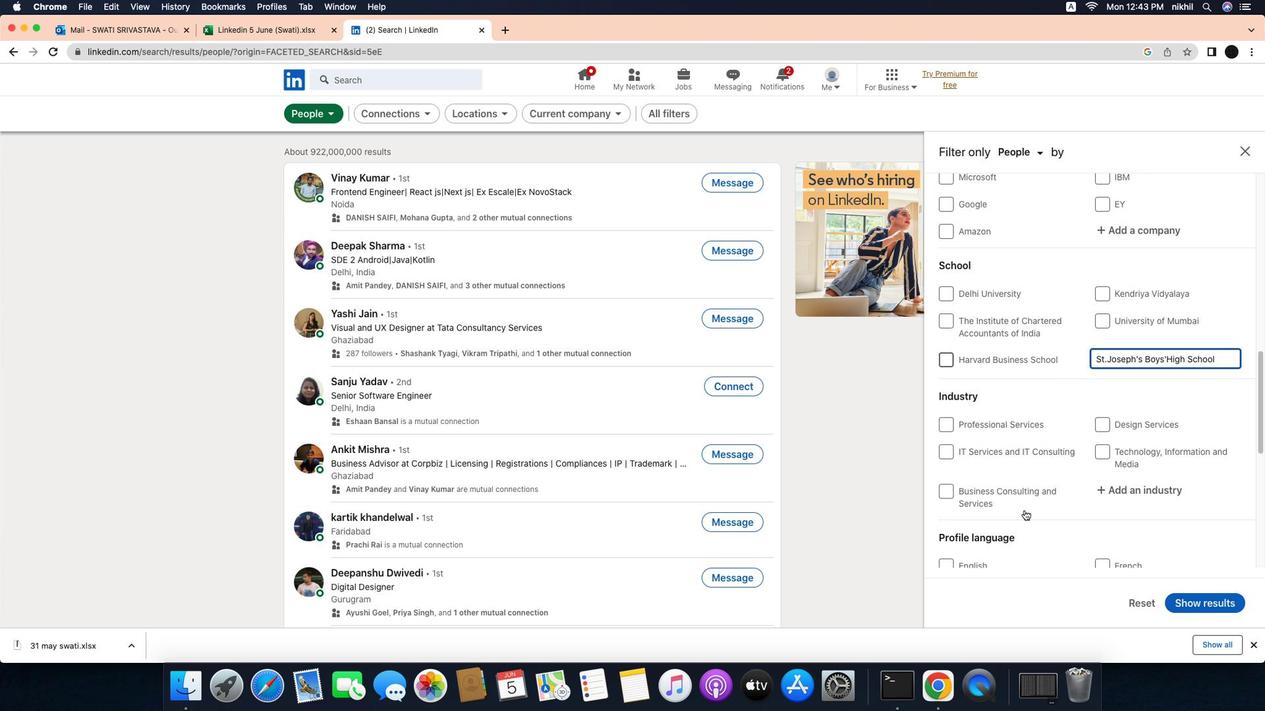 
Action: Mouse scrolled (1012, 489) with delta (41, 95)
Screenshot: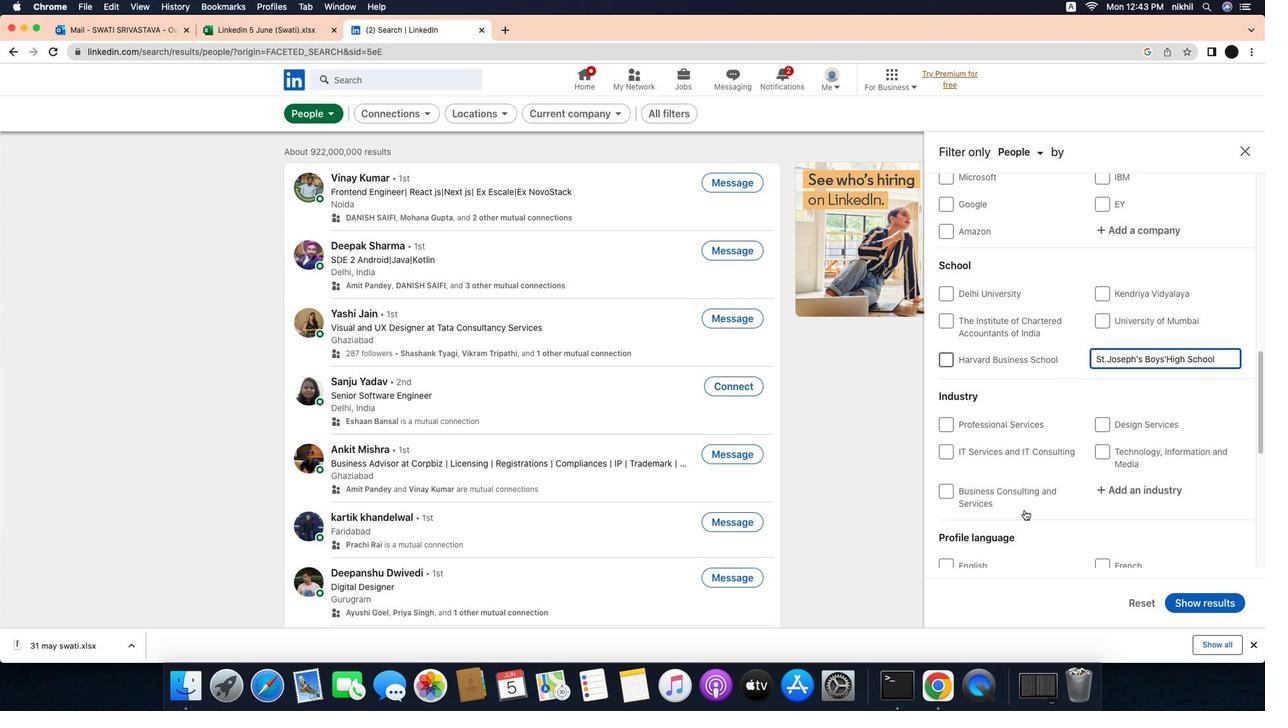 
Action: Mouse scrolled (1012, 489) with delta (41, 96)
Screenshot: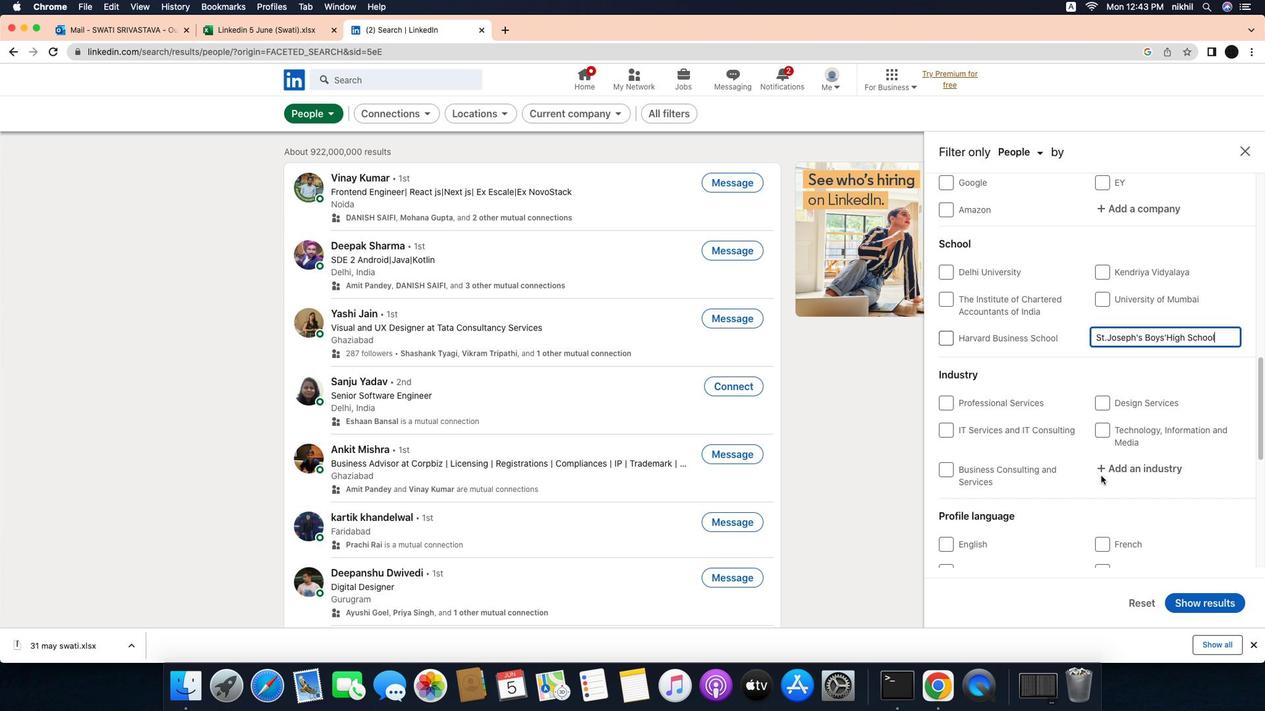 
Action: Mouse scrolled (1012, 489) with delta (41, 96)
Screenshot: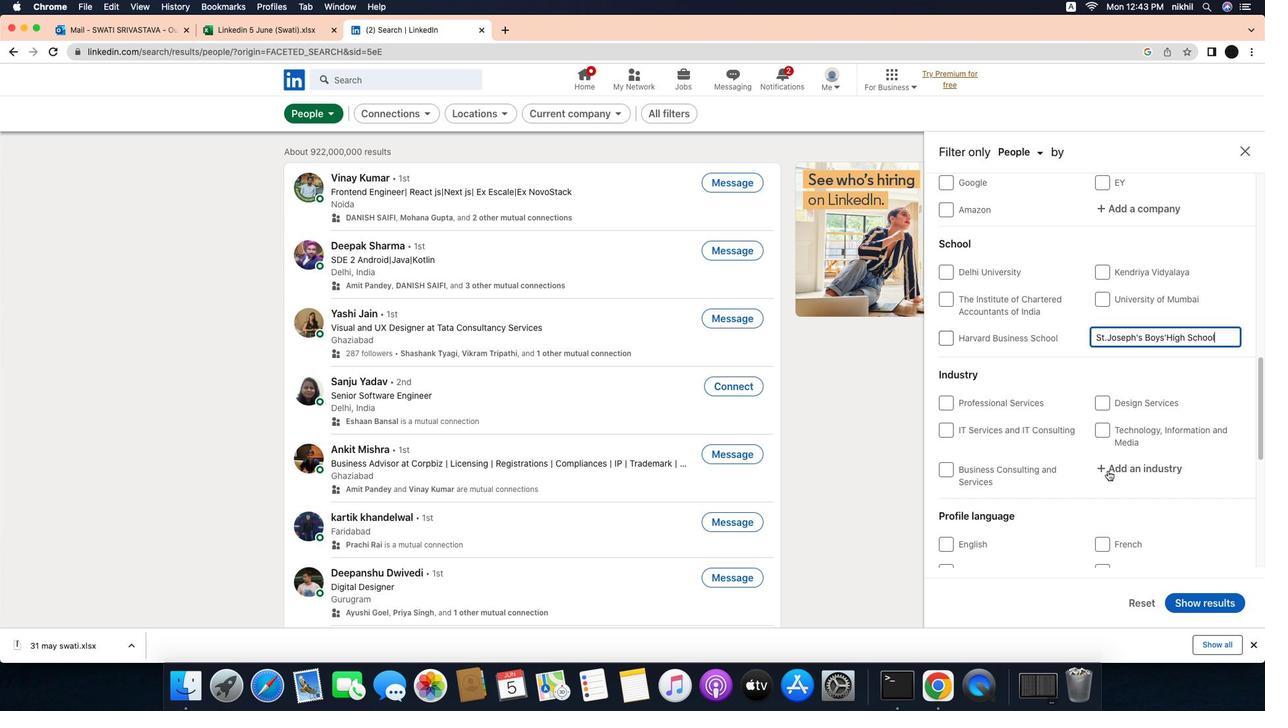
Action: Mouse moved to (1111, 457)
Screenshot: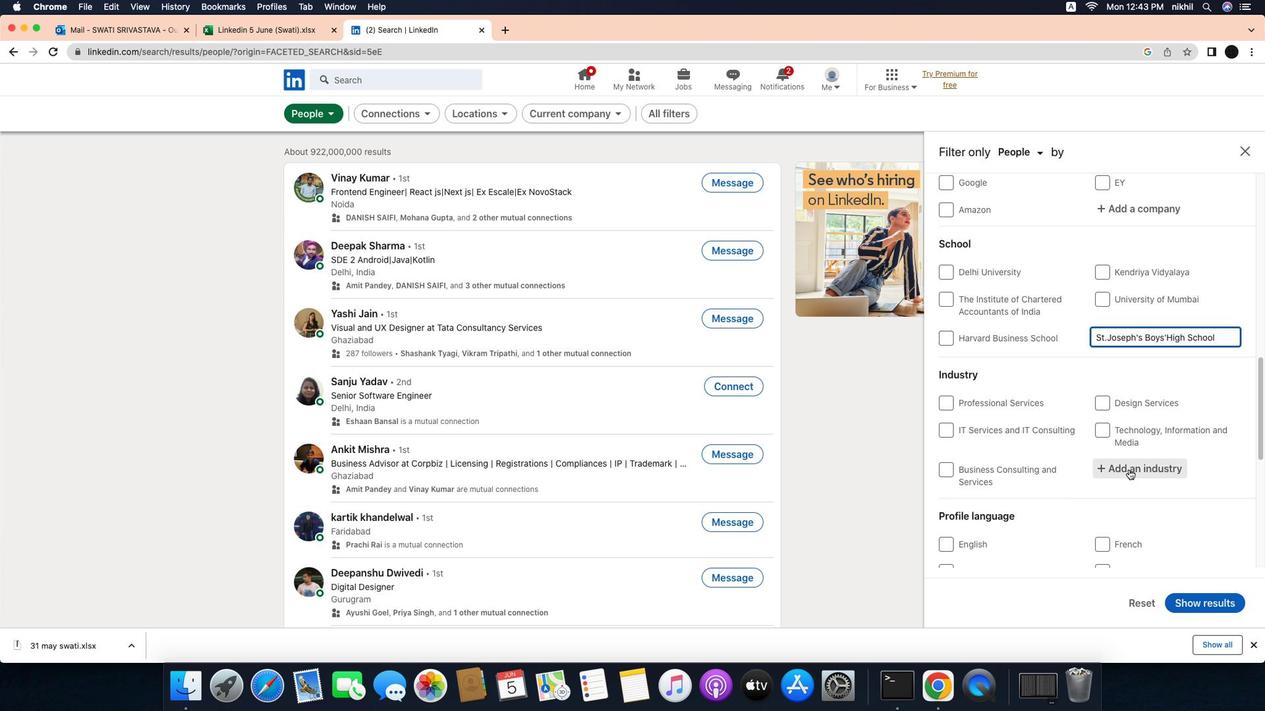 
Action: Mouse pressed left at (1111, 457)
Screenshot: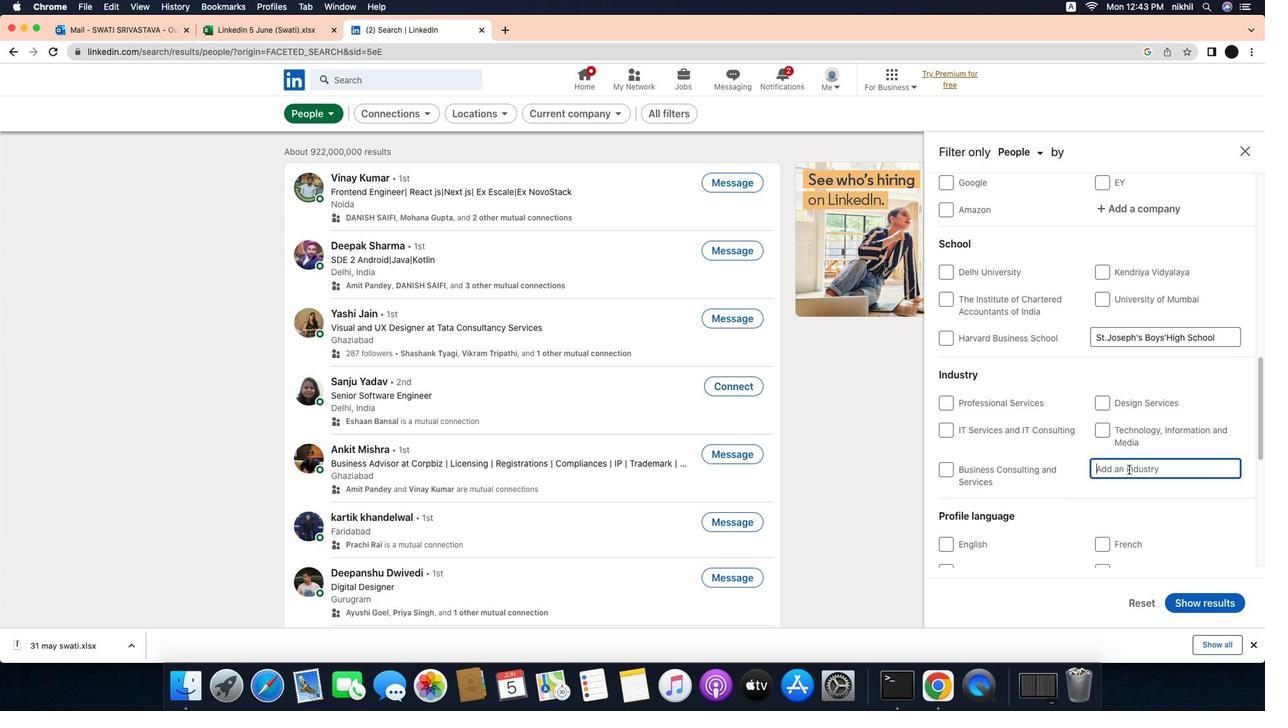 
Action: Mouse moved to (1143, 457)
Screenshot: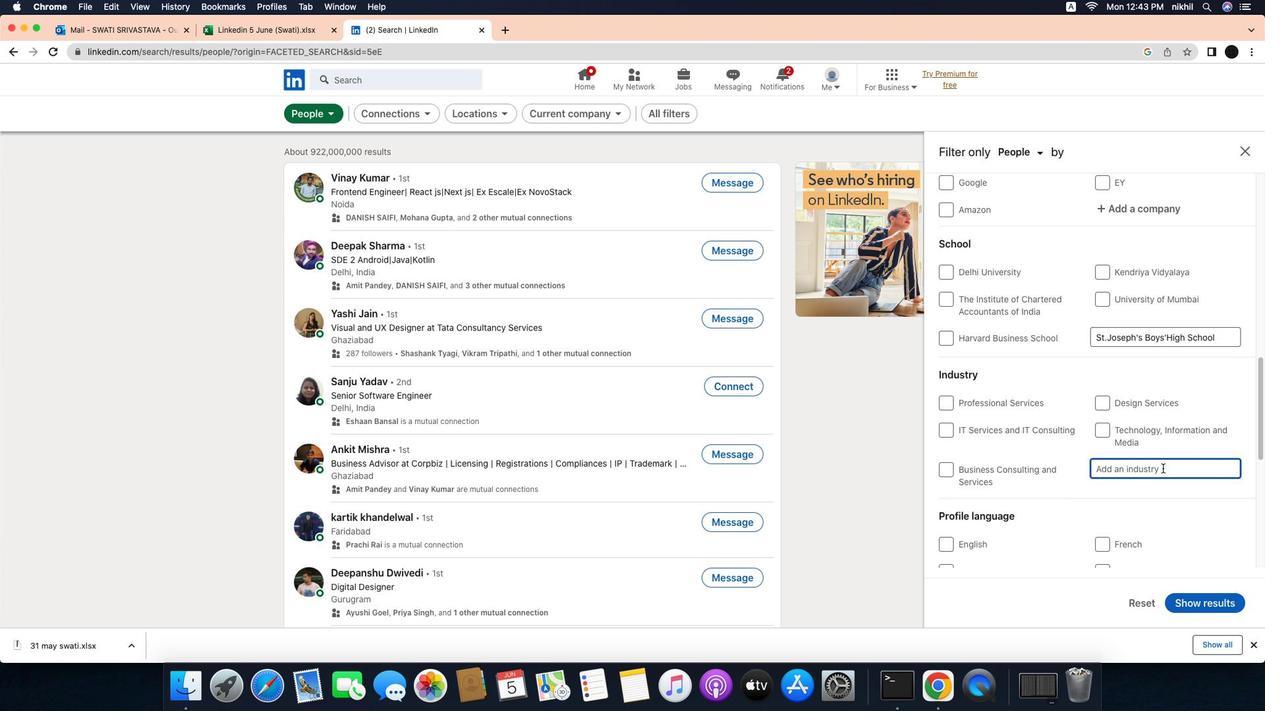 
Action: Mouse pressed left at (1143, 457)
Screenshot: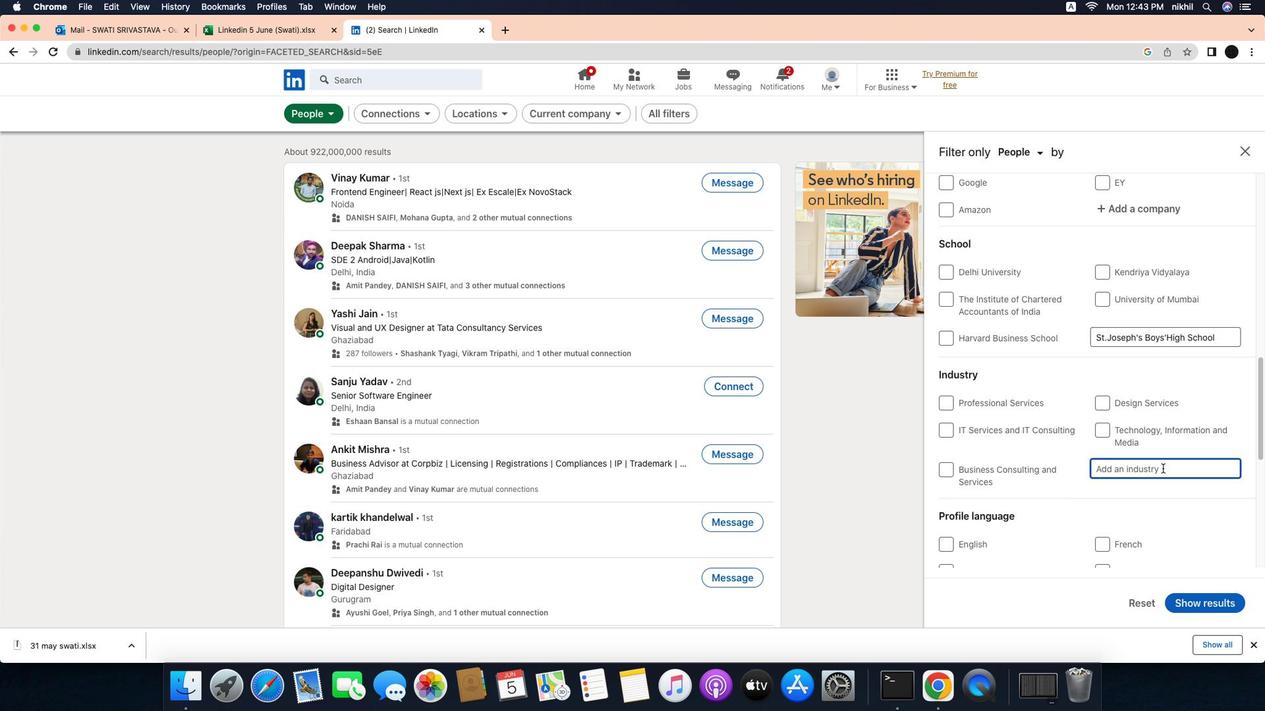 
Action: Key pressed Key.caps_lock'I''T'Key.space'S'Key.caps_lock'y''s''t''e''m'Key.spaceKey.caps_lock'O'Key.caps_lock'p''e''r''a''t''i''o''n''s'Key.space'a''n''d'Key.spaceKey.caps_lock'M'Key.caps_lock'a''i''n''t''e''n''a''n''c''e'
Screenshot: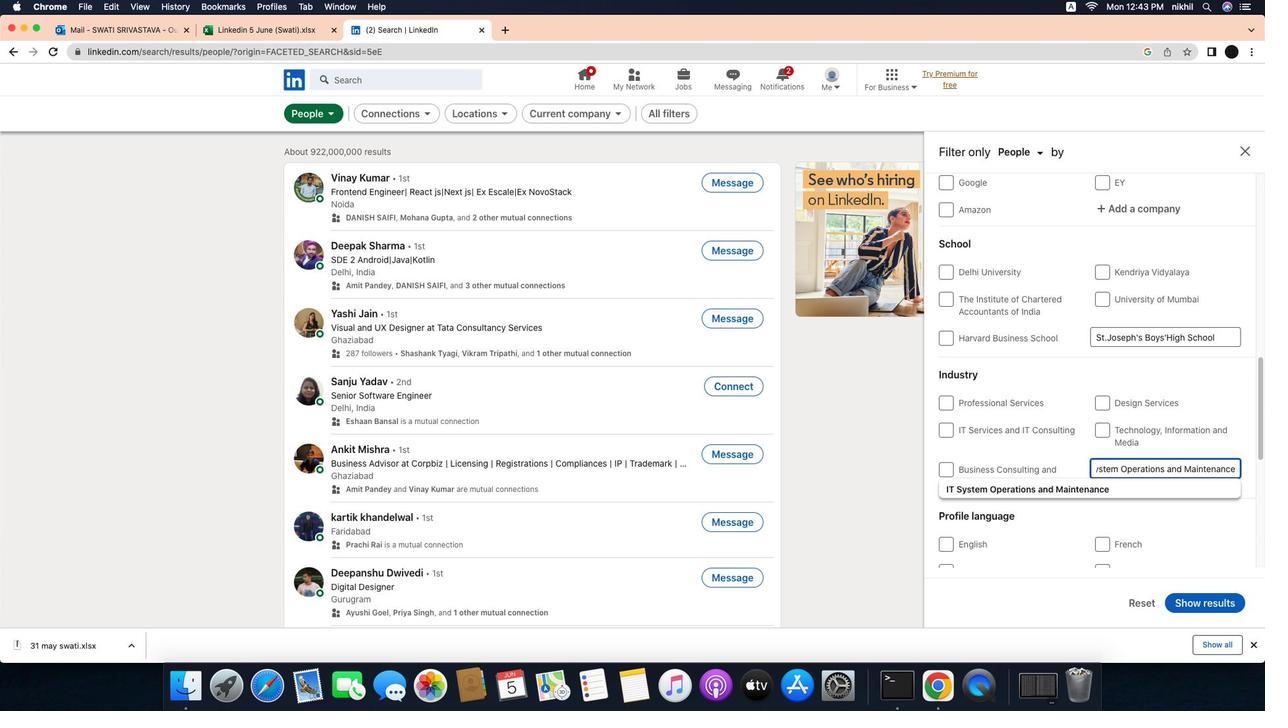 
Action: Mouse moved to (1120, 471)
Screenshot: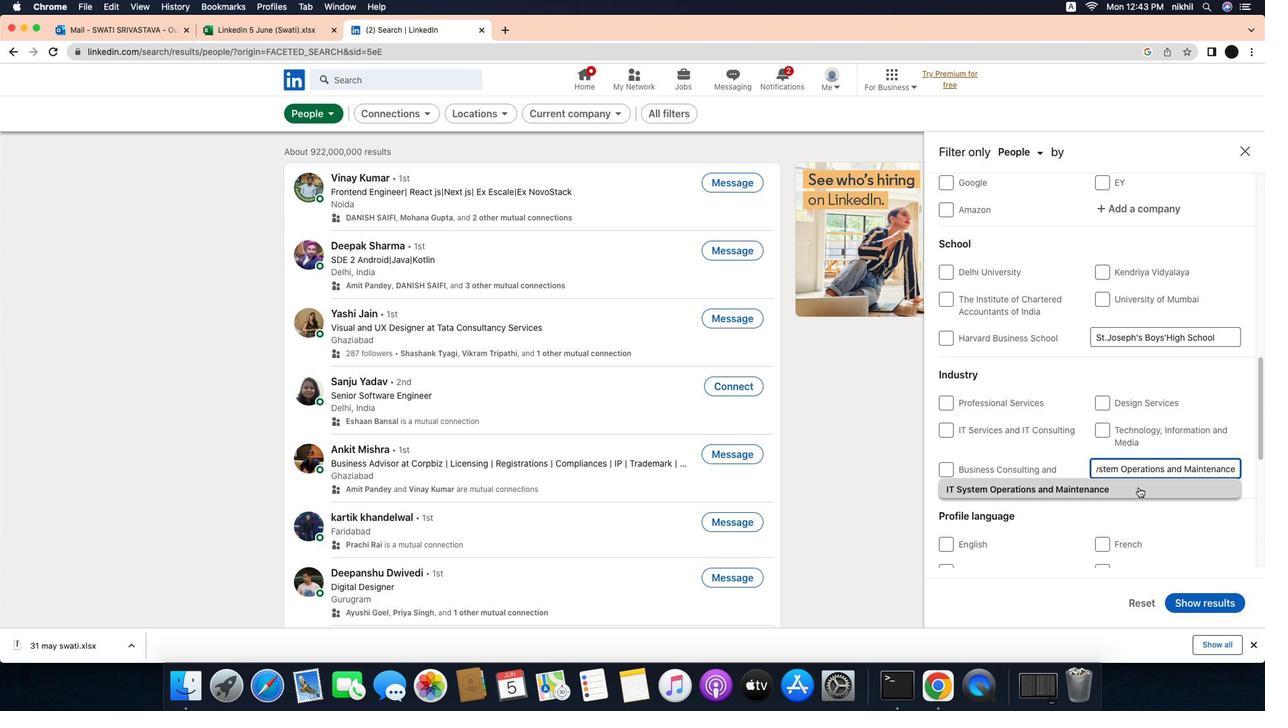 
Action: Mouse pressed left at (1120, 471)
Screenshot: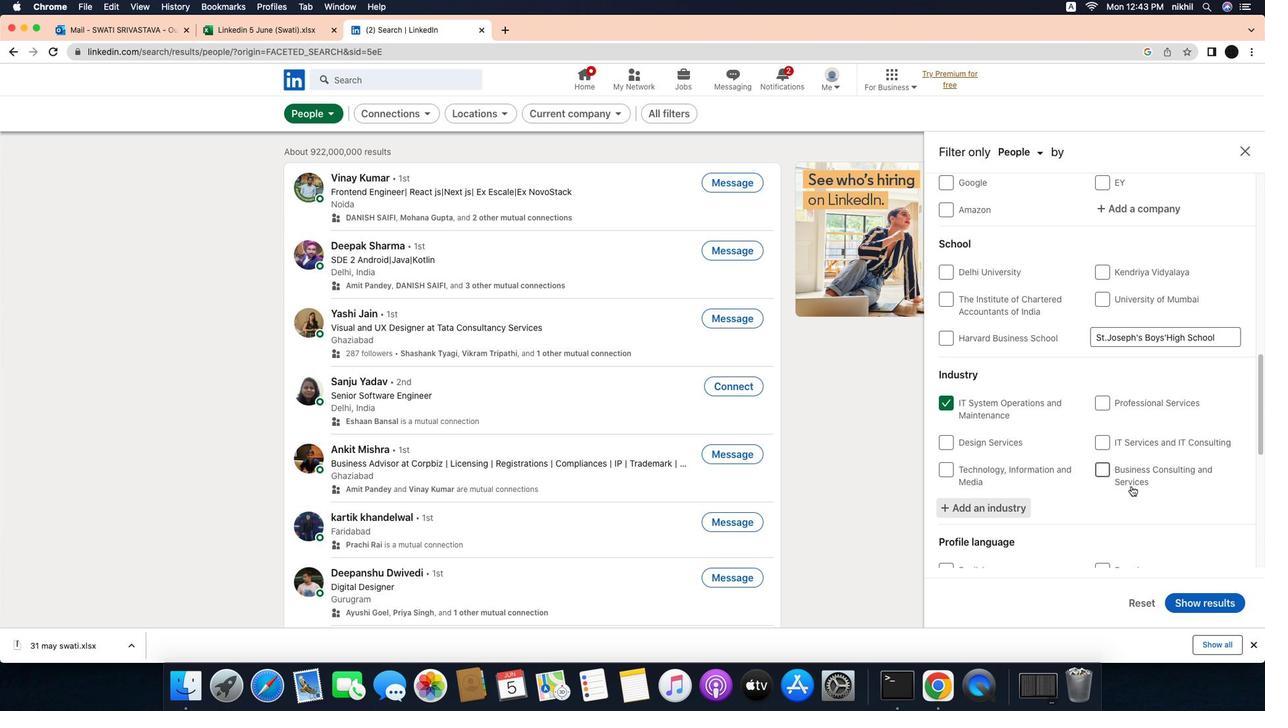 
Action: Mouse moved to (1100, 468)
Screenshot: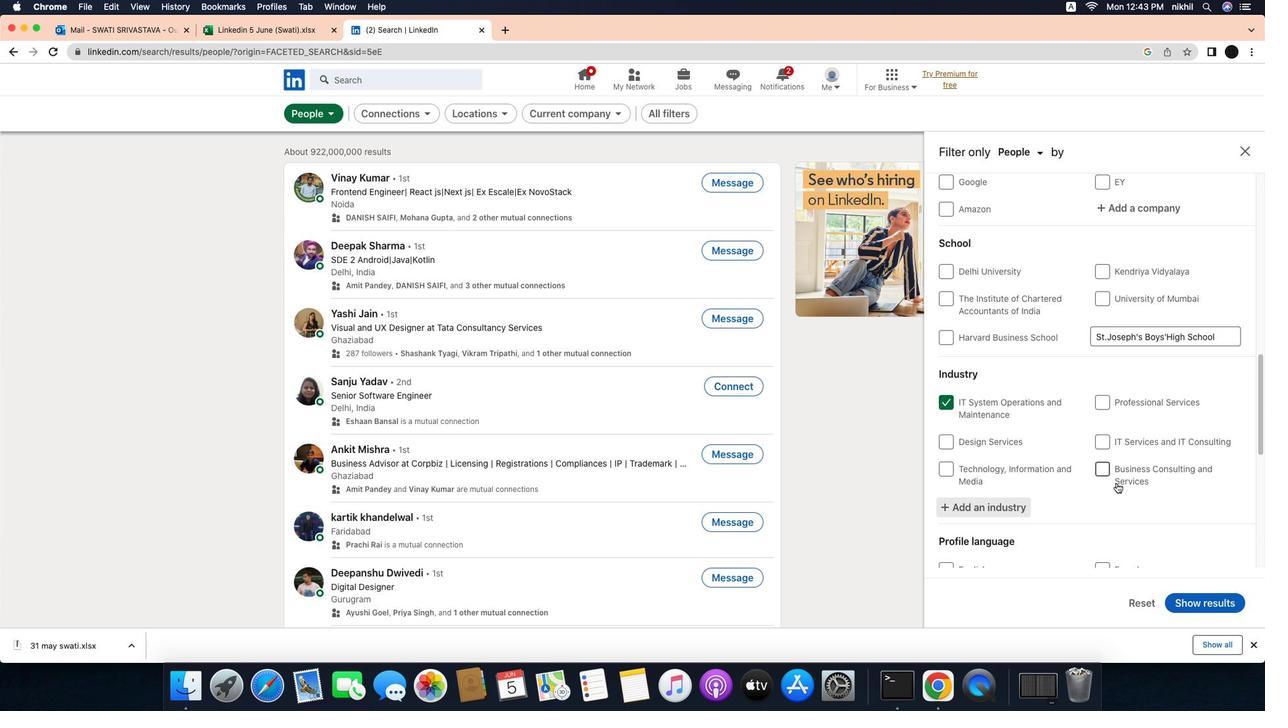 
Action: Mouse scrolled (1100, 468) with delta (41, 96)
Screenshot: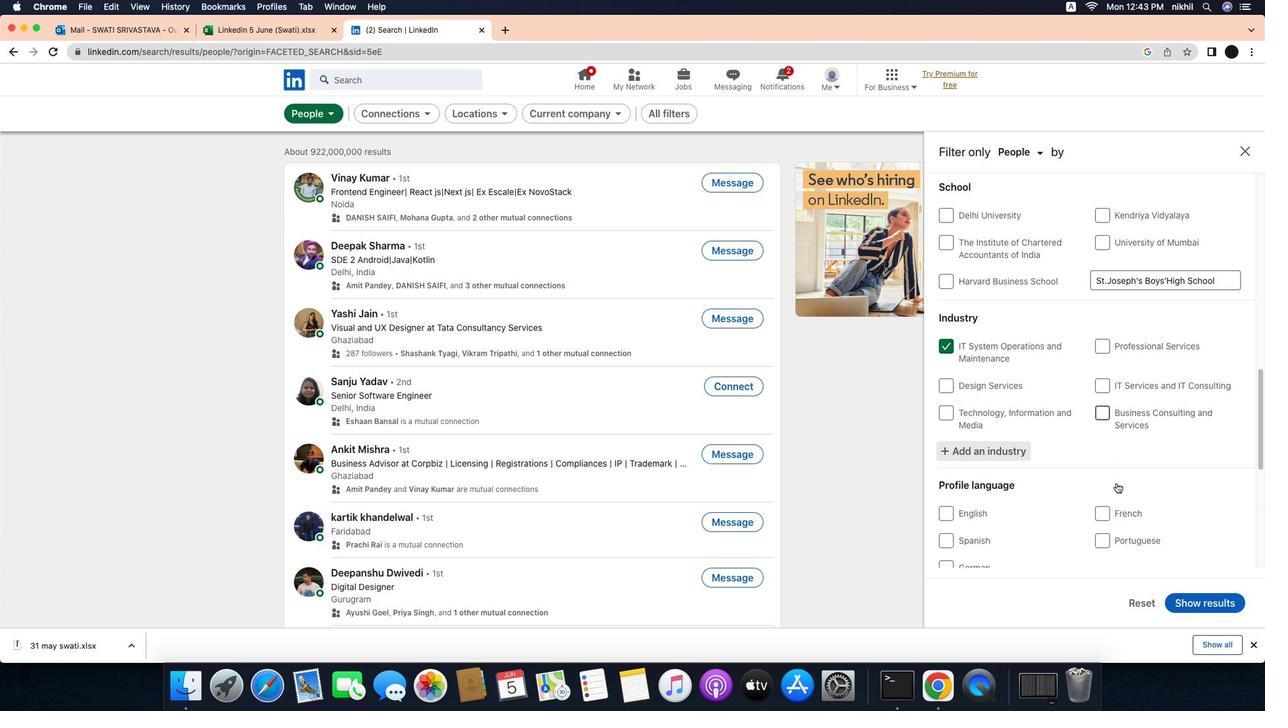 
Action: Mouse scrolled (1100, 468) with delta (41, 96)
Screenshot: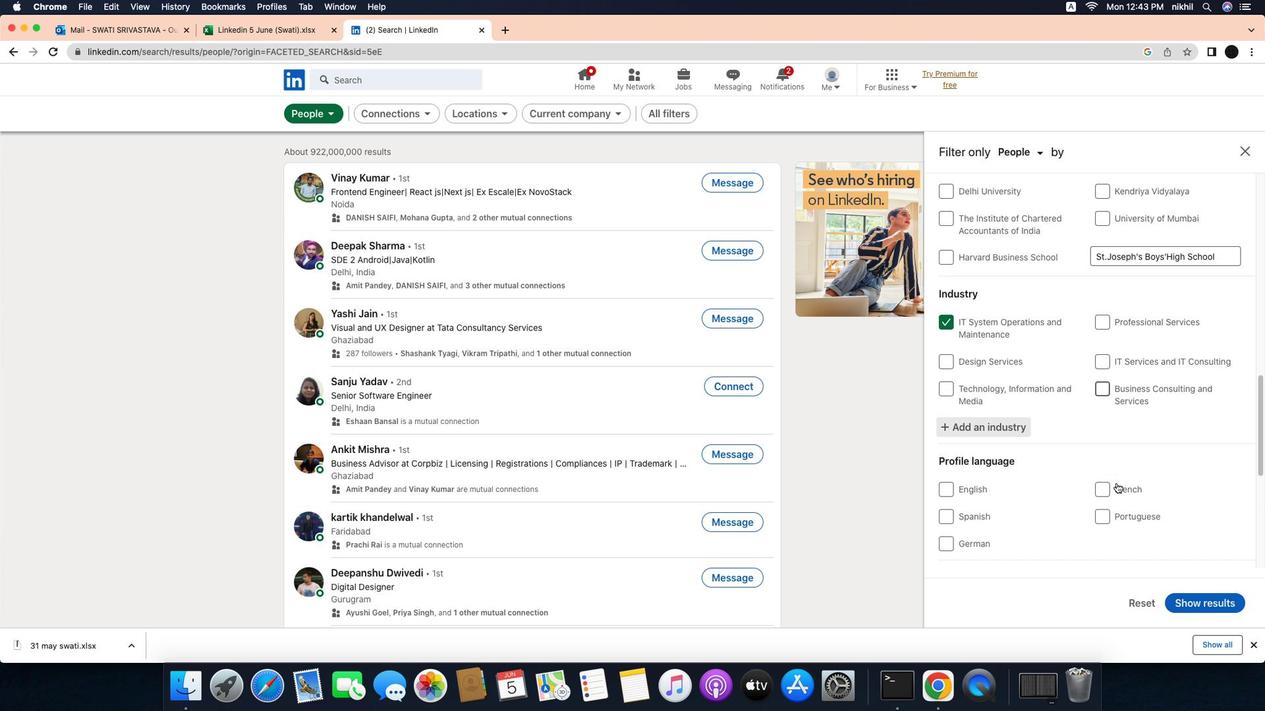 
Action: Mouse scrolled (1100, 468) with delta (41, 96)
Screenshot: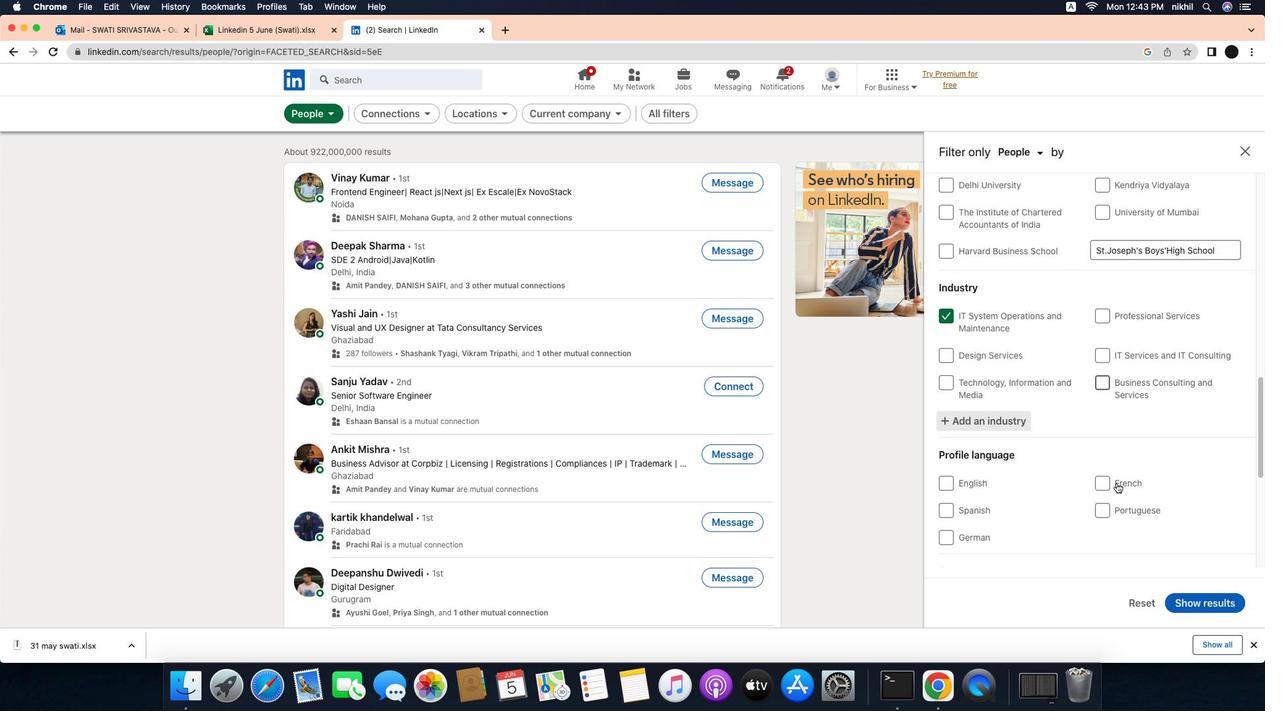 
Action: Mouse scrolled (1100, 468) with delta (41, 96)
Screenshot: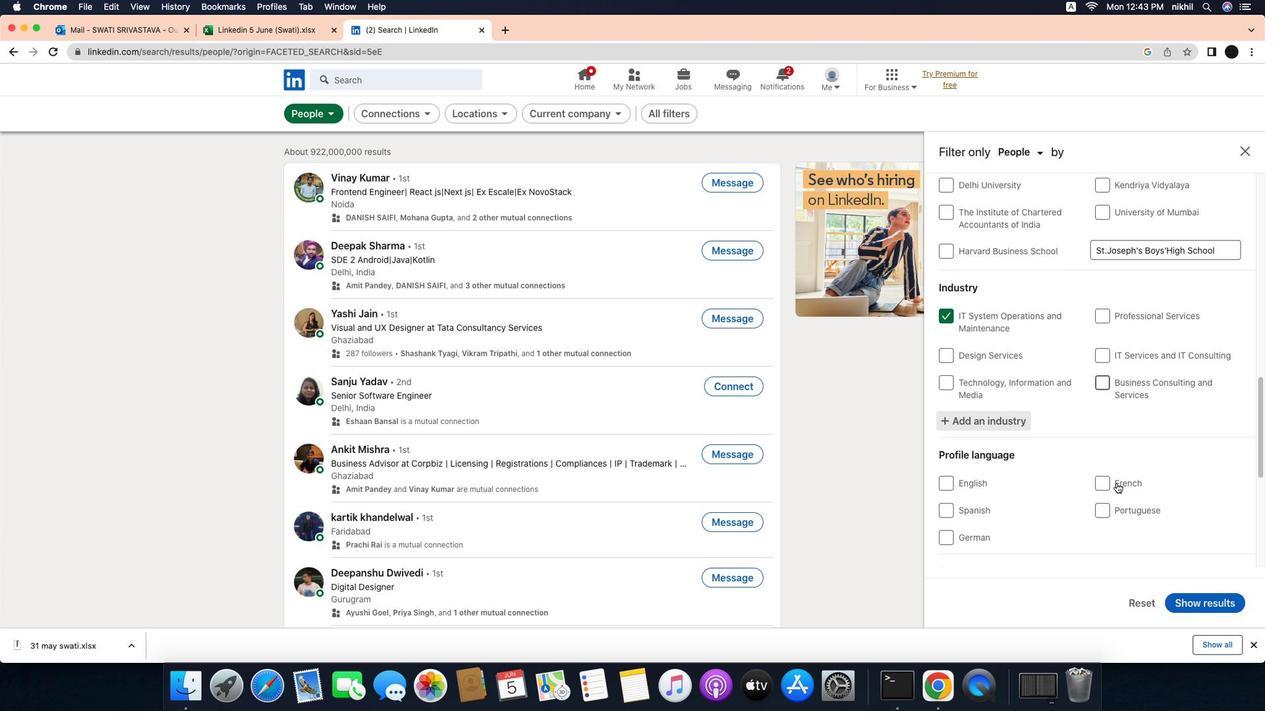 
Action: Mouse scrolled (1100, 468) with delta (41, 96)
Screenshot: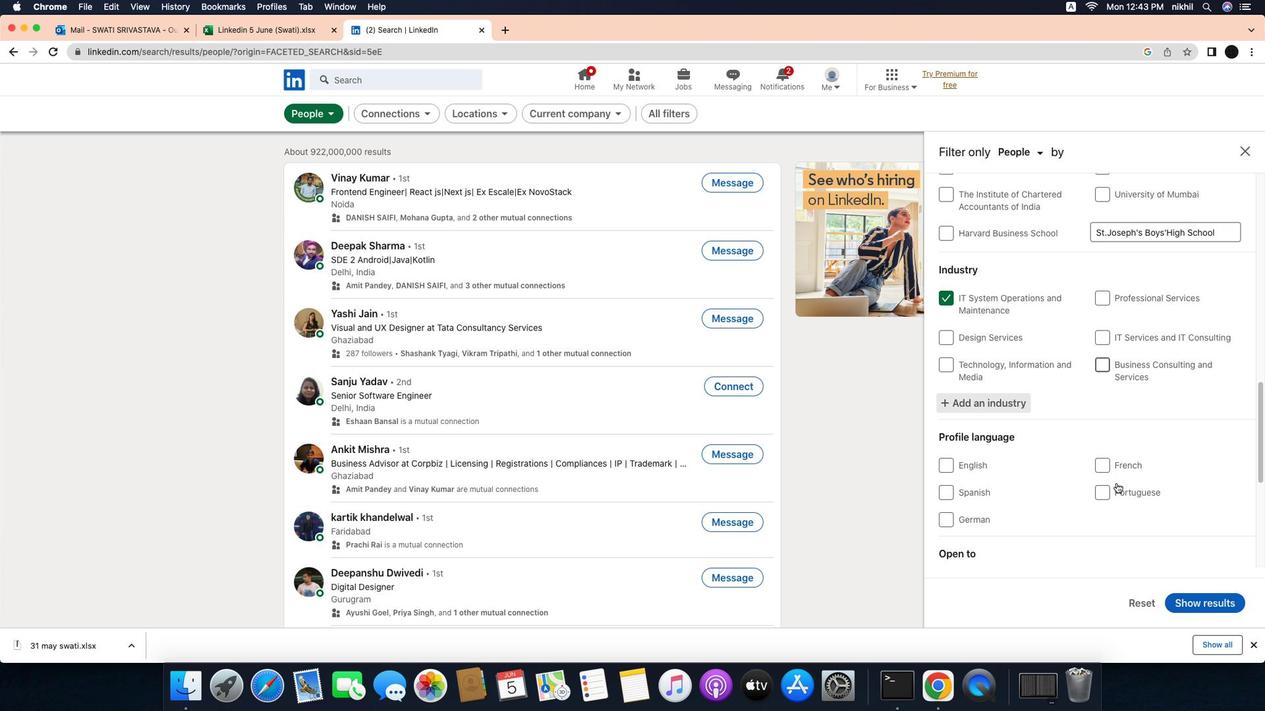 
Action: Mouse scrolled (1100, 468) with delta (41, 96)
Screenshot: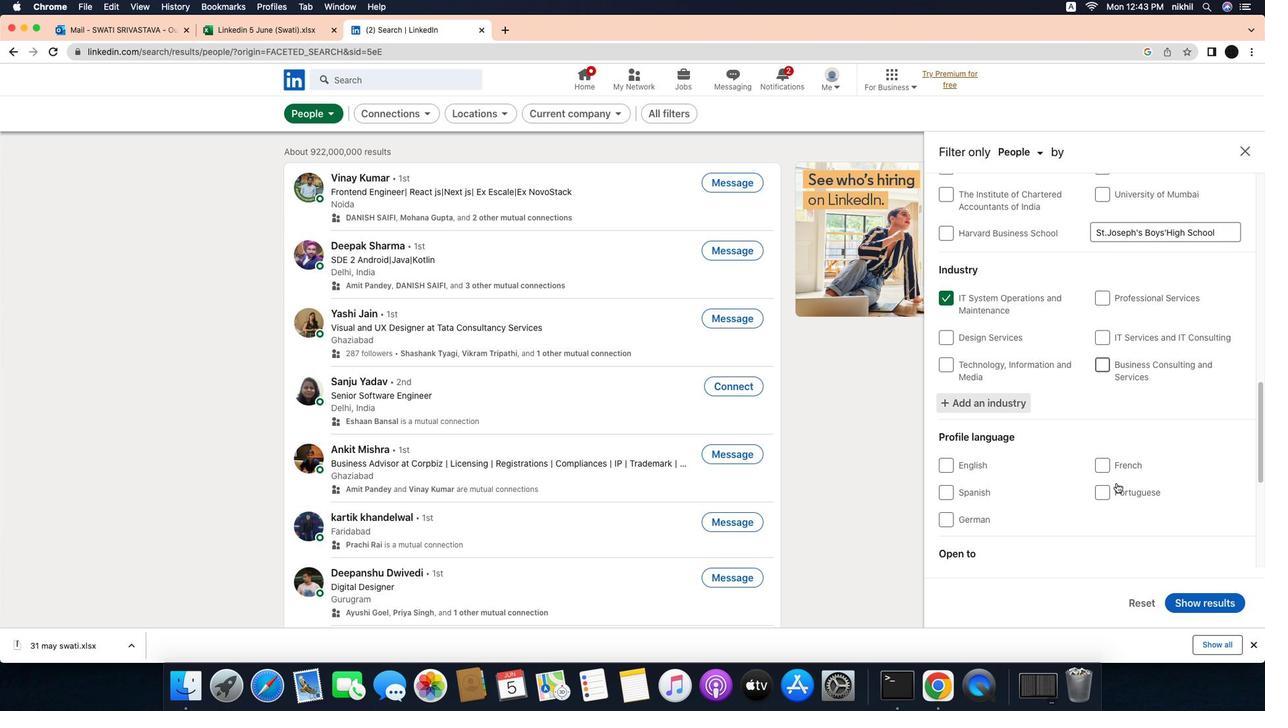 
Action: Mouse moved to (1089, 451)
Screenshot: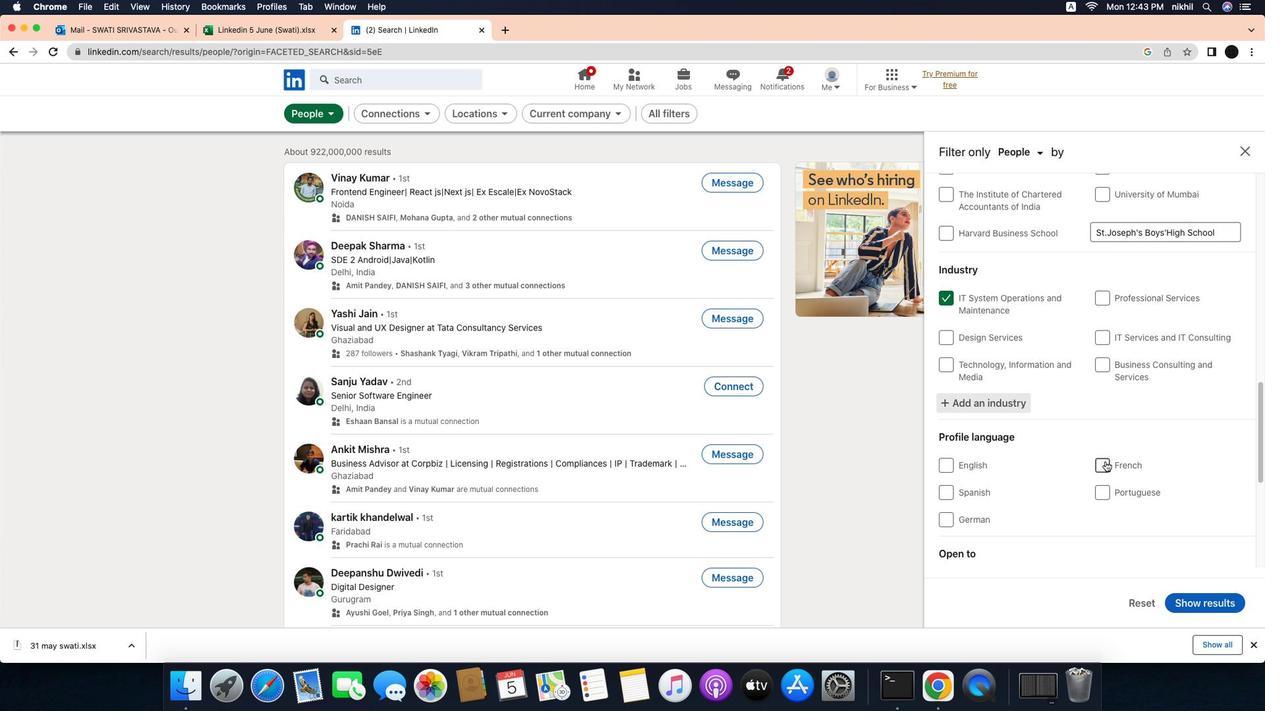 
Action: Mouse scrolled (1089, 451) with delta (41, 96)
Screenshot: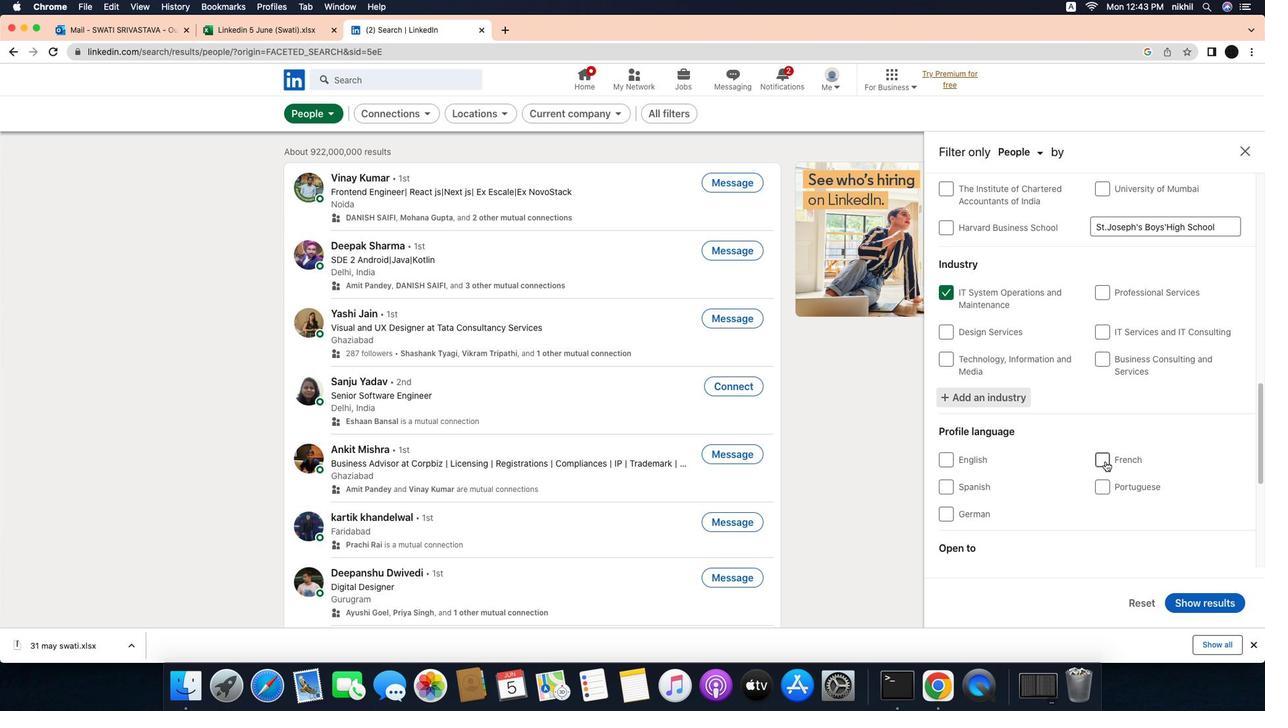 
Action: Mouse scrolled (1089, 451) with delta (41, 96)
Screenshot: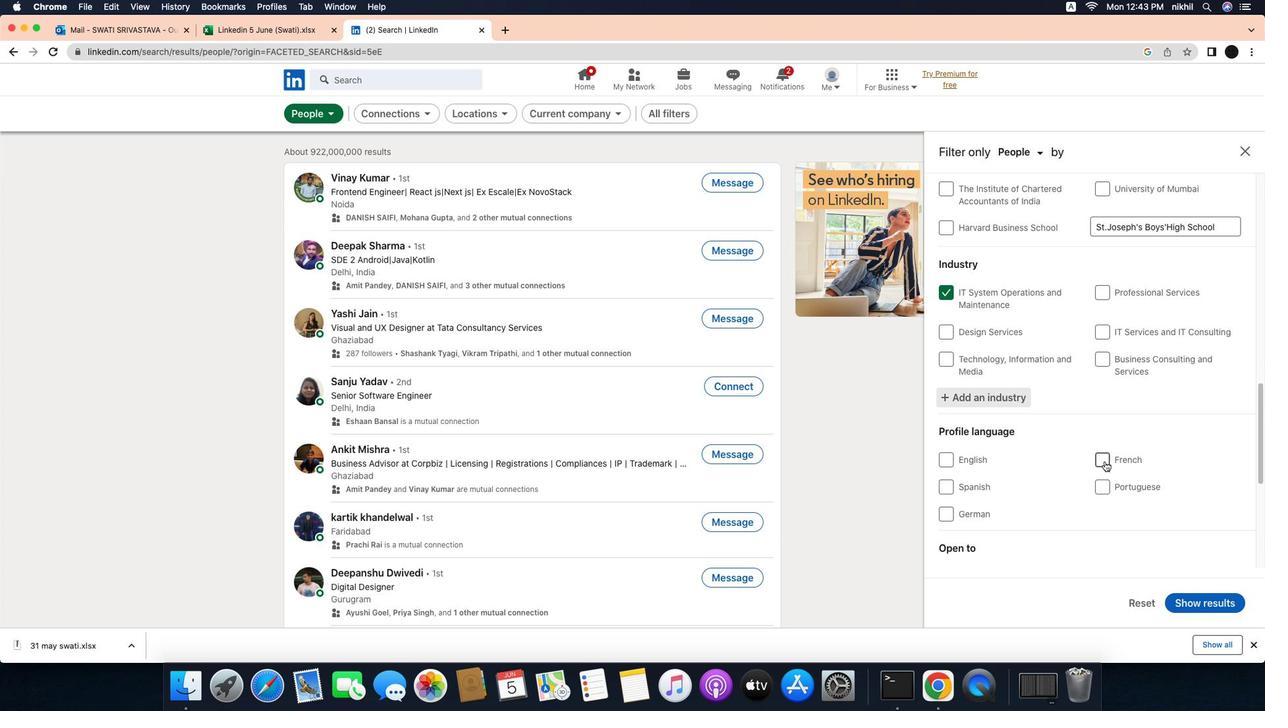 
Action: Mouse moved to (942, 471)
Screenshot: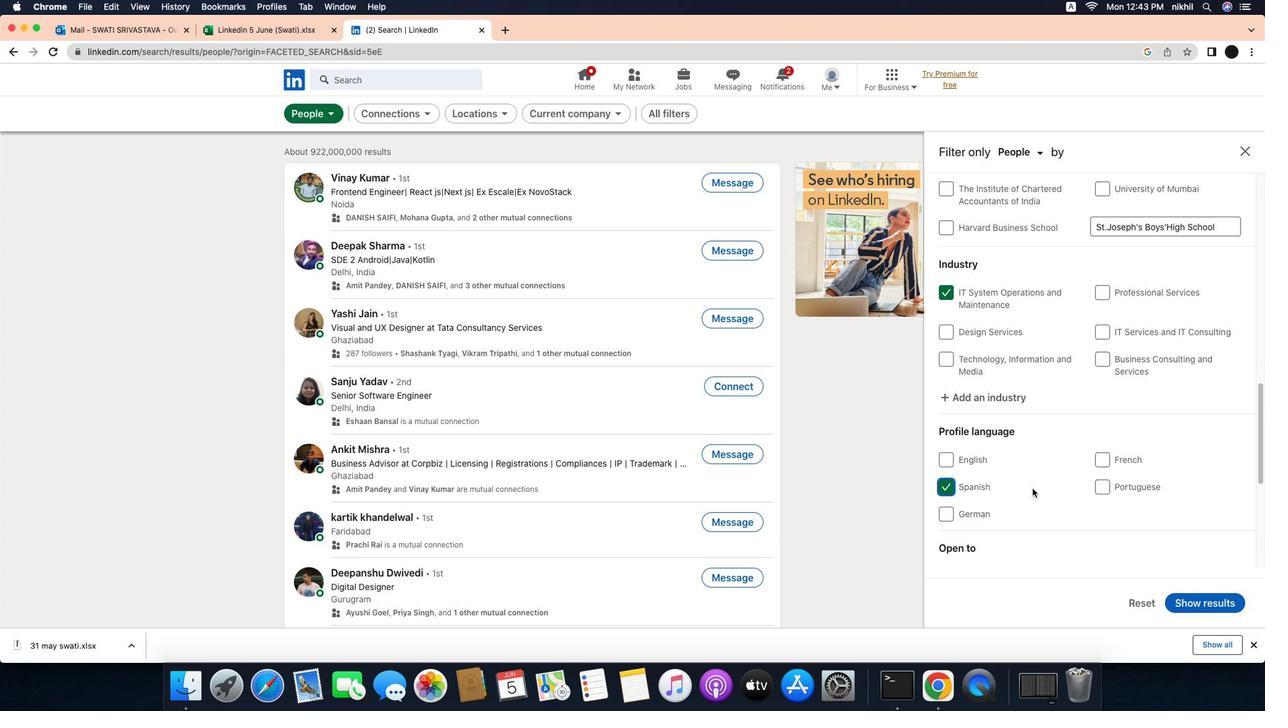 
Action: Mouse pressed left at (942, 471)
Screenshot: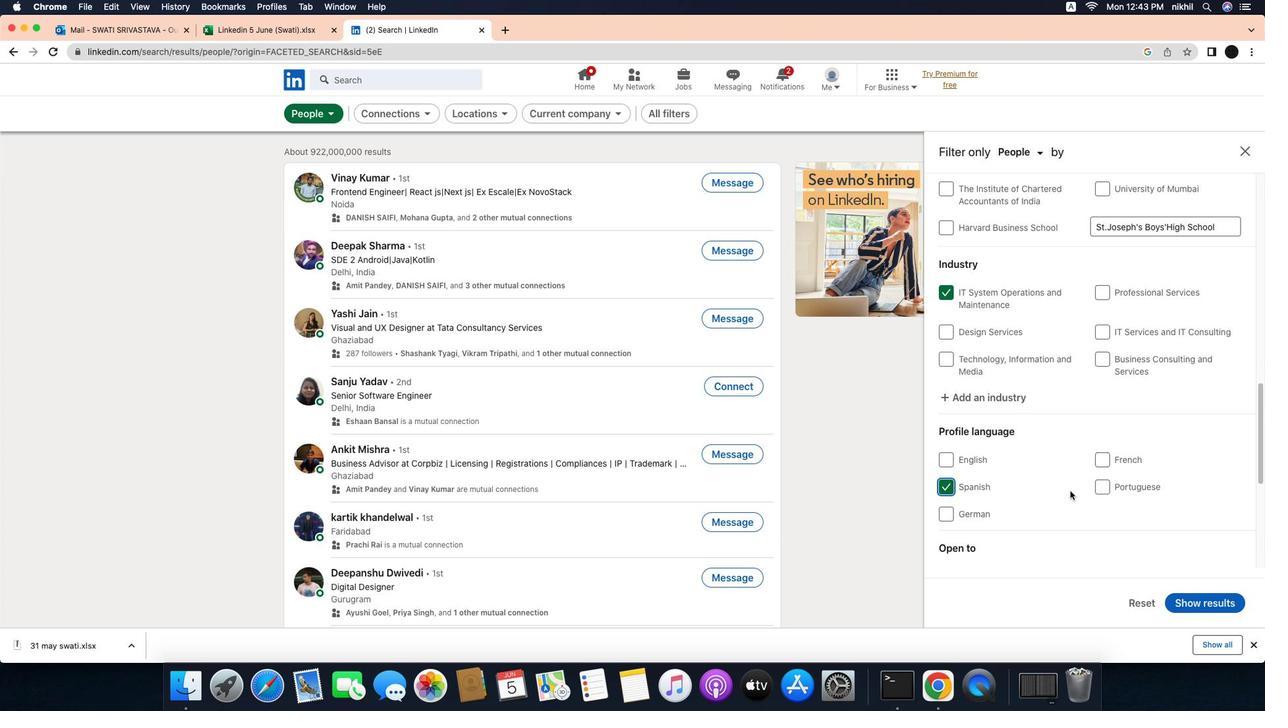
Action: Mouse moved to (1056, 475)
Screenshot: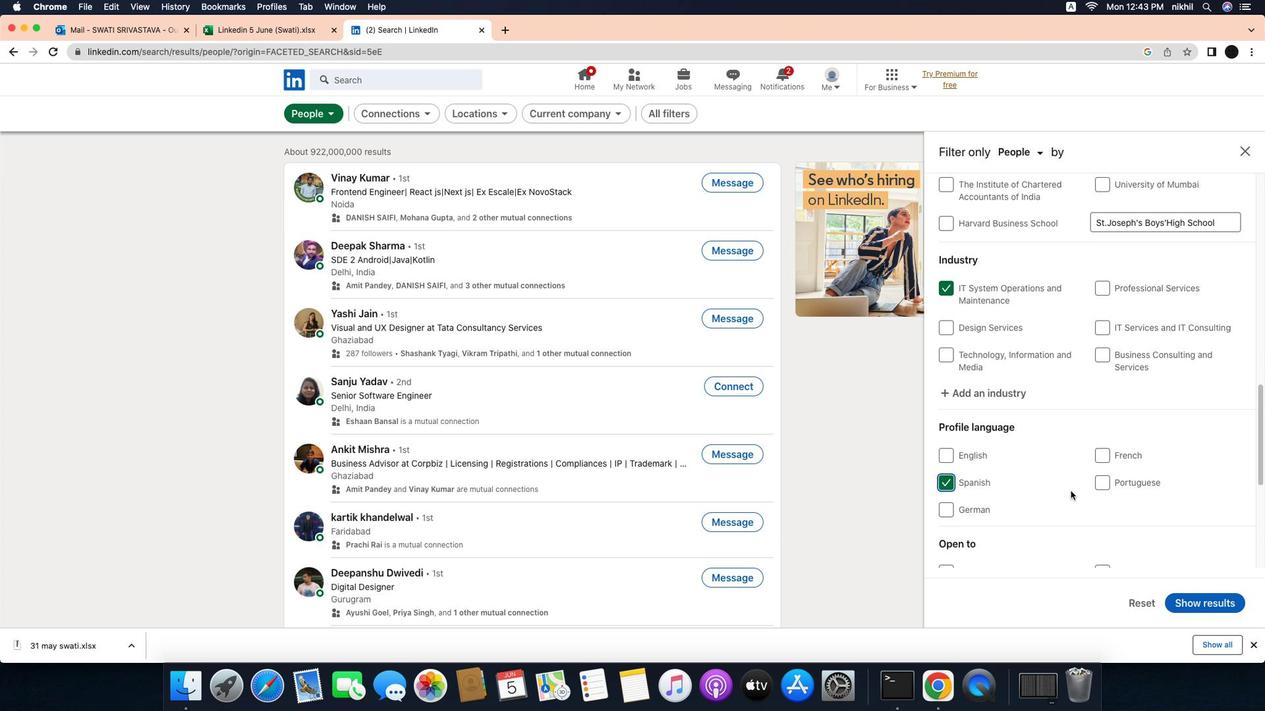 
Action: Mouse scrolled (1056, 475) with delta (41, 96)
Screenshot: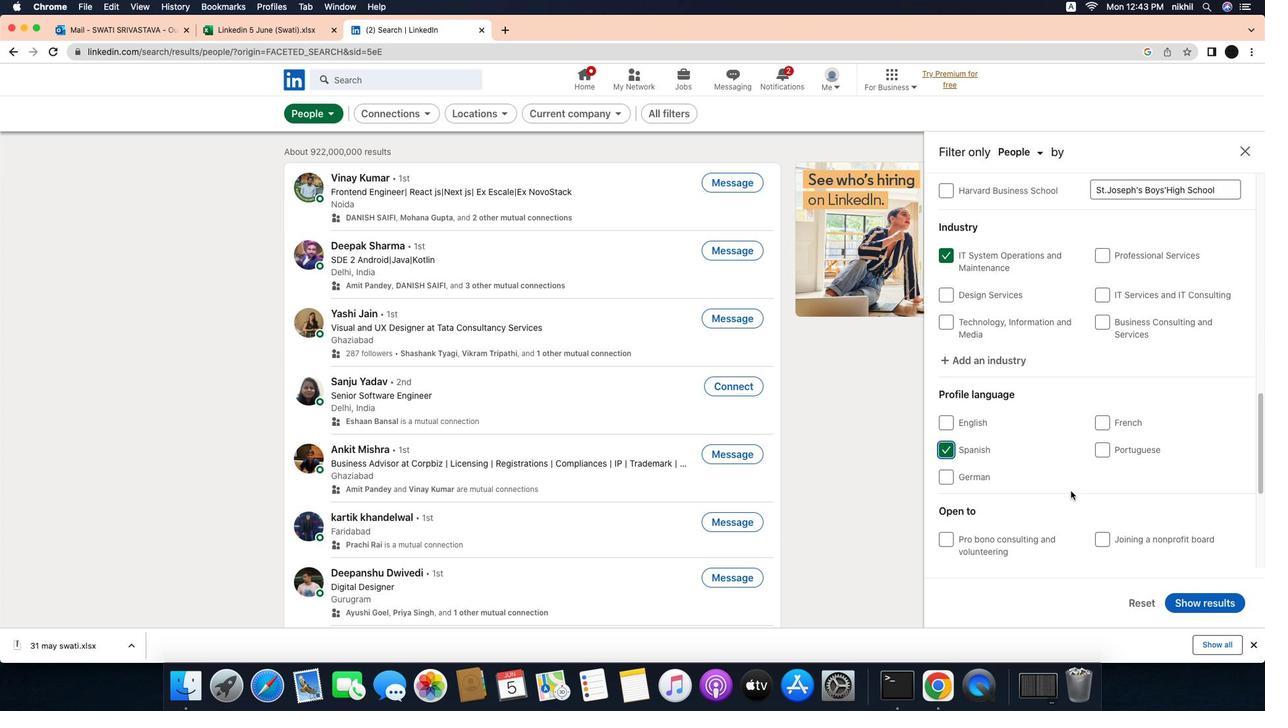 
Action: Mouse scrolled (1056, 475) with delta (41, 96)
Screenshot: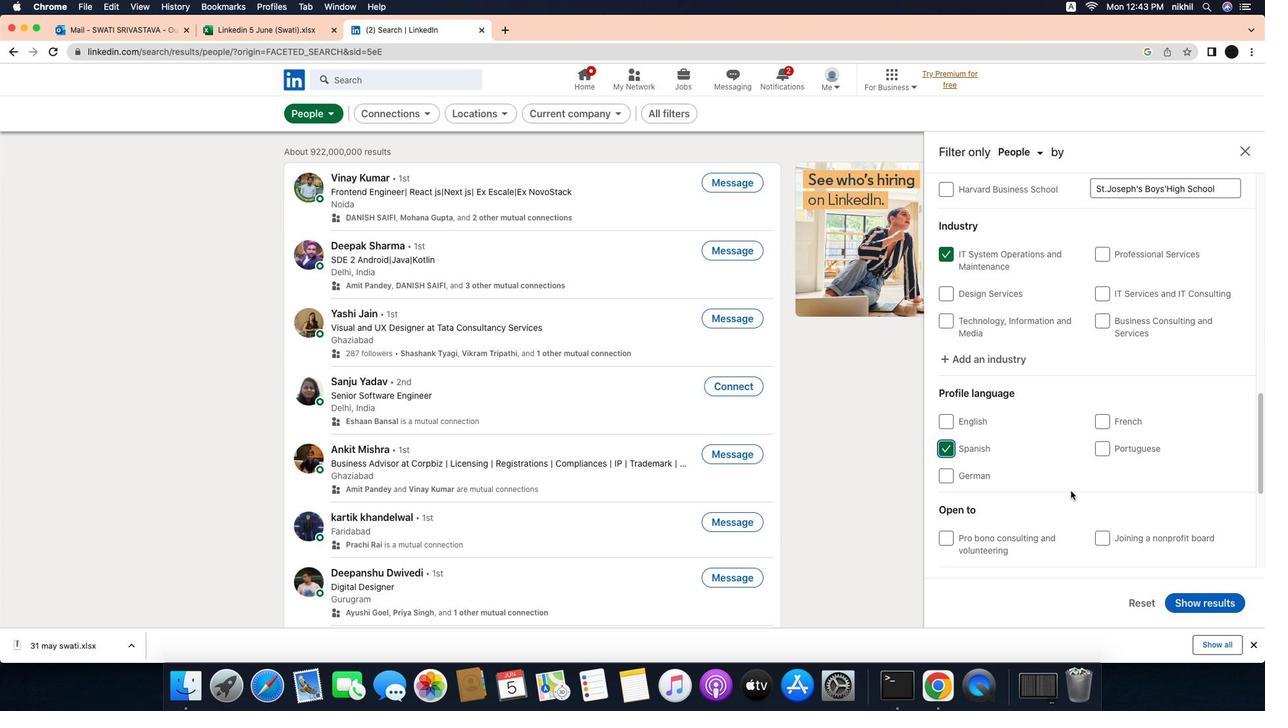 
Action: Mouse scrolled (1056, 475) with delta (41, 96)
Screenshot: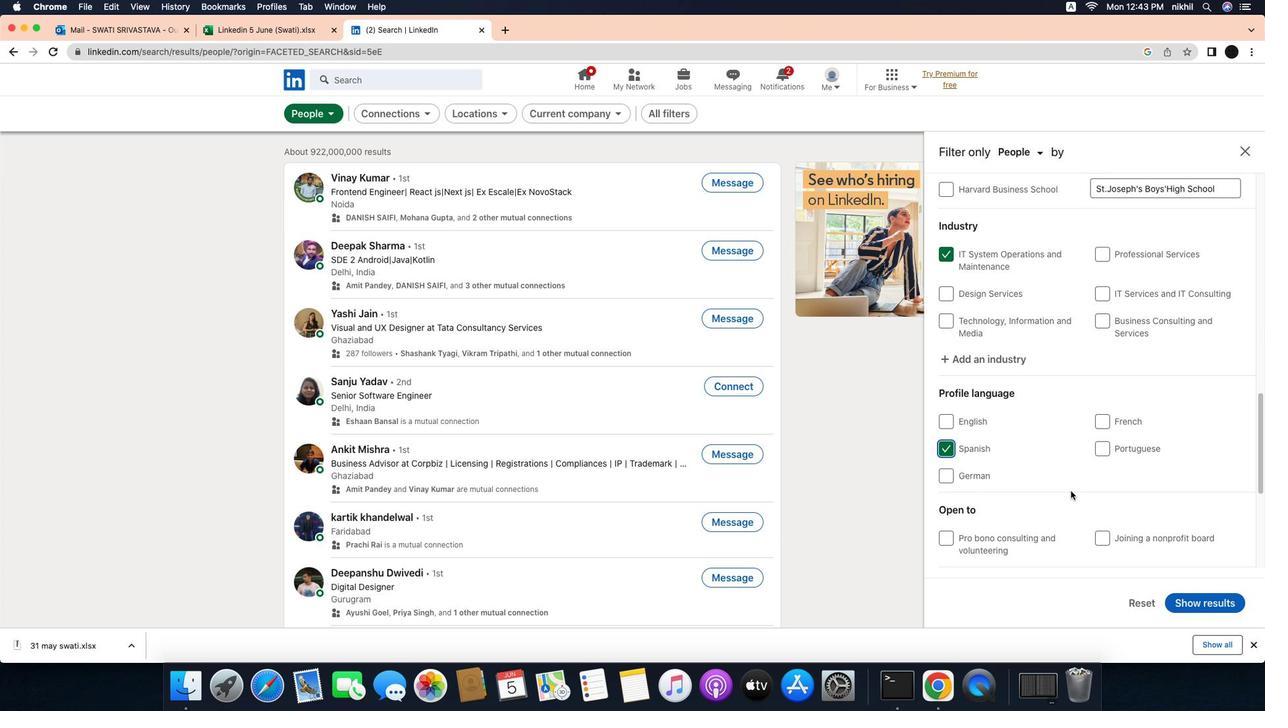 
Action: Mouse moved to (1058, 470)
Screenshot: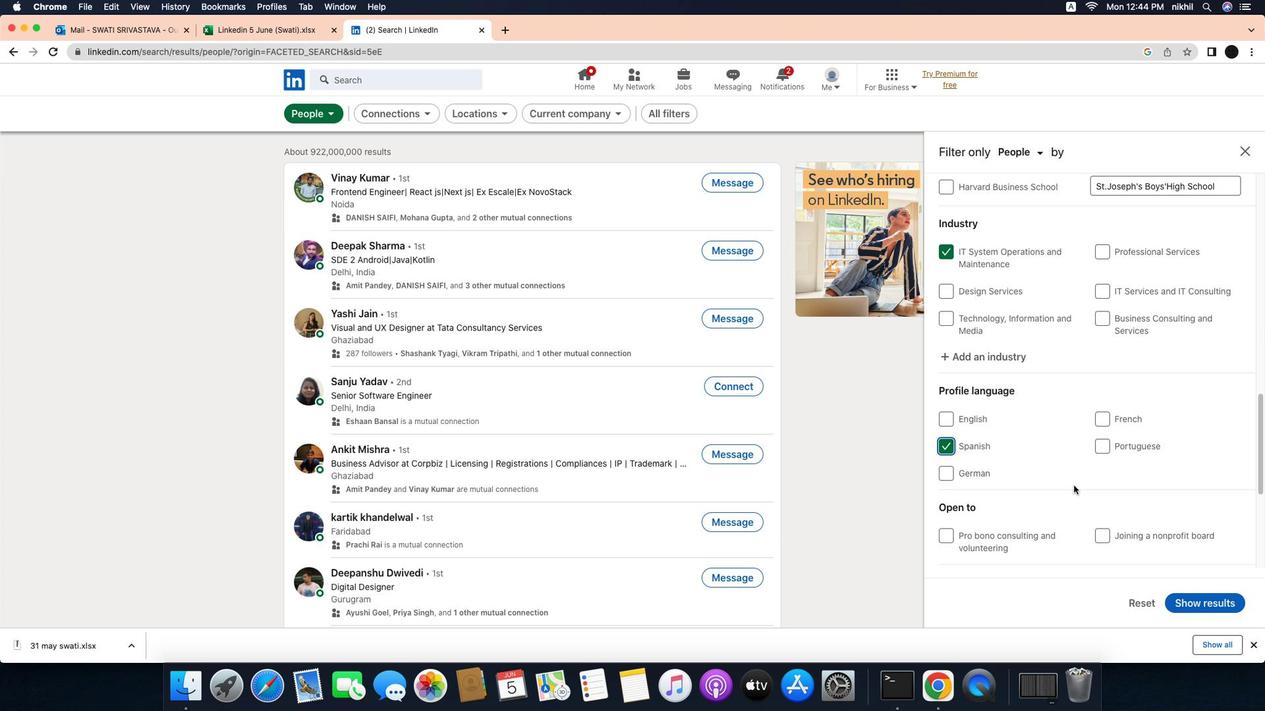 
Action: Mouse scrolled (1058, 470) with delta (41, 96)
Screenshot: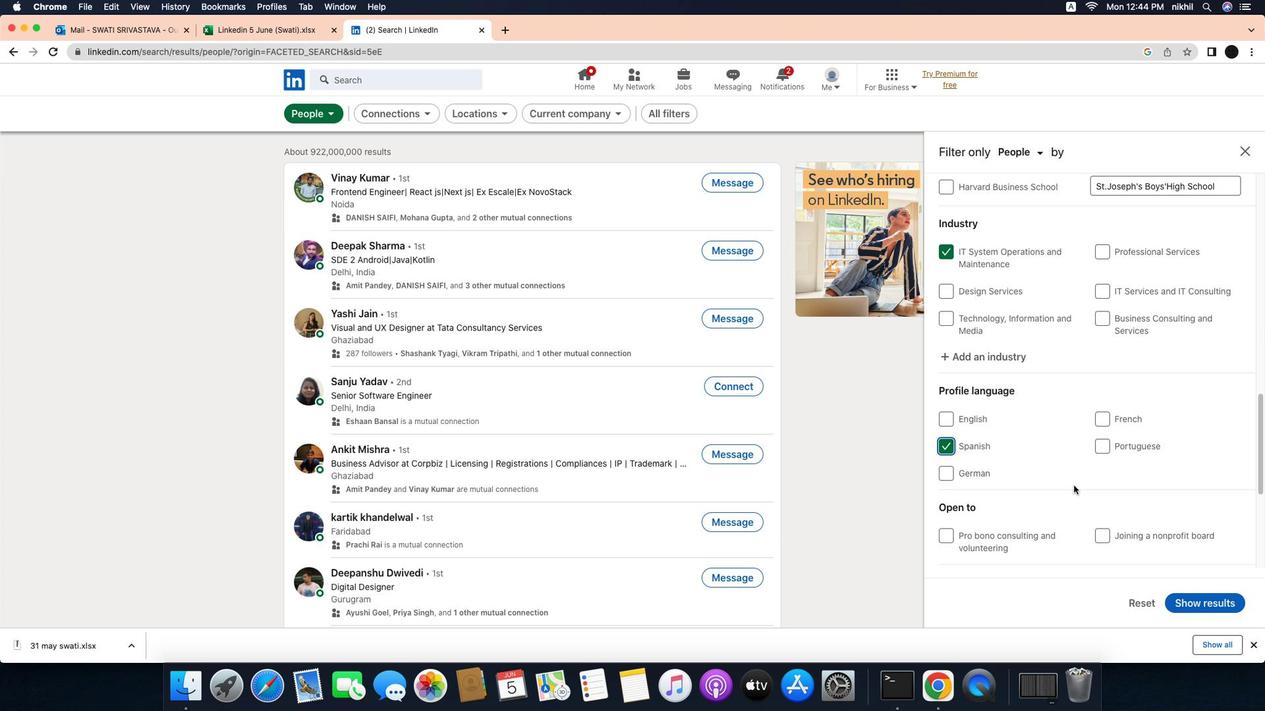 
Action: Mouse moved to (1058, 470)
Screenshot: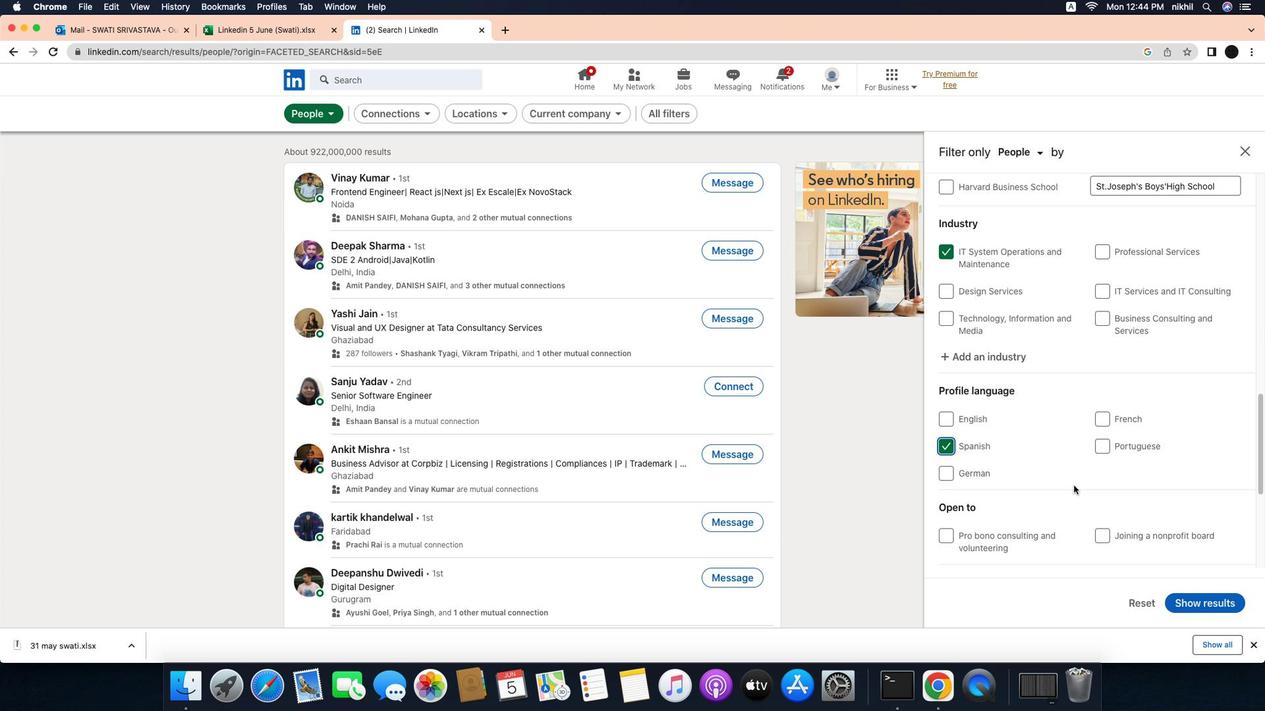 
Action: Mouse scrolled (1058, 470) with delta (41, 96)
Screenshot: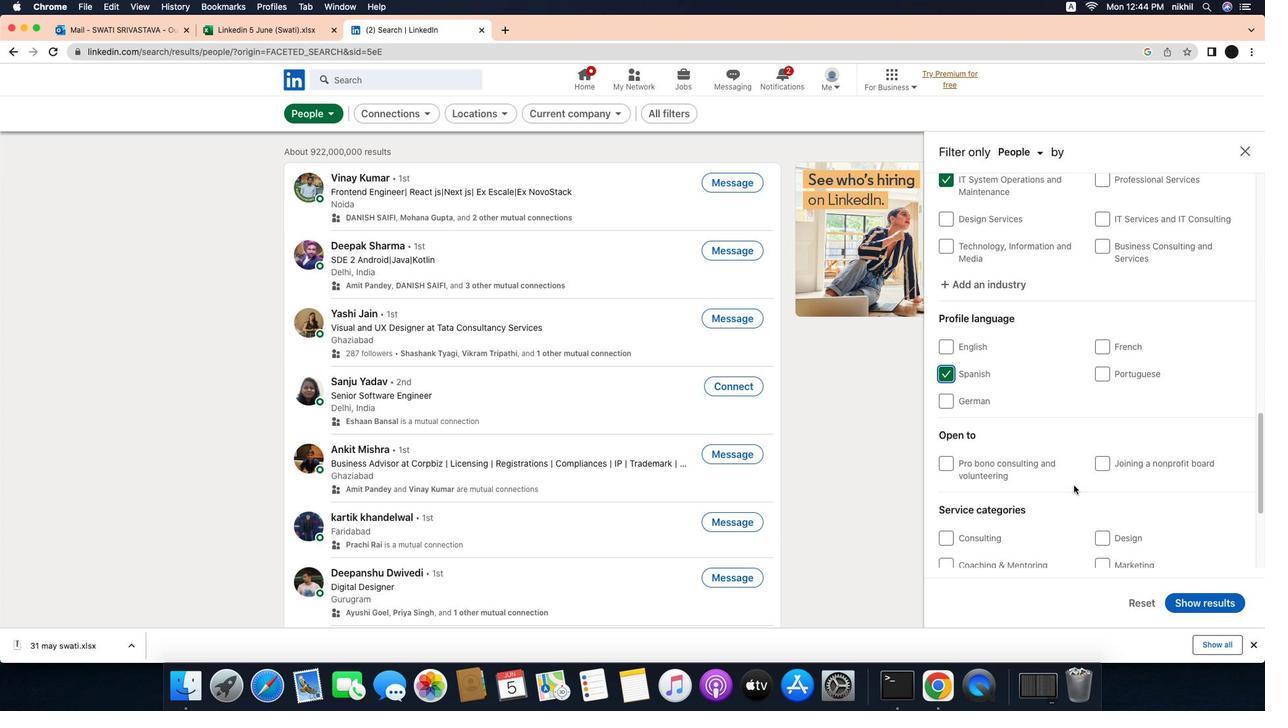
Action: Mouse scrolled (1058, 470) with delta (41, 96)
Screenshot: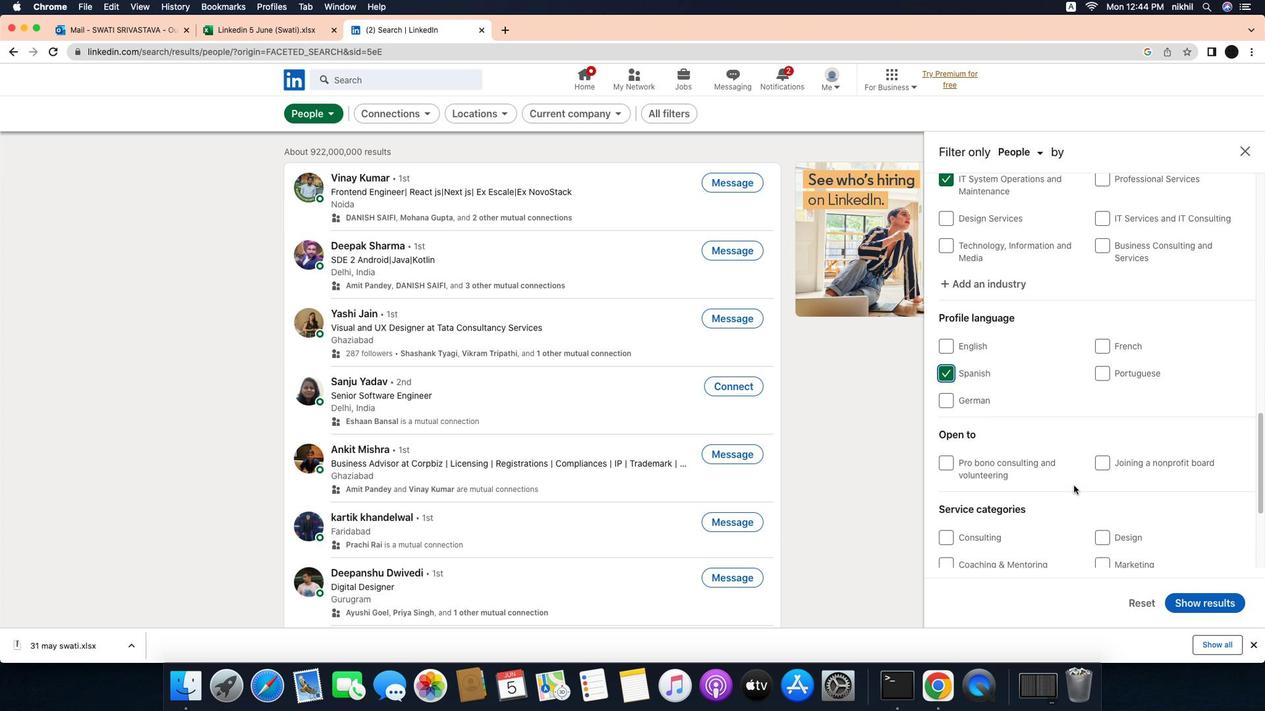 
Action: Mouse scrolled (1058, 470) with delta (41, 96)
Screenshot: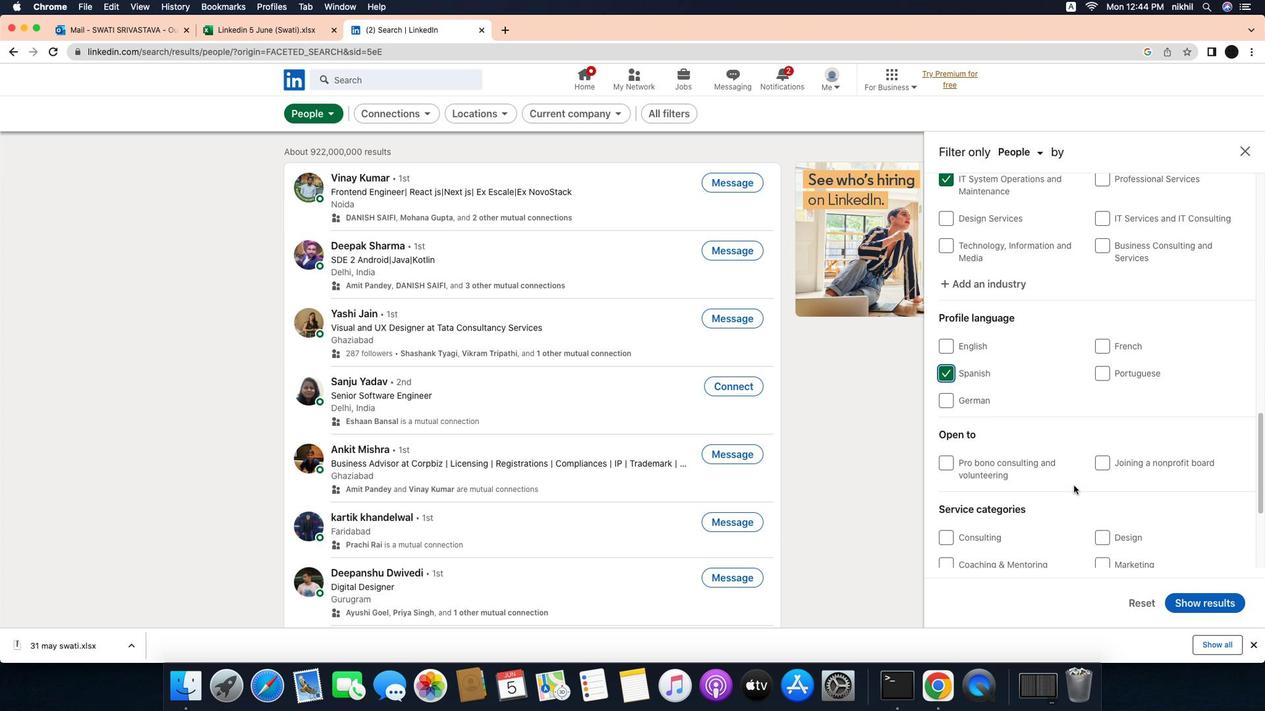 
Action: Mouse scrolled (1058, 470) with delta (41, 96)
Screenshot: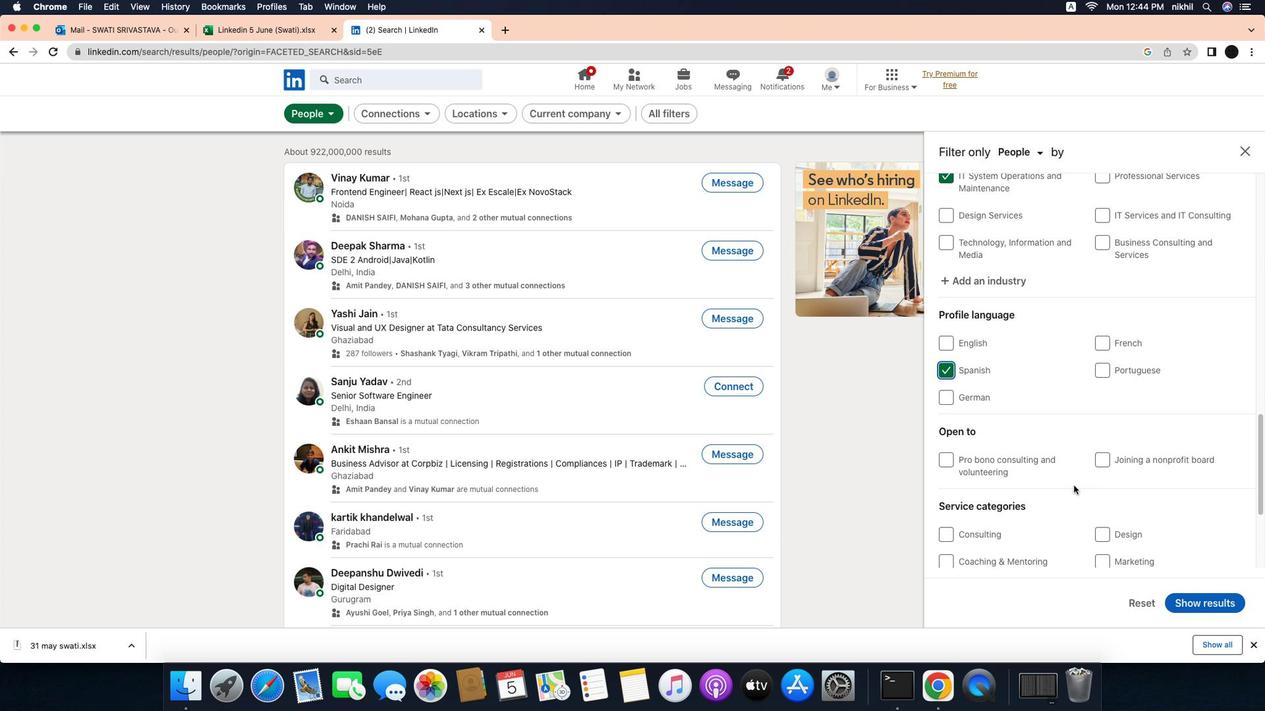 
Action: Mouse scrolled (1058, 470) with delta (41, 96)
Screenshot: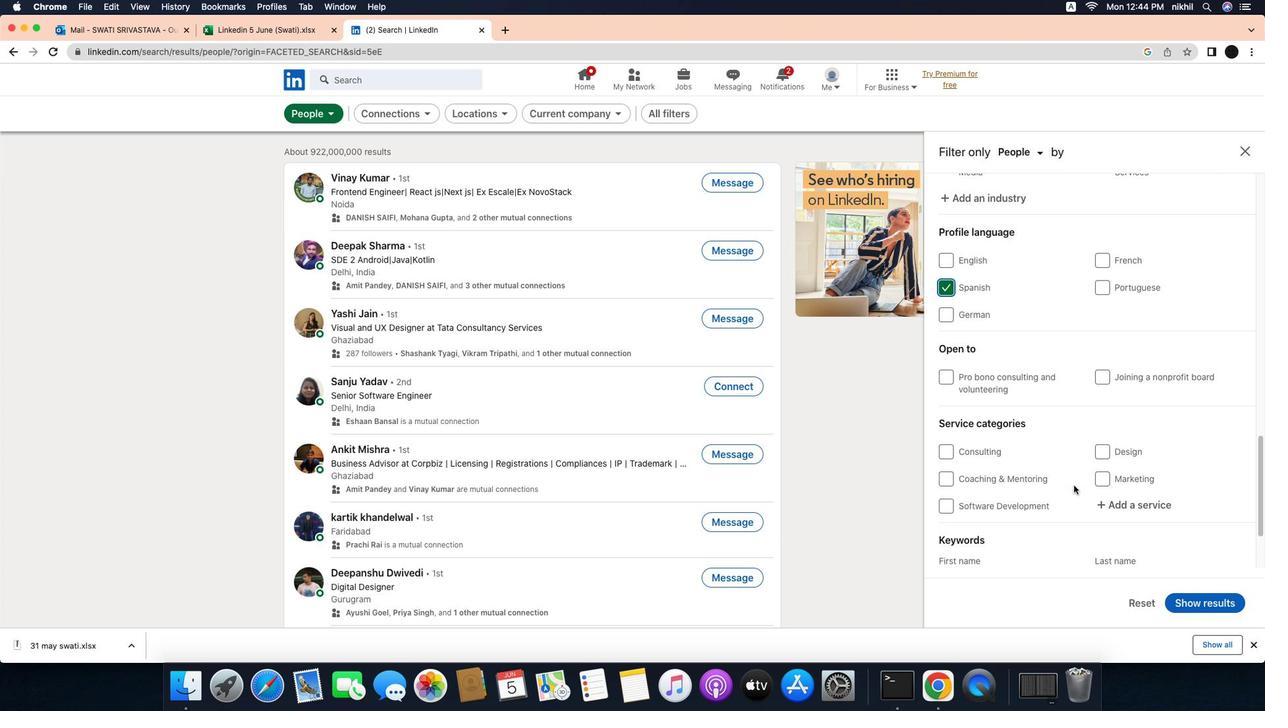 
Action: Mouse scrolled (1058, 470) with delta (41, 96)
Screenshot: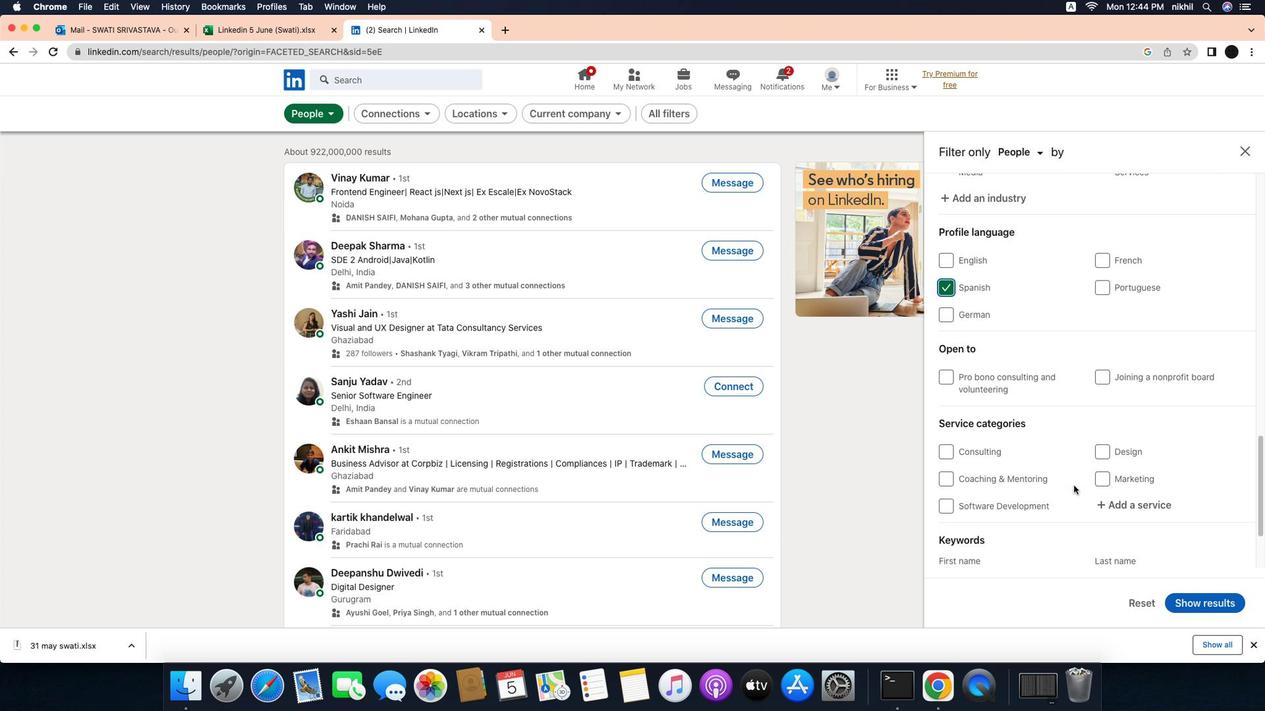 
Action: Mouse scrolled (1058, 470) with delta (41, 96)
Screenshot: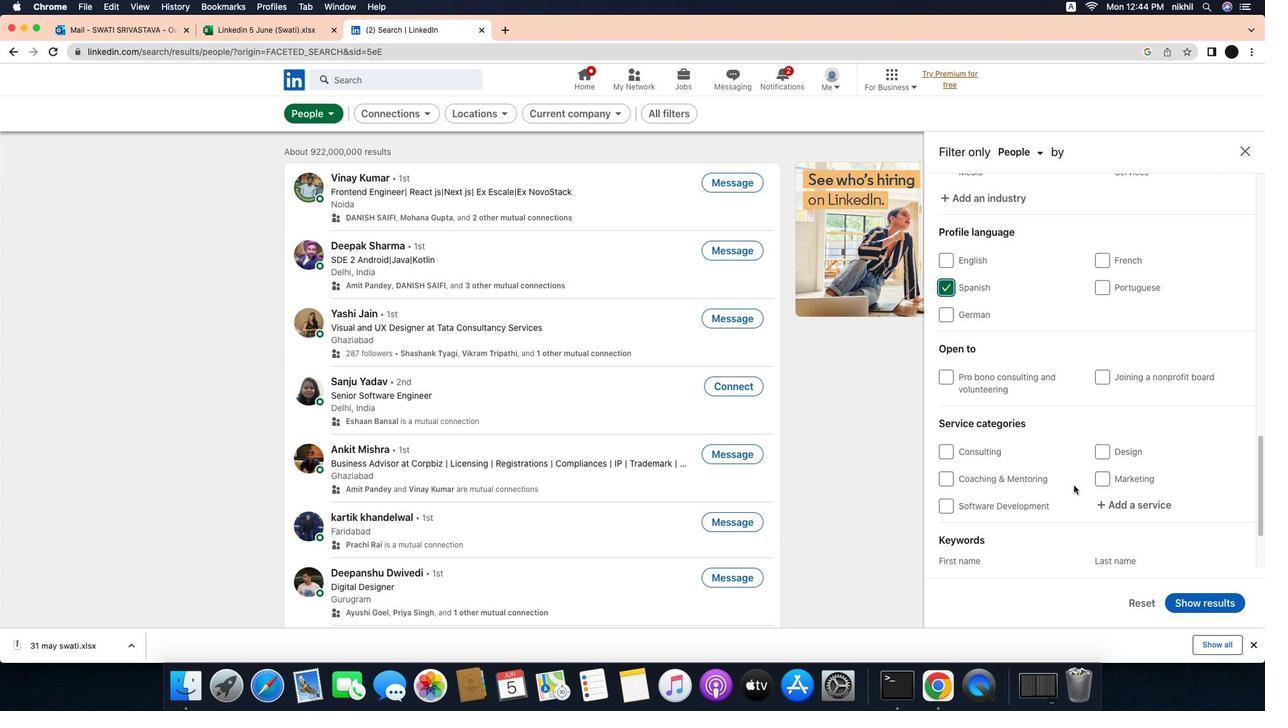 
Action: Mouse scrolled (1058, 470) with delta (41, 96)
Screenshot: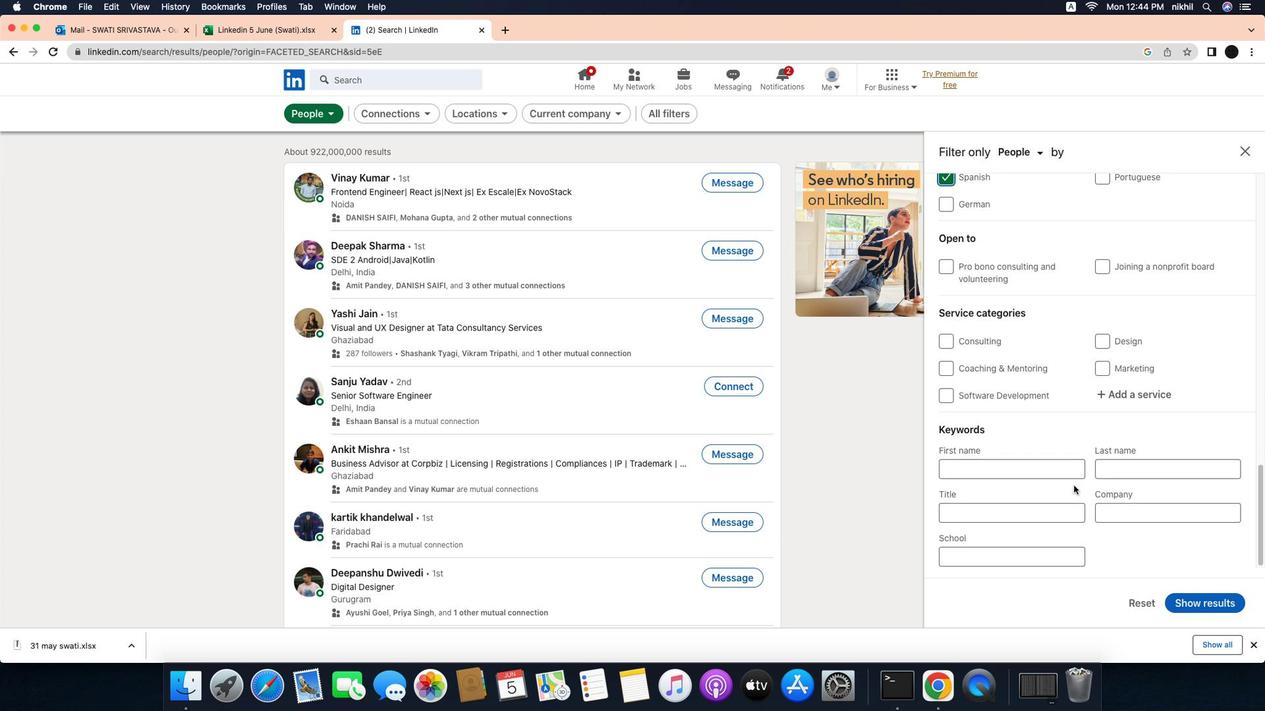 
Action: Mouse scrolled (1058, 470) with delta (41, 96)
Screenshot: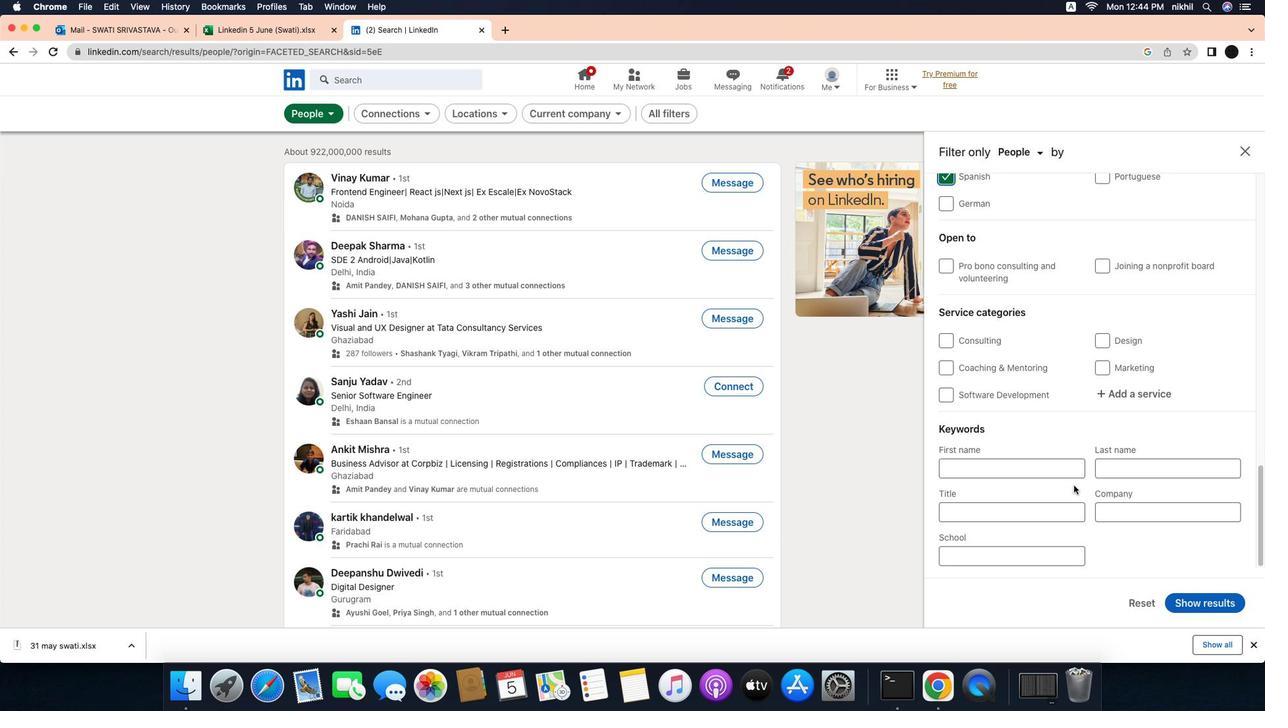 
Action: Mouse scrolled (1058, 470) with delta (41, 96)
Screenshot: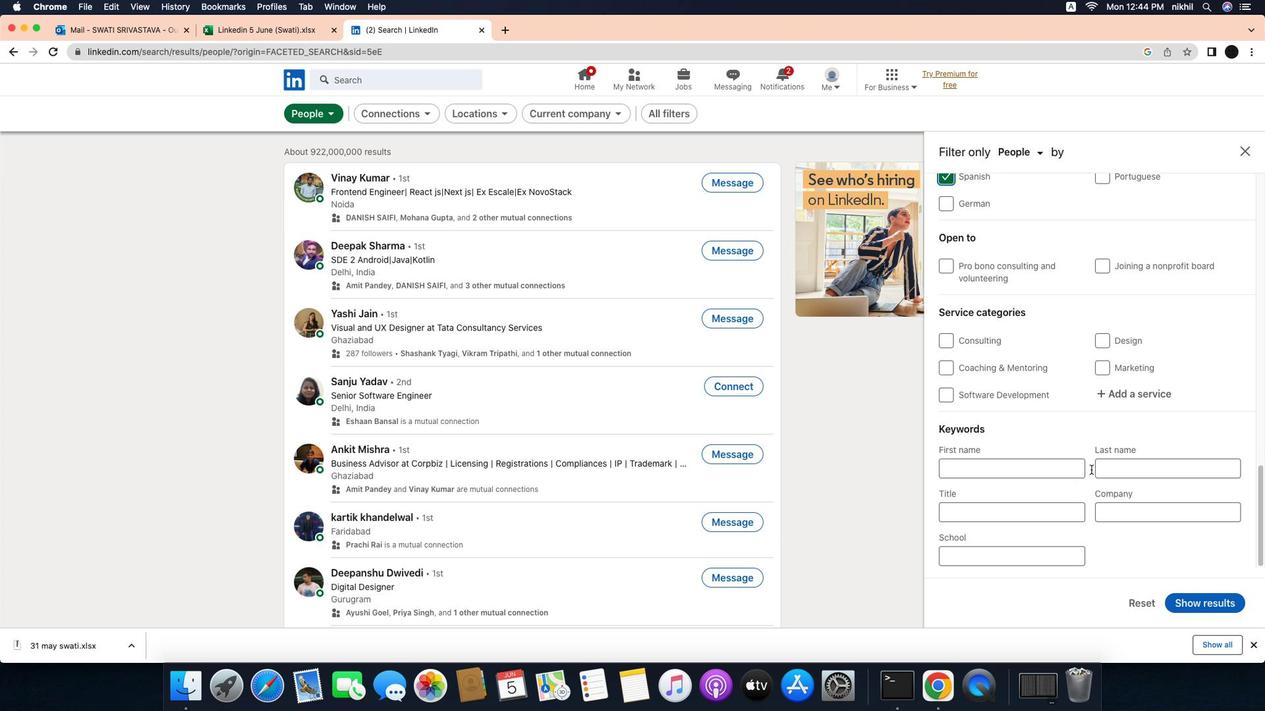 
Action: Mouse scrolled (1058, 470) with delta (41, 95)
Screenshot: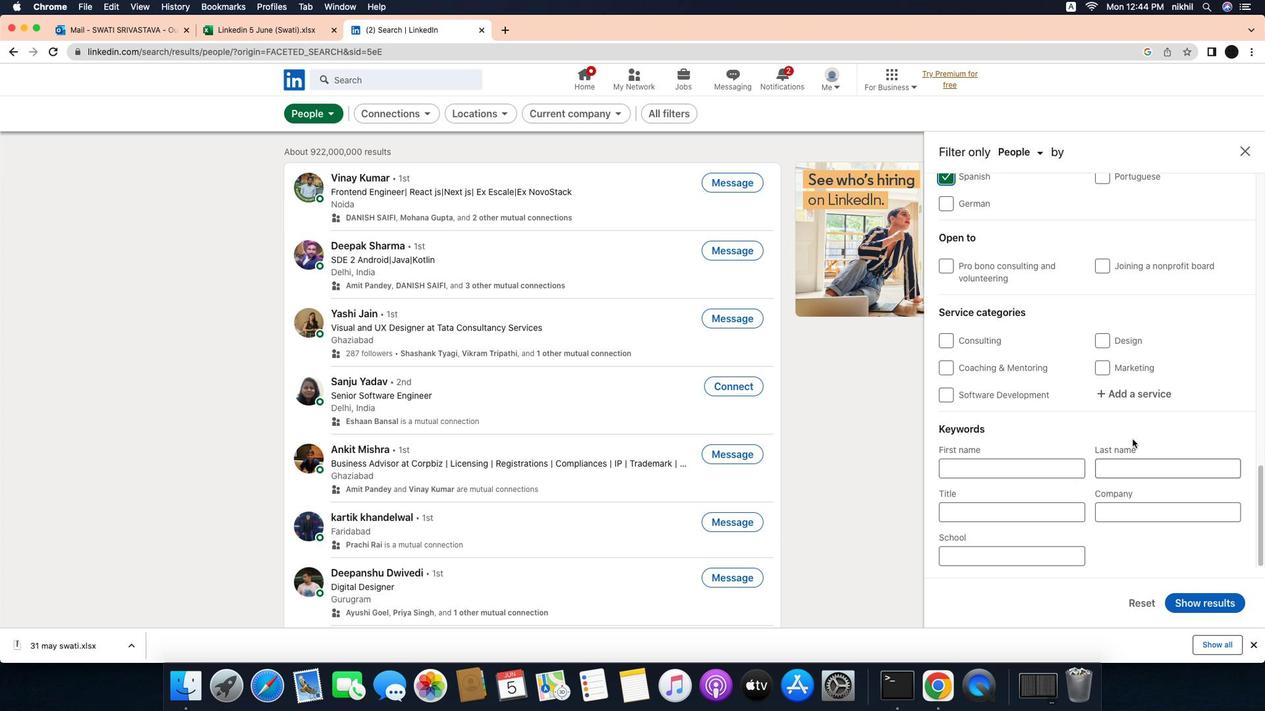 
Action: Mouse moved to (1123, 398)
Screenshot: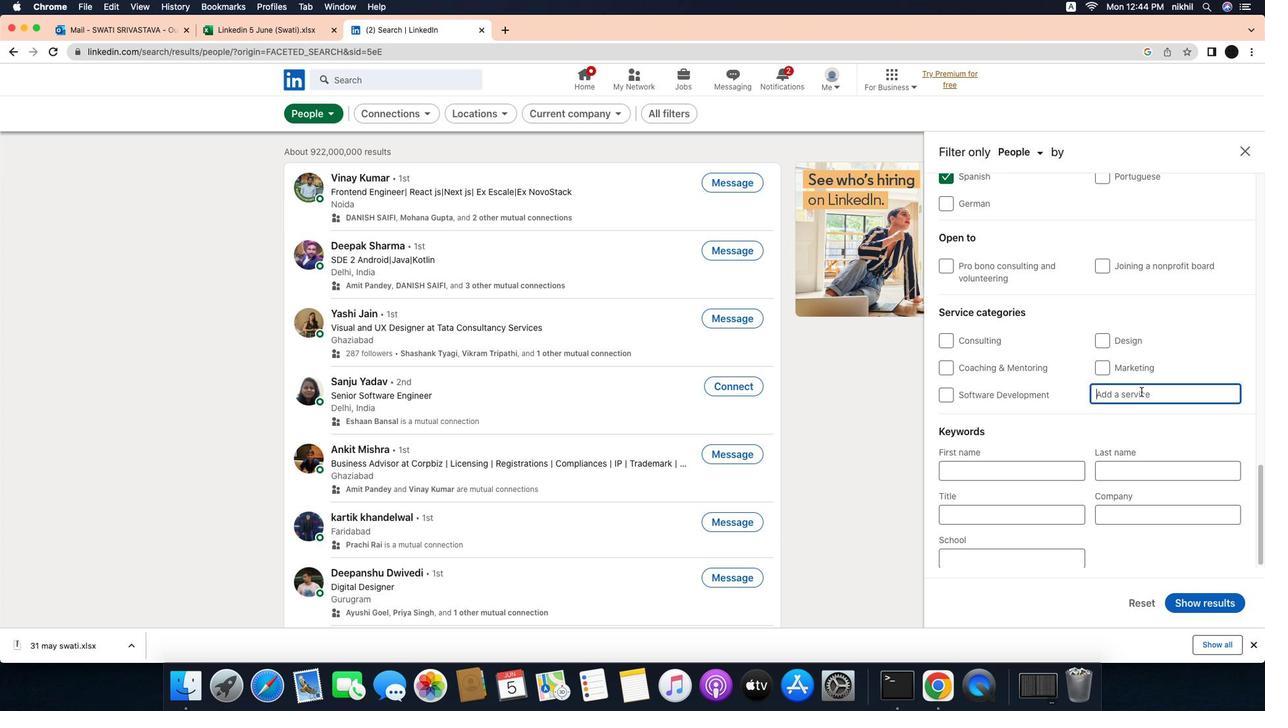 
Action: Mouse pressed left at (1123, 398)
Screenshot: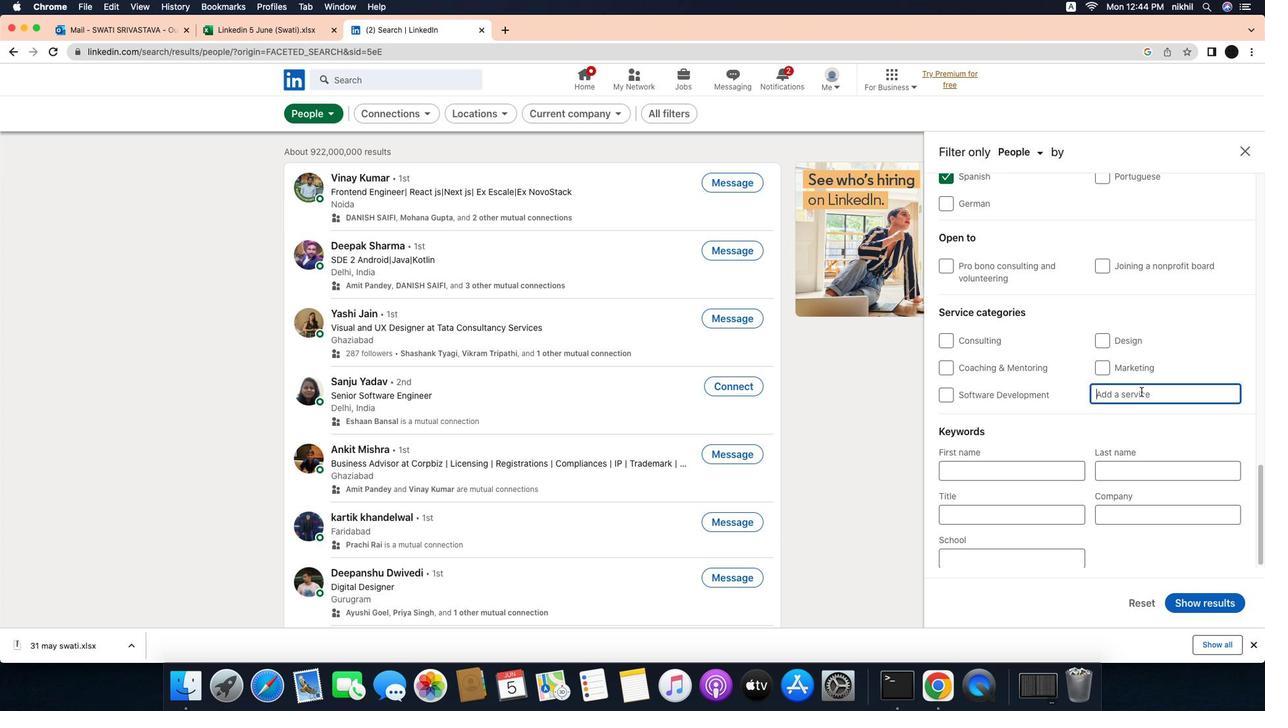 
Action: Mouse moved to (1130, 399)
Screenshot: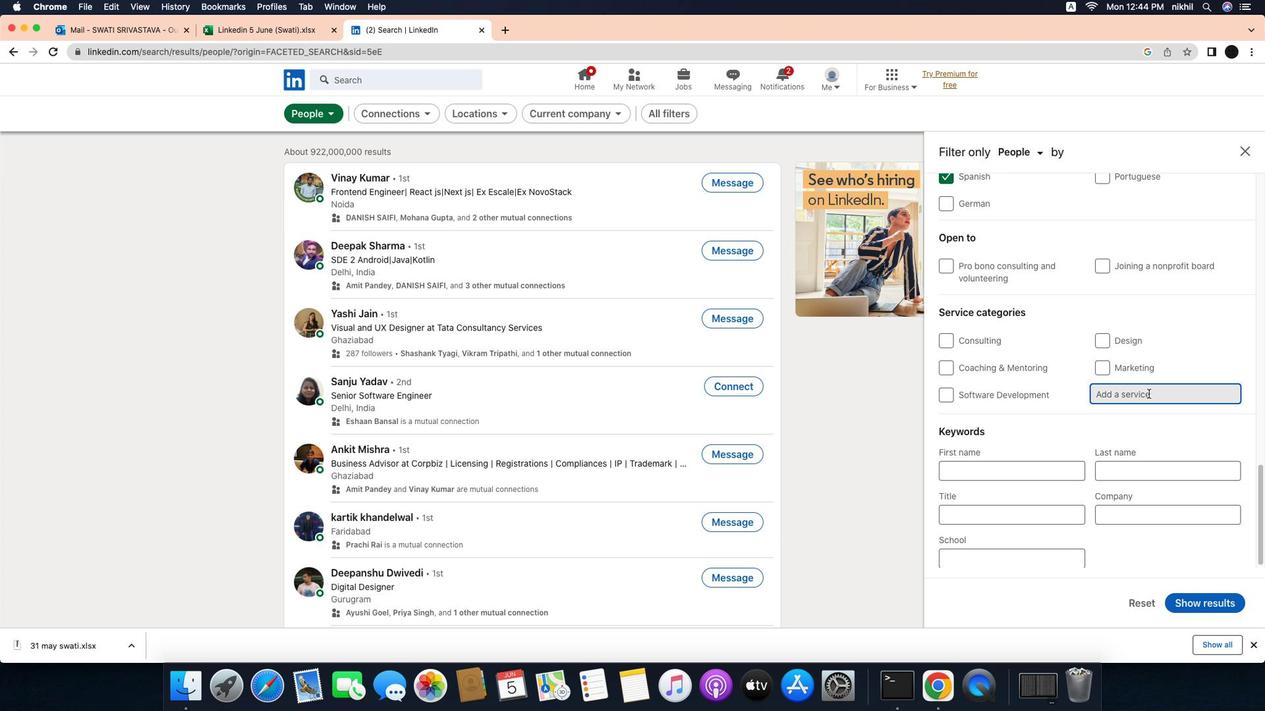 
Action: Mouse pressed left at (1130, 399)
Screenshot: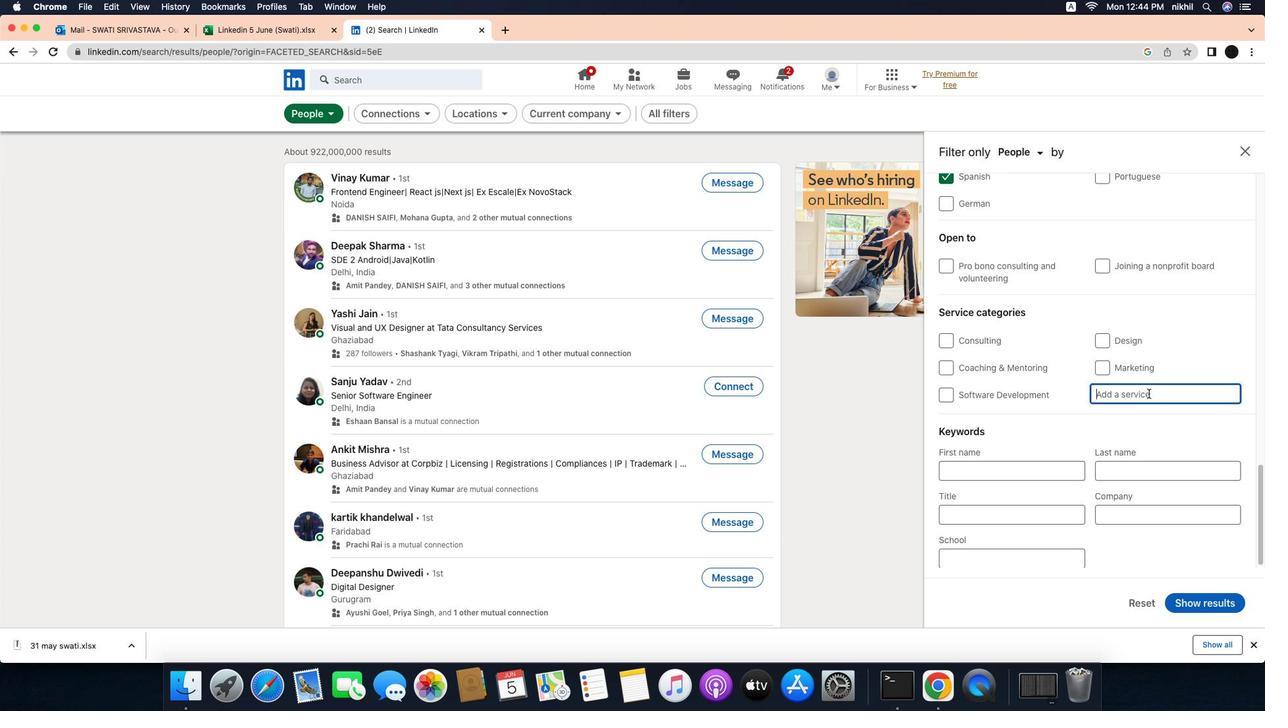 
Action: Key pressed Key.caps_lock'N'Key.caps_lock'o''t''a''r''y'Key.caps_lock'O'Key.caps_lock'n''l''i''n''e'Key.spaceKey.caps_lock'R'Key.caps_lock'e''s''e''a''r''c''h'Key.enter
Screenshot: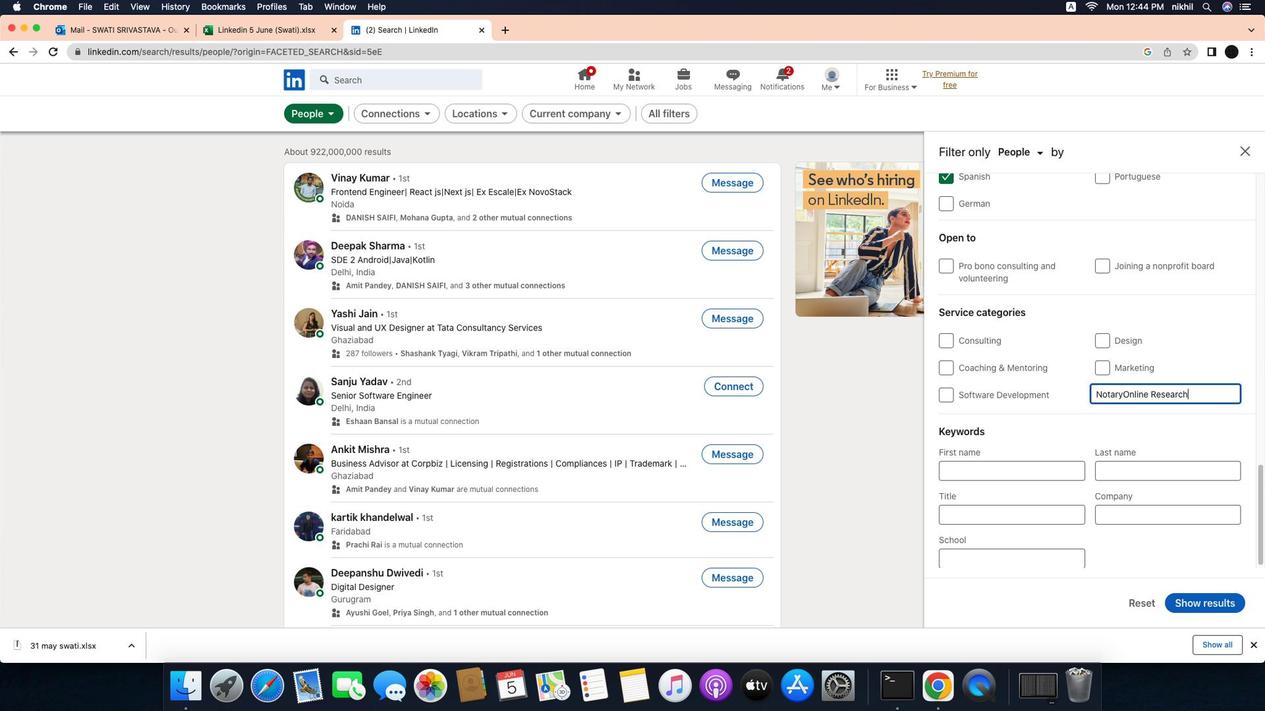 
Action: Mouse moved to (1153, 412)
Screenshot: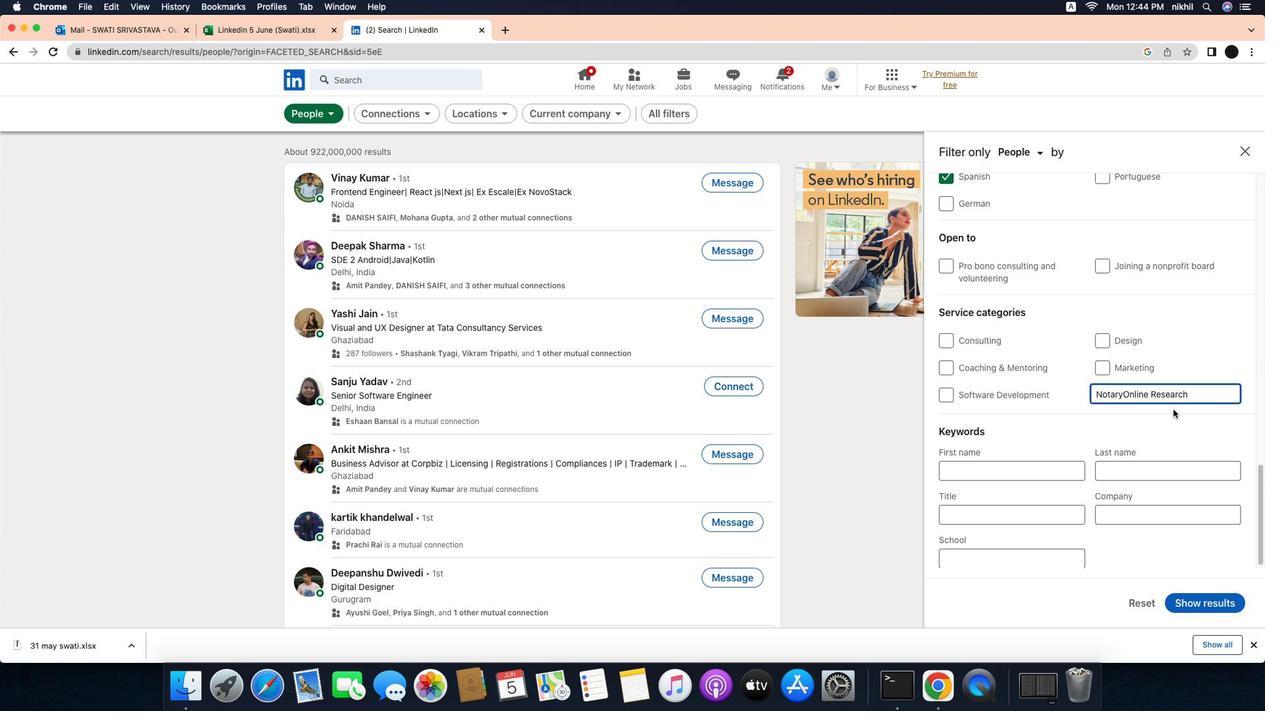 
Action: Mouse scrolled (1153, 412) with delta (41, 96)
Screenshot: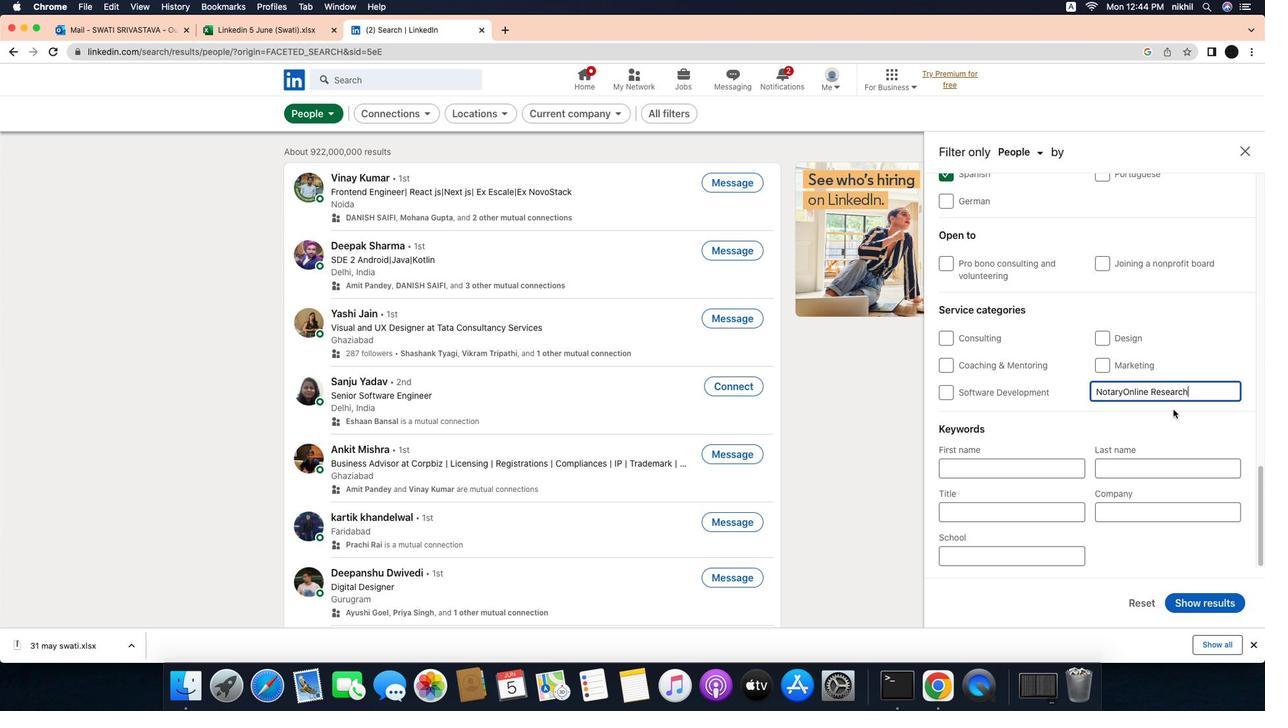 
Action: Mouse scrolled (1153, 412) with delta (41, 96)
Screenshot: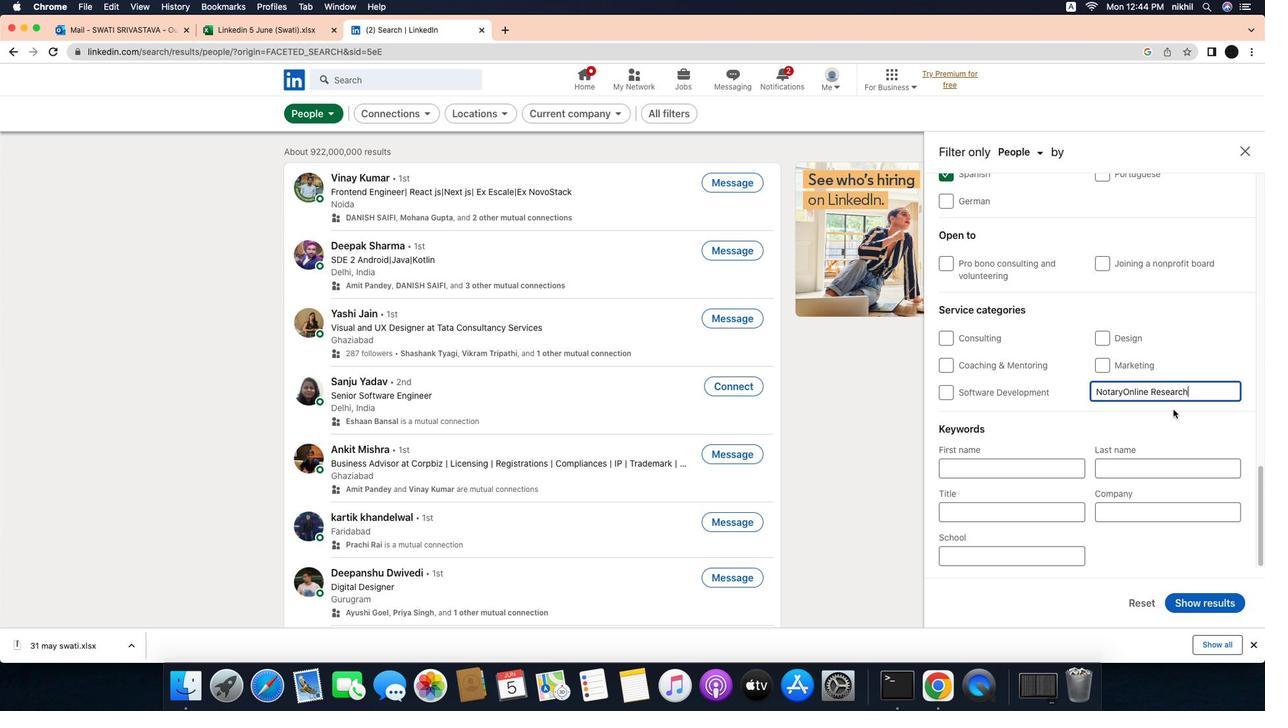 
Action: Mouse scrolled (1153, 412) with delta (41, 96)
Screenshot: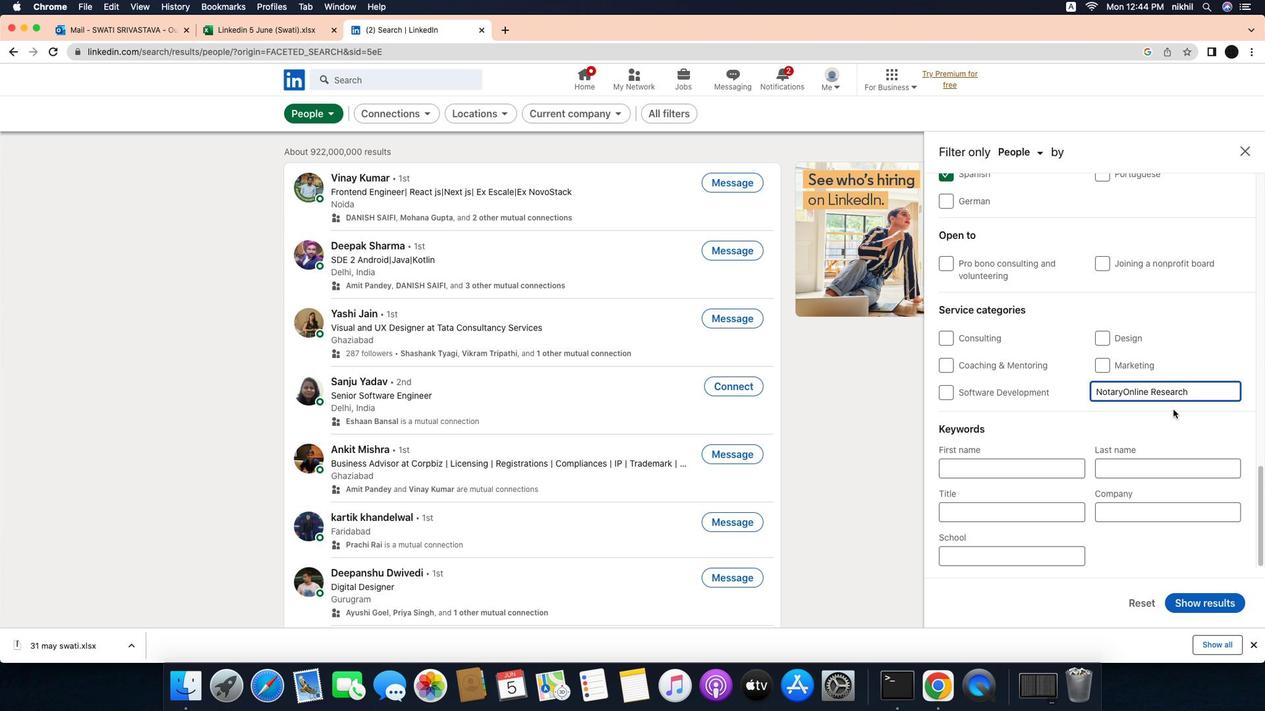 
Action: Mouse scrolled (1153, 412) with delta (41, 96)
Screenshot: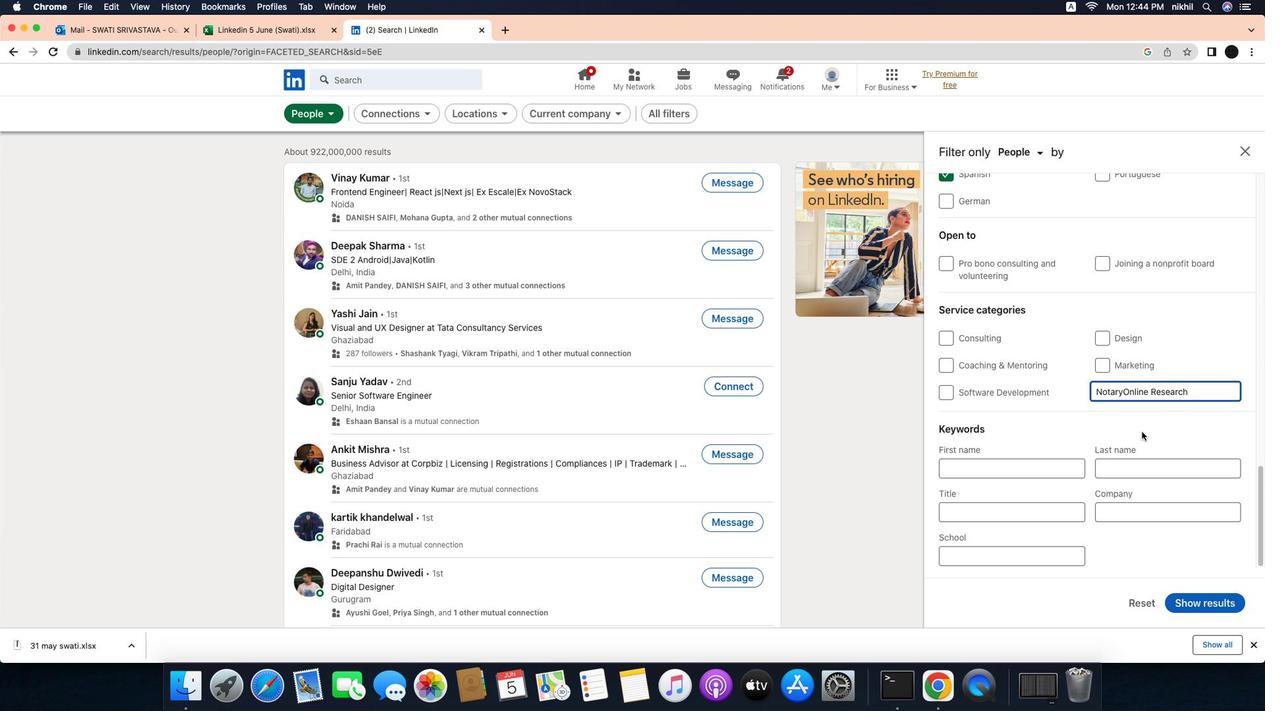 
Action: Mouse scrolled (1153, 412) with delta (41, 96)
Screenshot: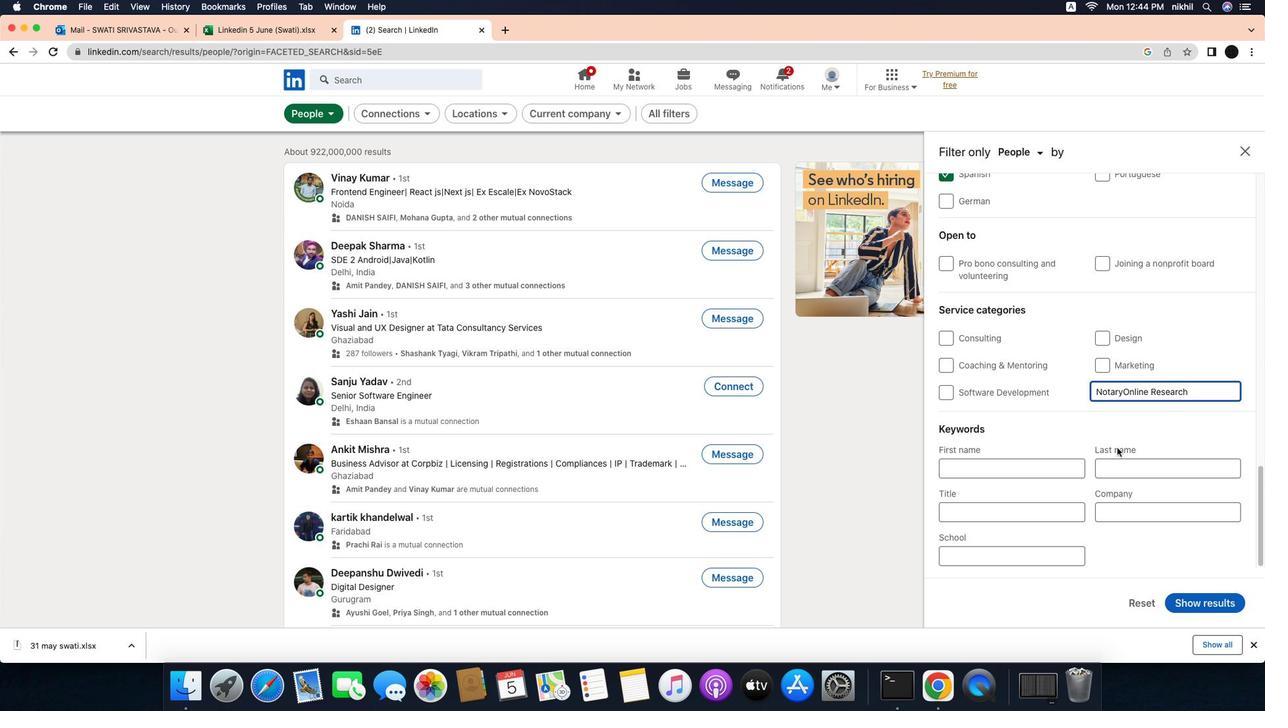 
Action: Mouse scrolled (1153, 412) with delta (41, 96)
Screenshot: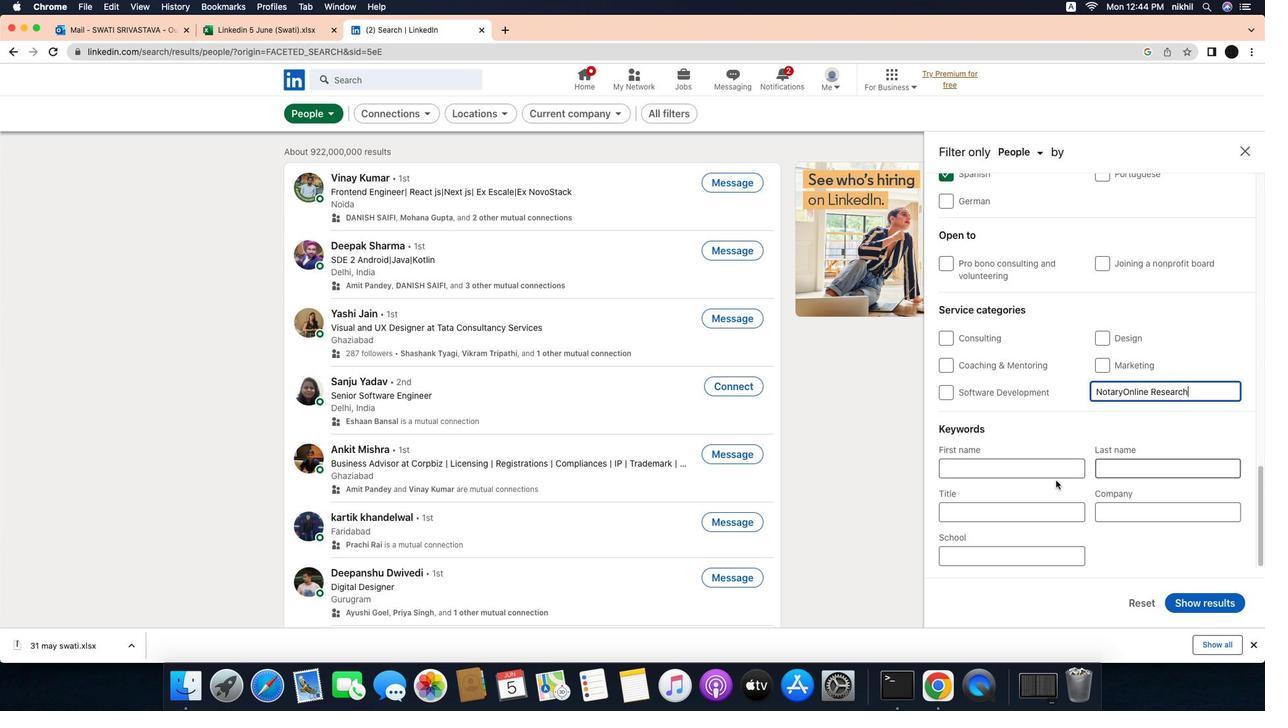 
Action: Mouse moved to (1006, 490)
Screenshot: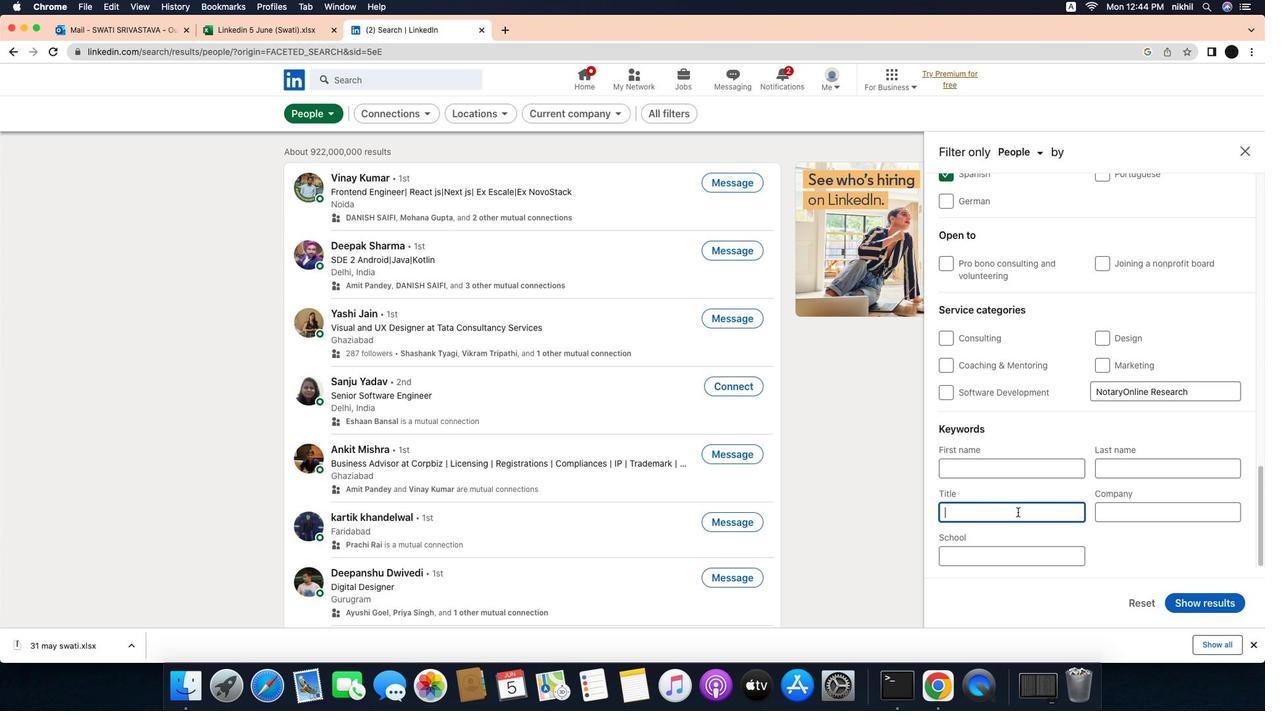 
Action: Mouse pressed left at (1006, 490)
Screenshot: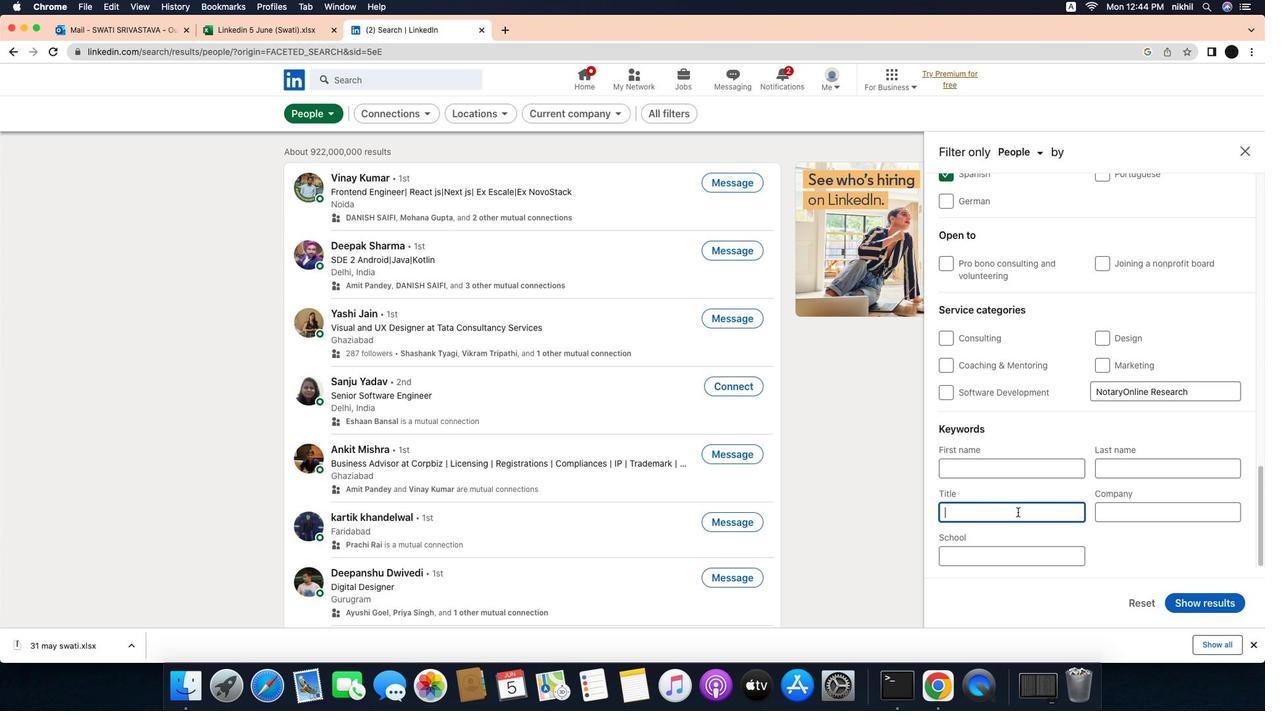 
Action: Key pressed Key.caps_lock'C'Key.caps_lock'o''u''p''l''e'Key.spaceKey.caps_lock'C'Key.caps_lock'o''u''n''s''e''l''o''r'Key.enter
Screenshot: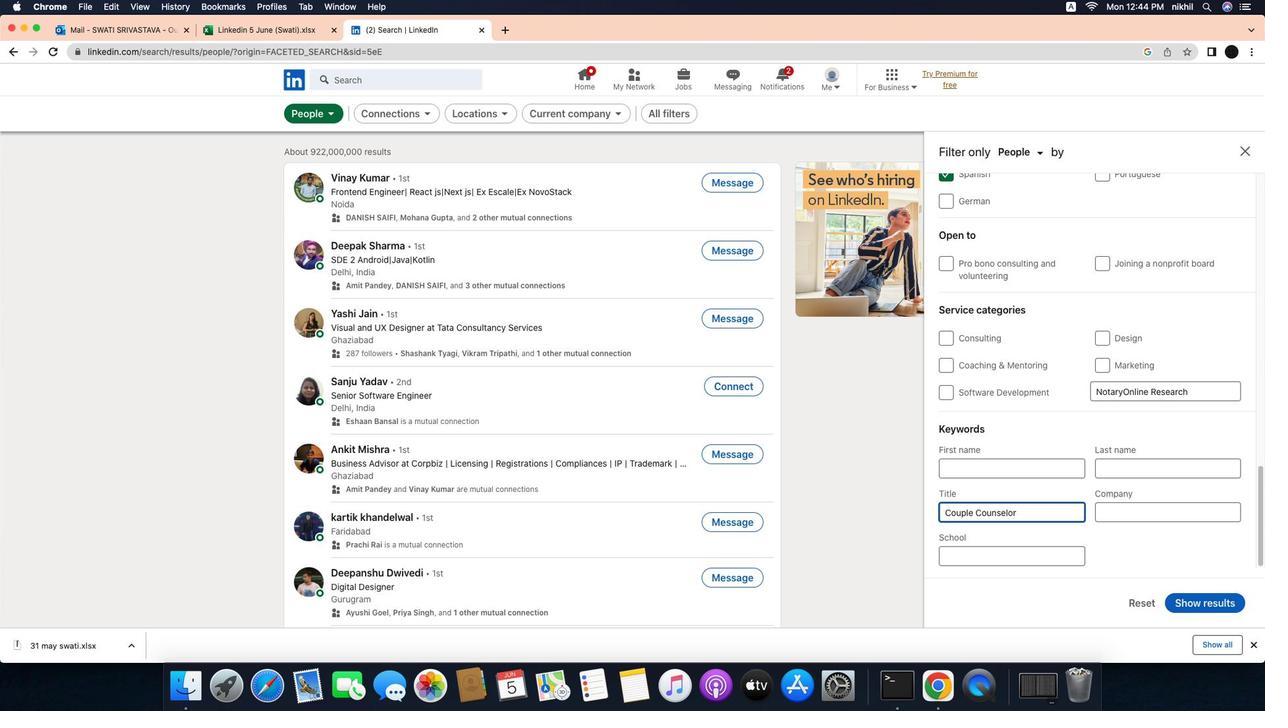 
Action: Mouse moved to (1164, 560)
Screenshot: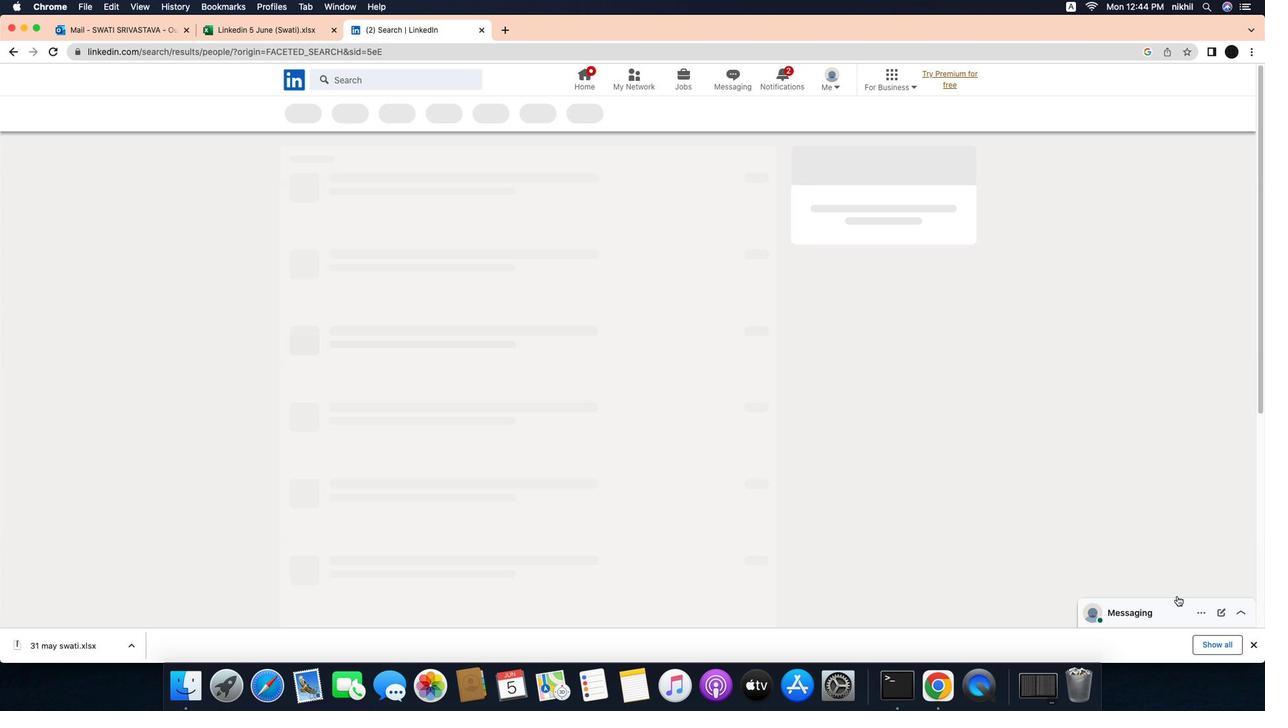 
Action: Mouse pressed left at (1164, 560)
Screenshot: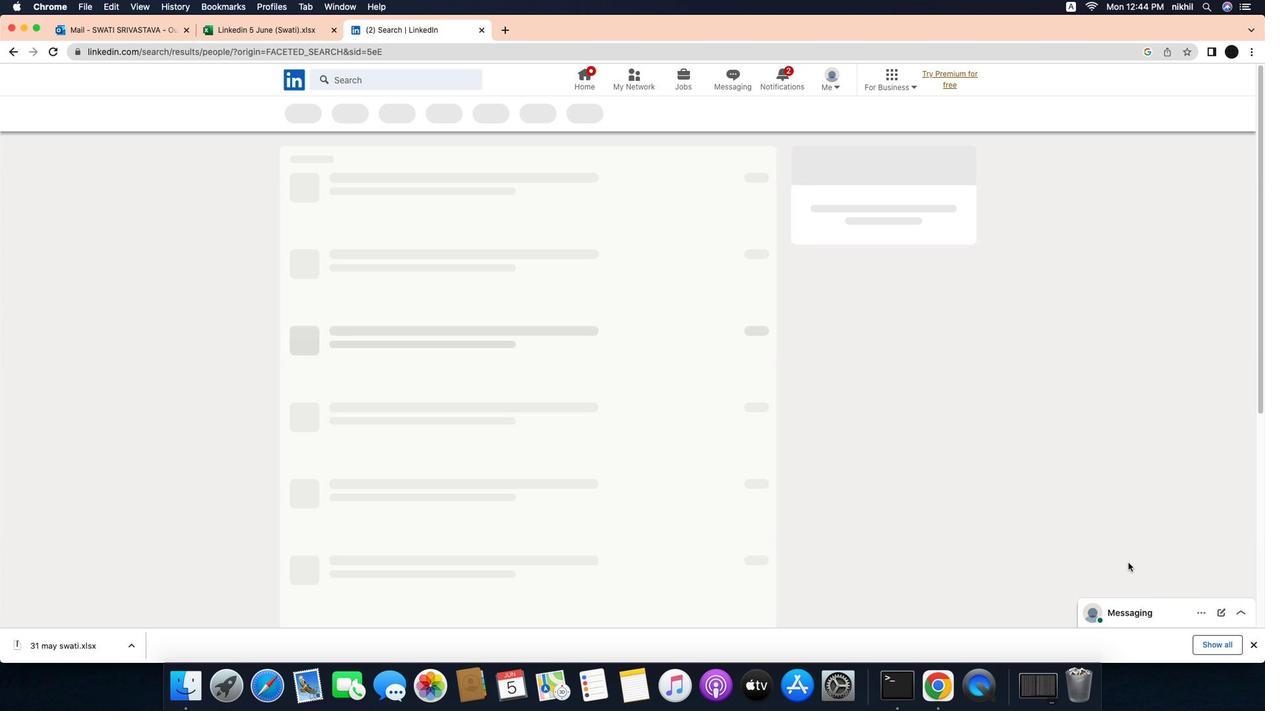 
Action: Mouse moved to (845, 395)
Screenshot: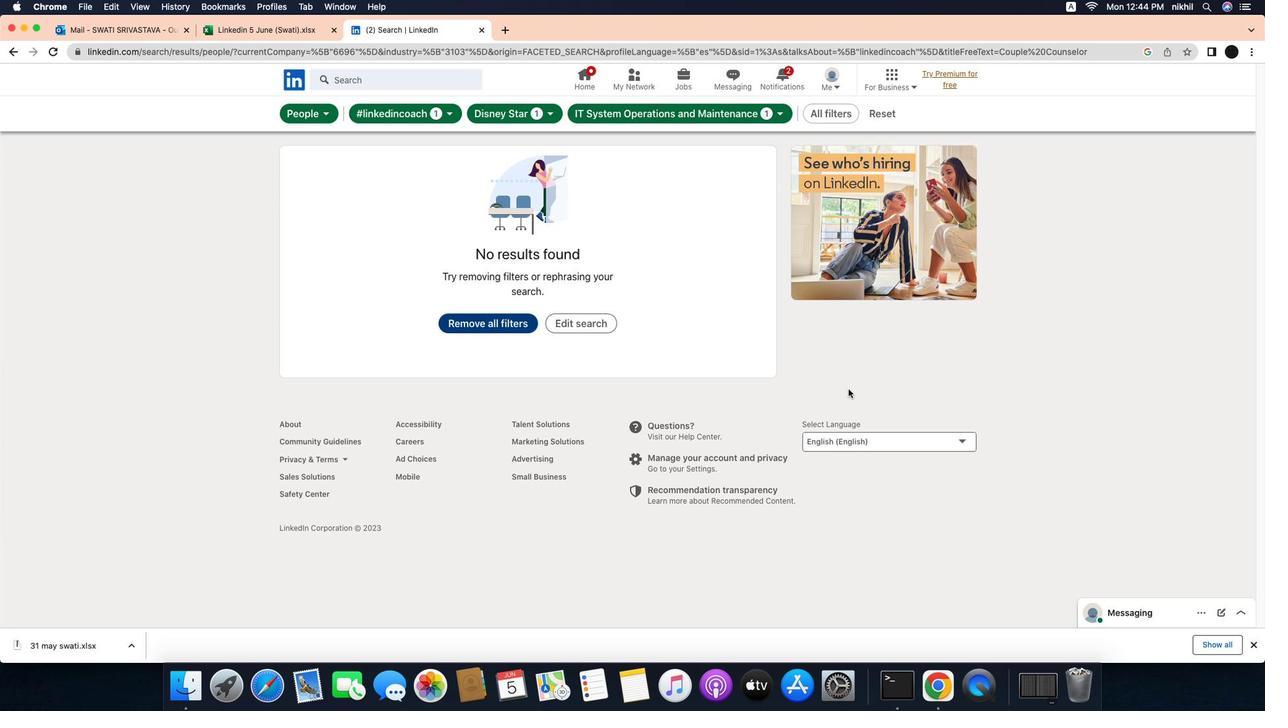 
